 Task: Look for space in Jaboatão dos Guararapes, Brazil from 12th June, 2023 to 15th June, 2023 for 2 adults in price range Rs.10000 to Rs.15000. Place can be entire place with 1  bedroom having 1 bed and 1 bathroom. Property type can be house, flat, guest house, hotel. Amenities needed are: washing machine. Booking option can be shelf check-in. Required host language is Spanish.
Action: Mouse moved to (598, 89)
Screenshot: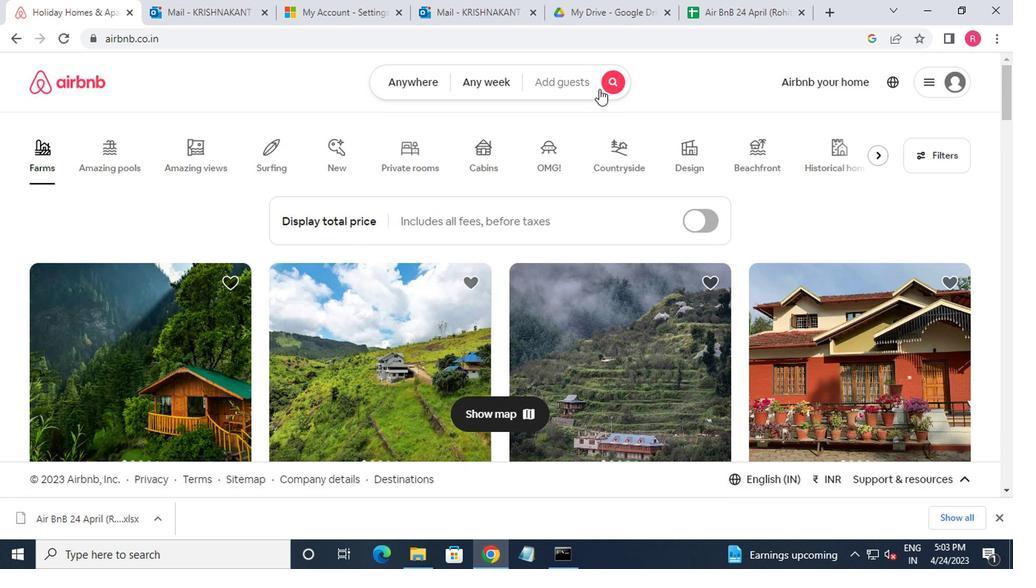 
Action: Mouse pressed left at (598, 89)
Screenshot: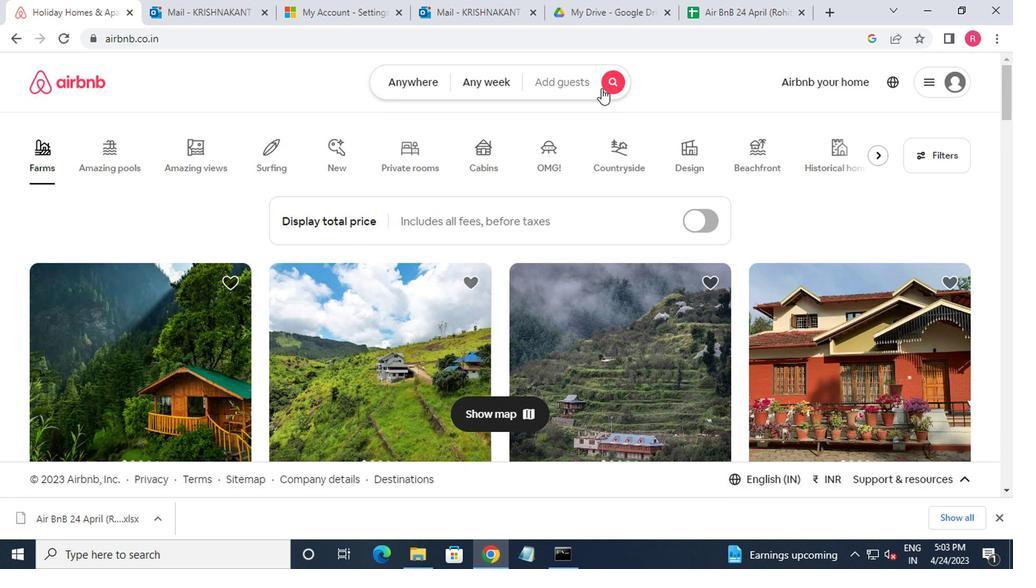 
Action: Mouse moved to (327, 144)
Screenshot: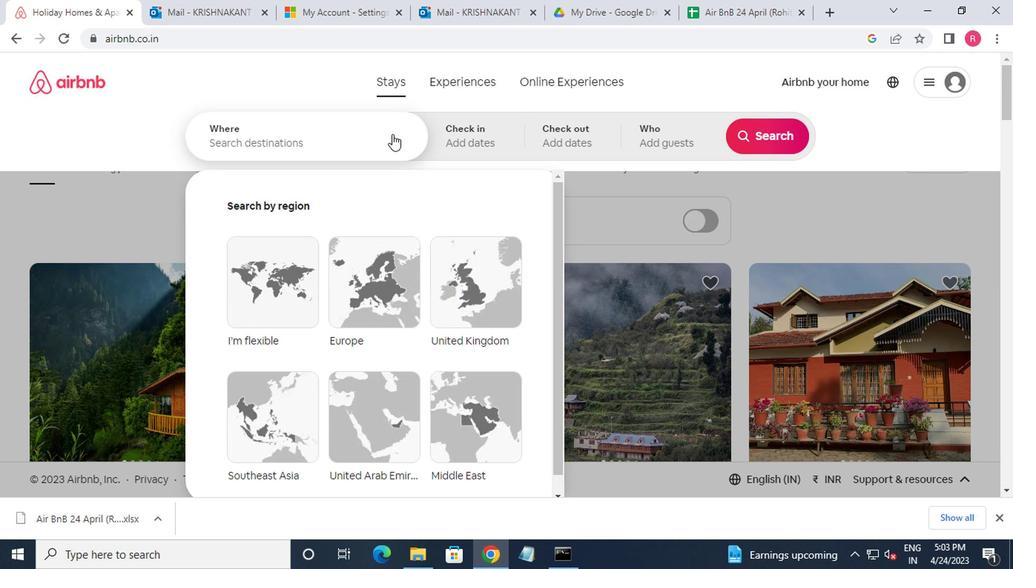 
Action: Mouse pressed left at (327, 144)
Screenshot: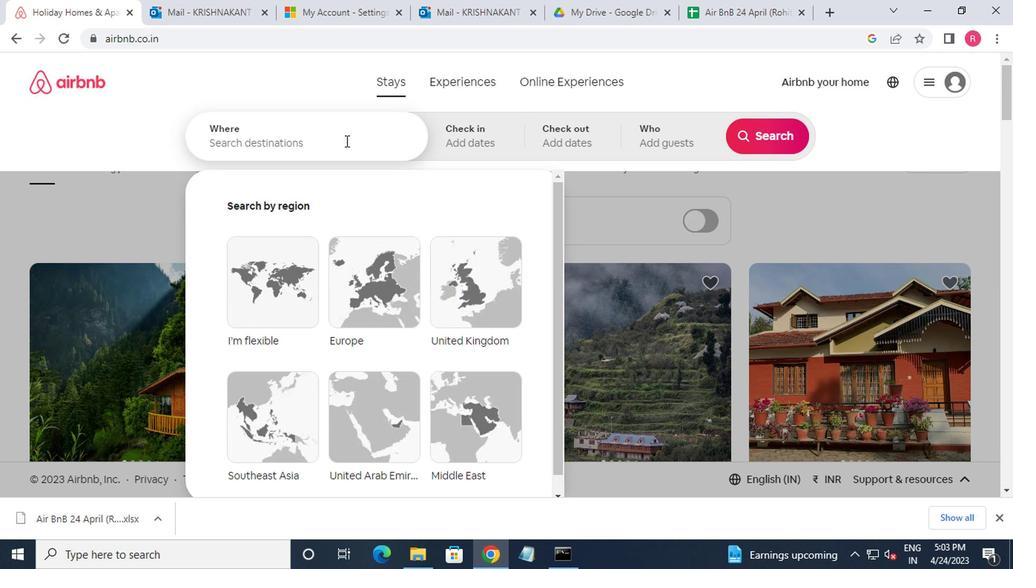
Action: Key pressed jaboatao
Screenshot: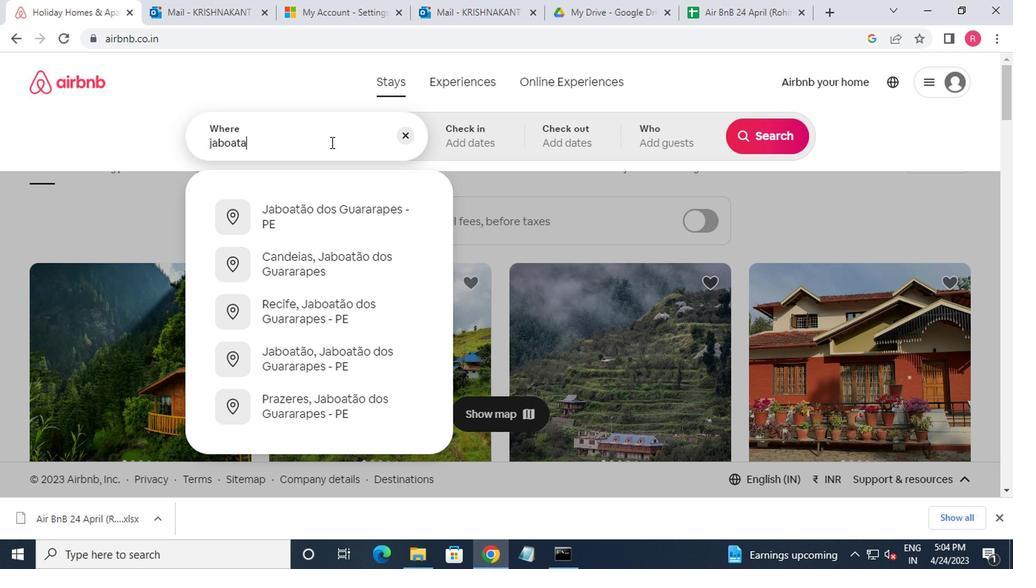 
Action: Mouse moved to (357, 206)
Screenshot: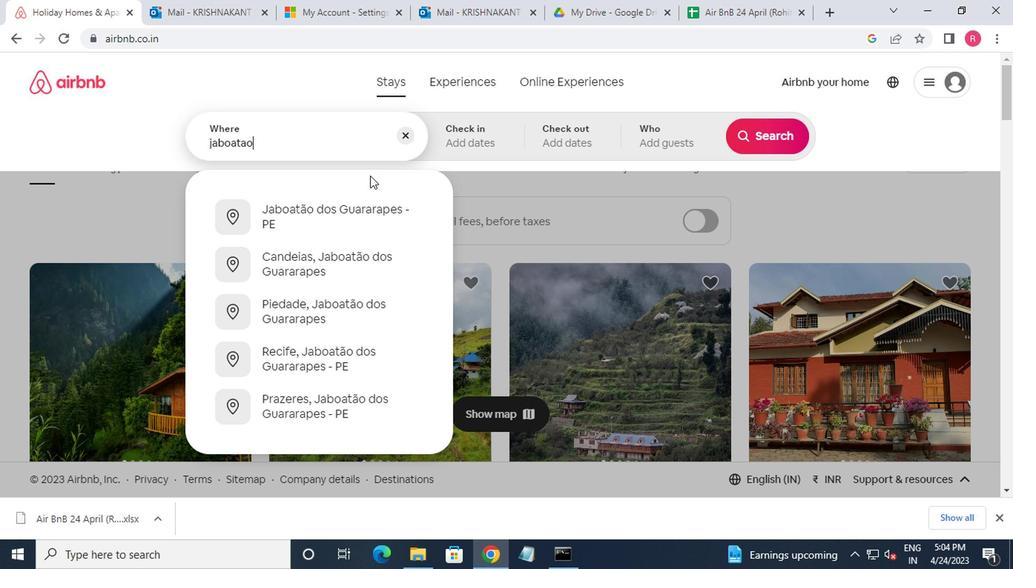 
Action: Mouse pressed left at (357, 206)
Screenshot: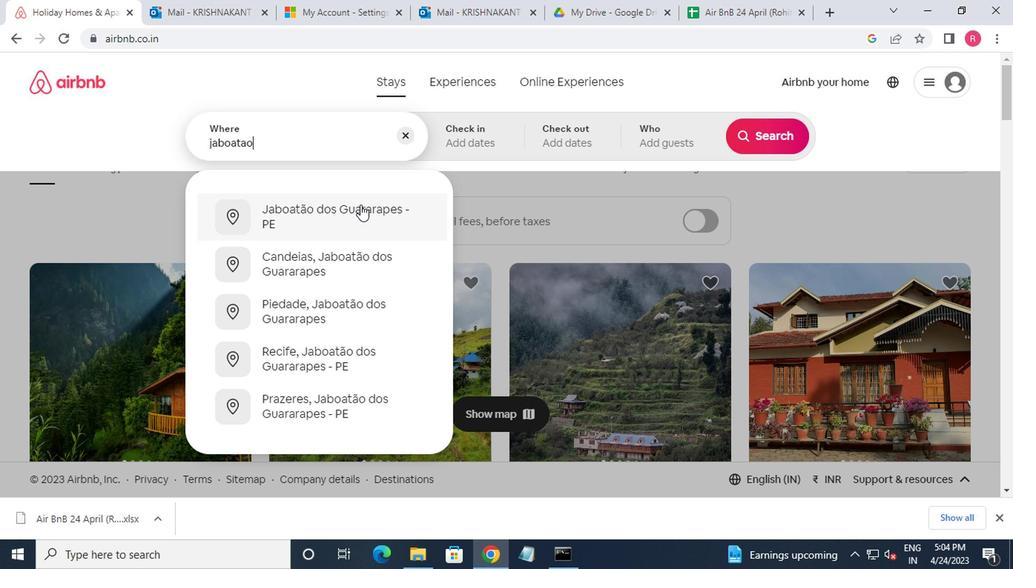 
Action: Mouse moved to (755, 252)
Screenshot: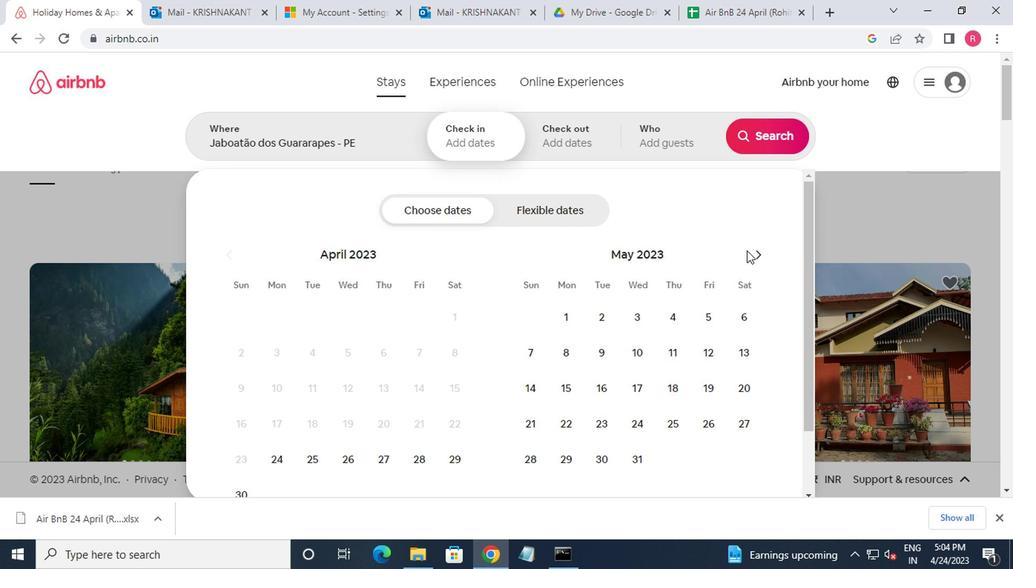 
Action: Mouse pressed left at (755, 252)
Screenshot: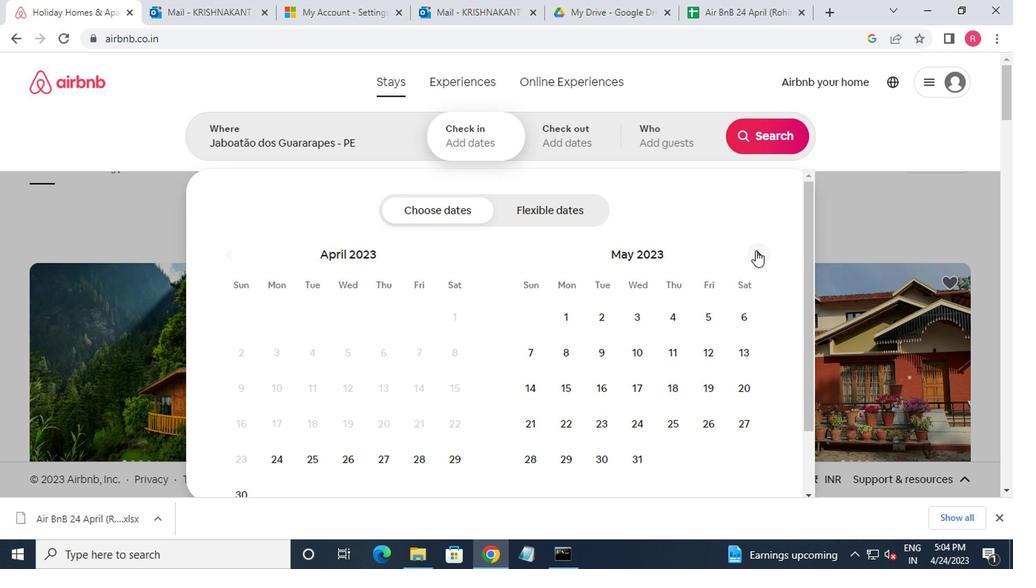 
Action: Mouse moved to (754, 262)
Screenshot: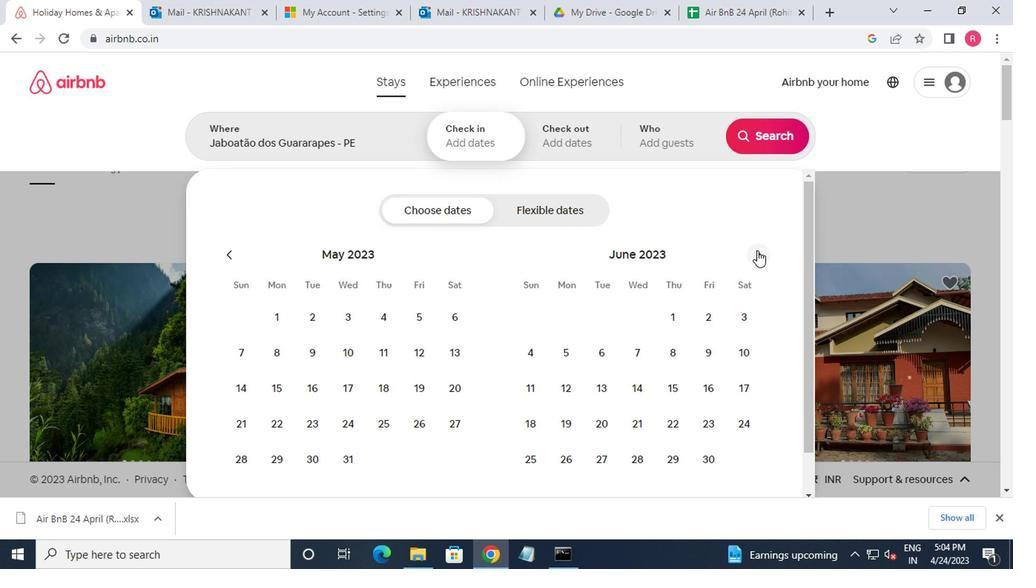 
Action: Mouse pressed left at (754, 262)
Screenshot: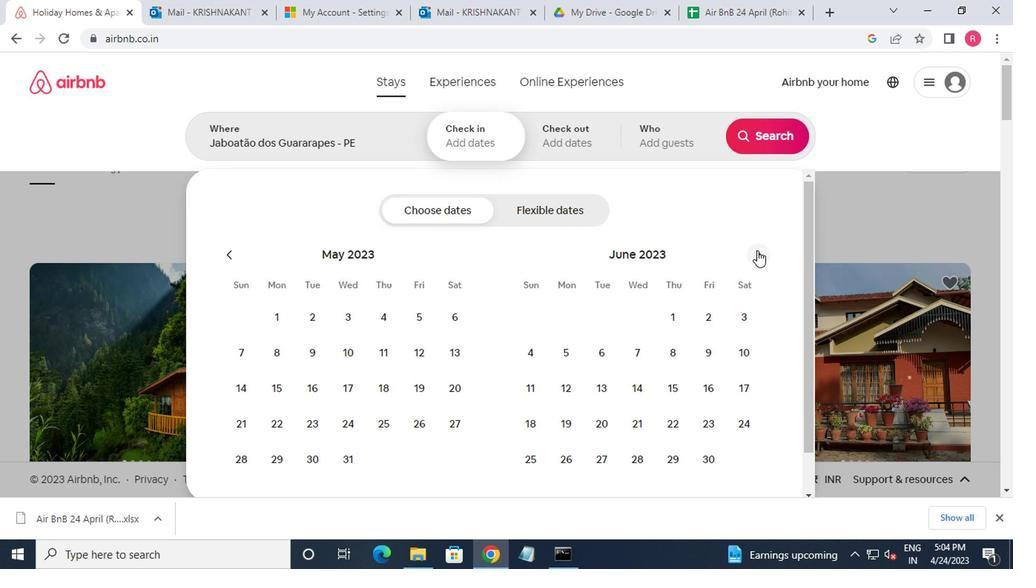 
Action: Mouse moved to (555, 395)
Screenshot: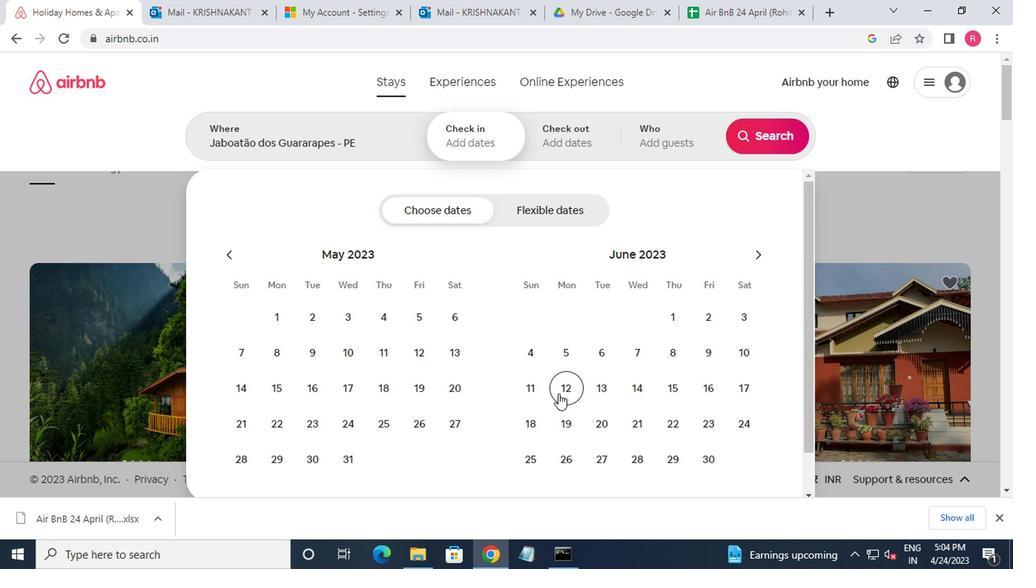 
Action: Mouse pressed left at (555, 395)
Screenshot: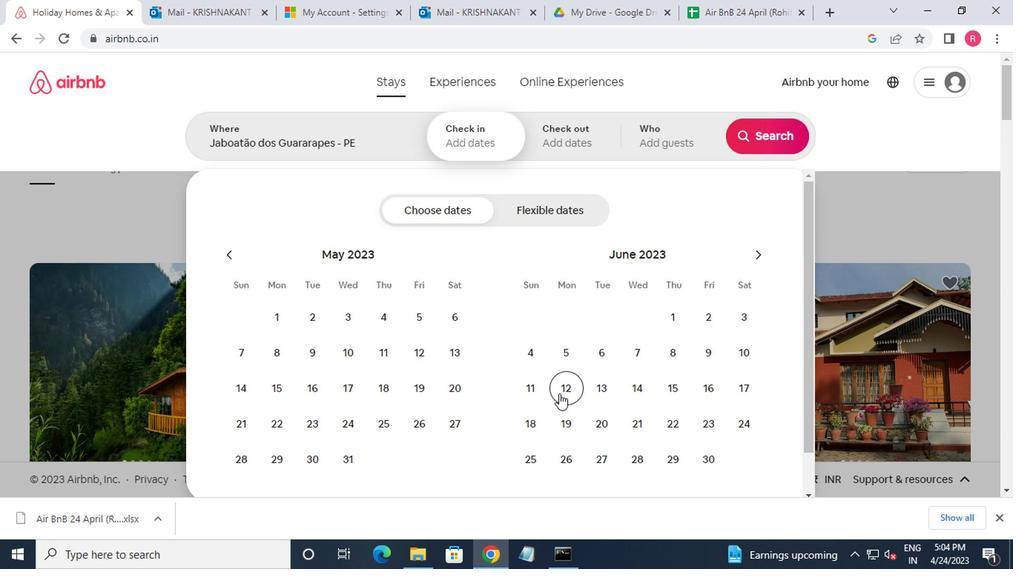
Action: Mouse moved to (663, 386)
Screenshot: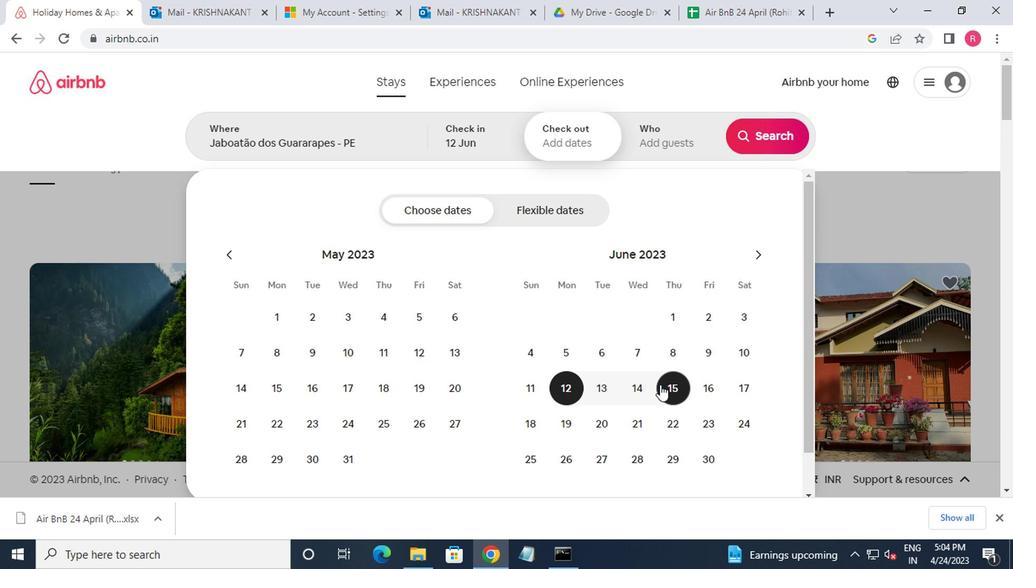 
Action: Mouse pressed left at (663, 386)
Screenshot: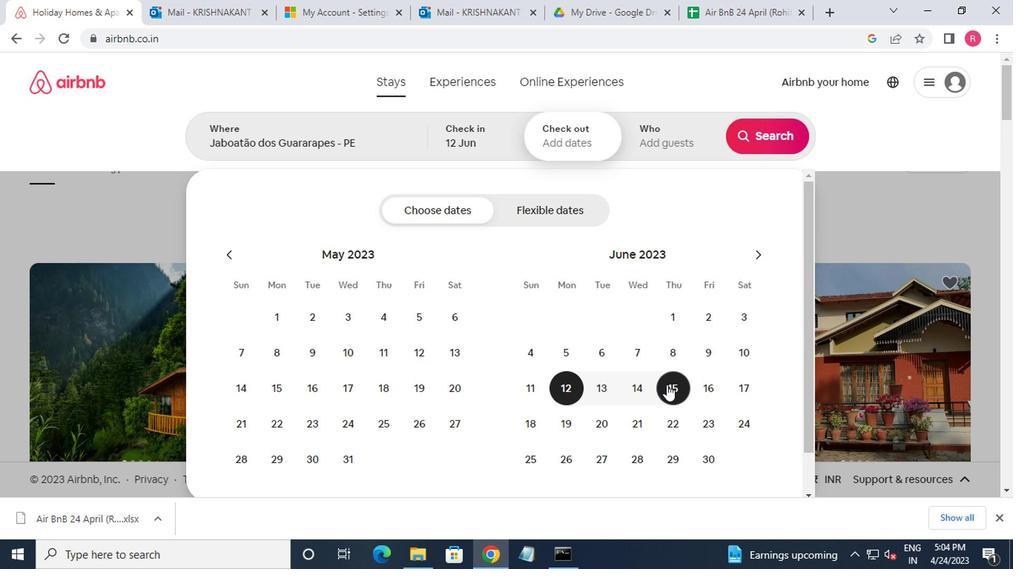 
Action: Mouse moved to (647, 146)
Screenshot: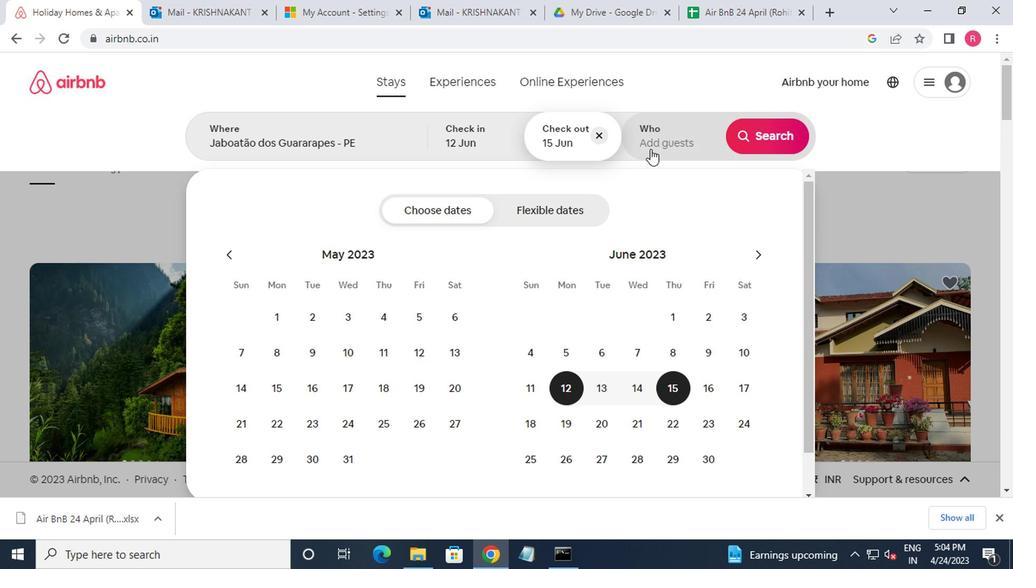 
Action: Mouse pressed left at (647, 146)
Screenshot: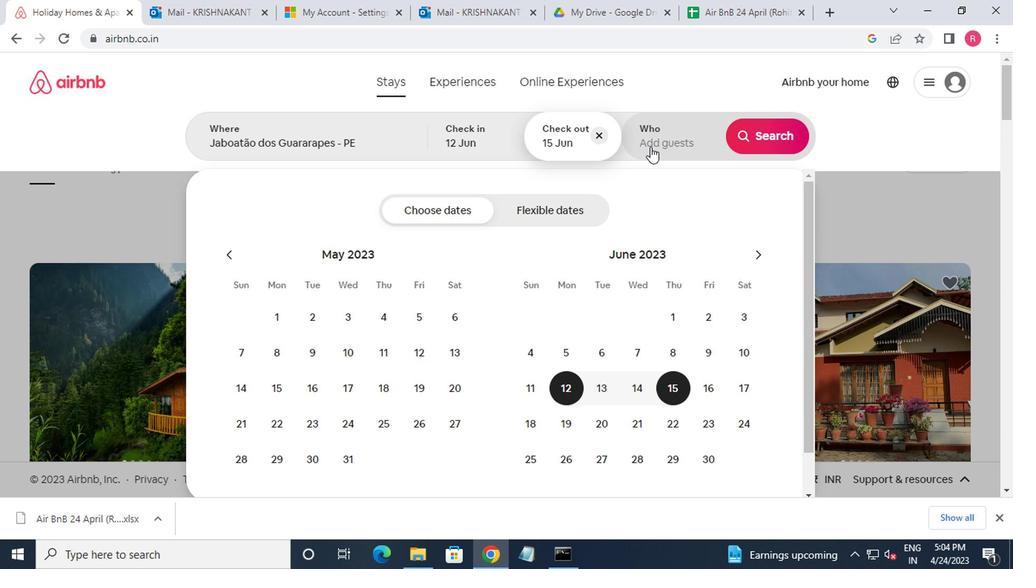 
Action: Mouse moved to (760, 223)
Screenshot: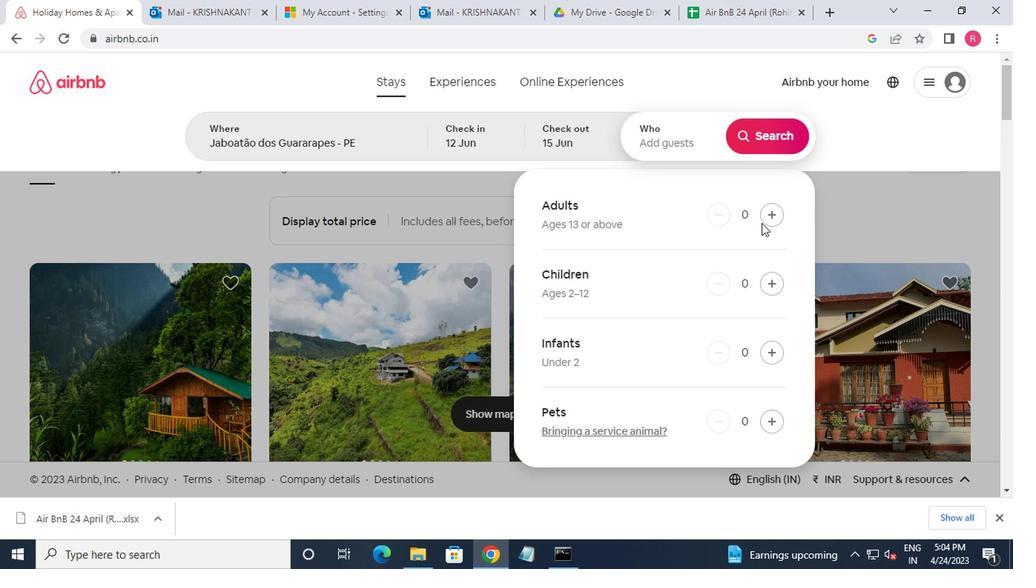 
Action: Mouse pressed left at (760, 223)
Screenshot: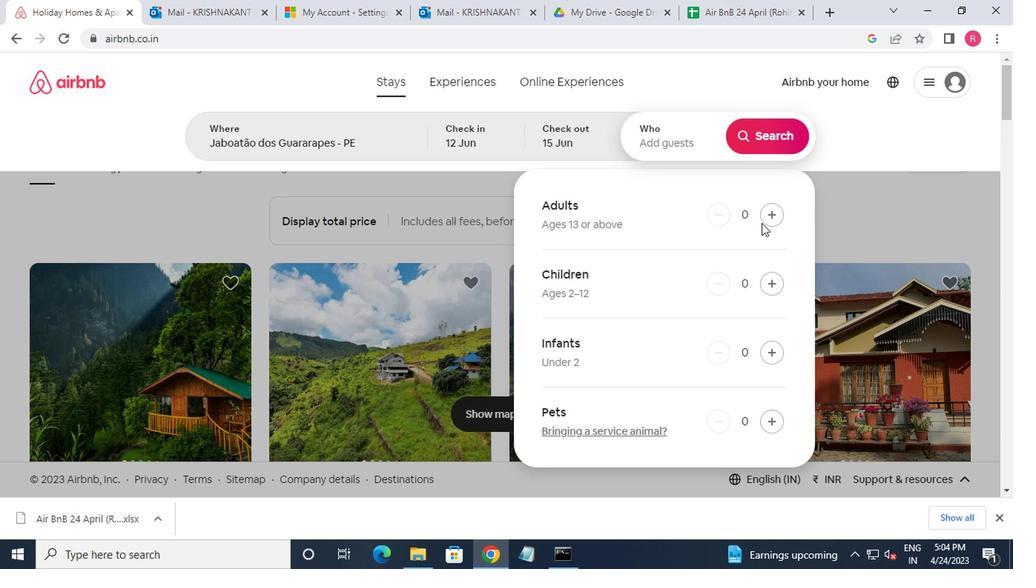 
Action: Mouse pressed left at (760, 223)
Screenshot: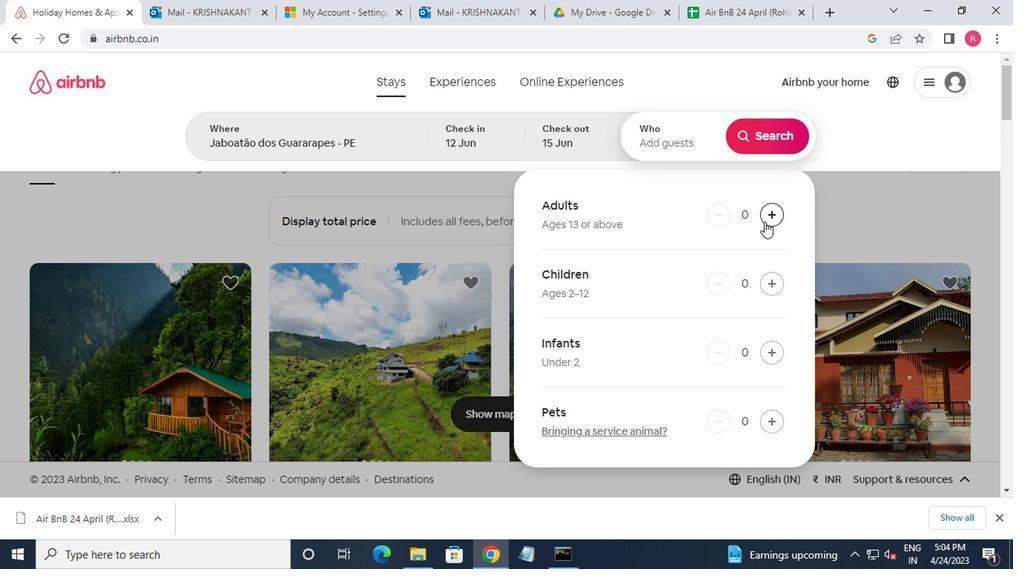 
Action: Mouse moved to (748, 151)
Screenshot: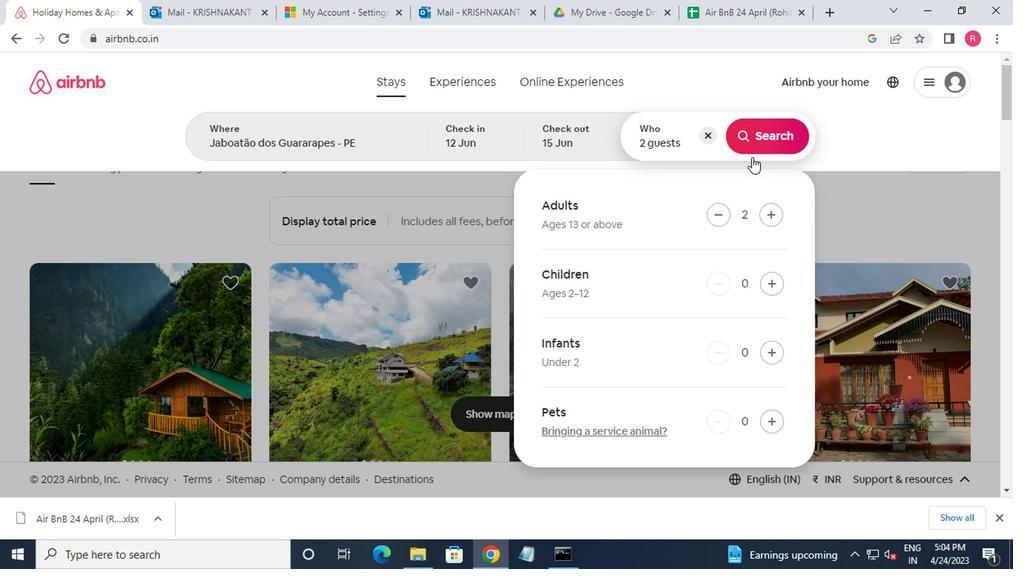 
Action: Mouse pressed left at (748, 151)
Screenshot: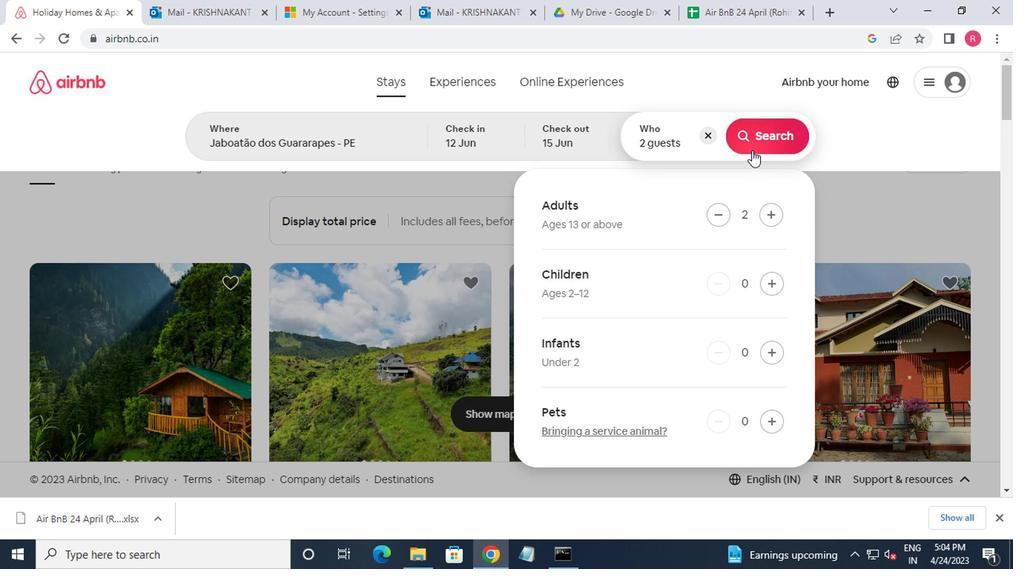 
Action: Mouse moved to (945, 147)
Screenshot: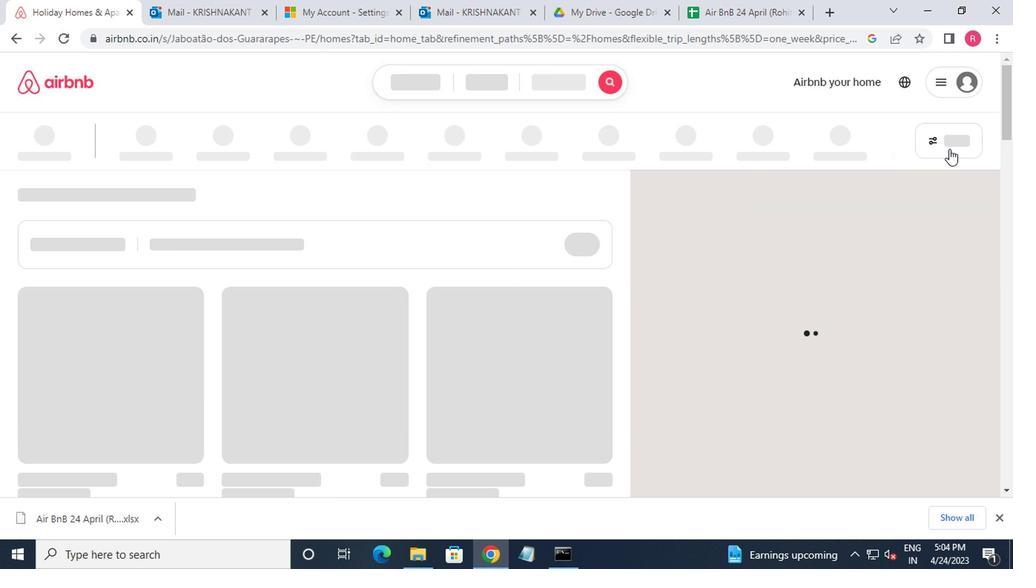 
Action: Mouse pressed left at (945, 147)
Screenshot: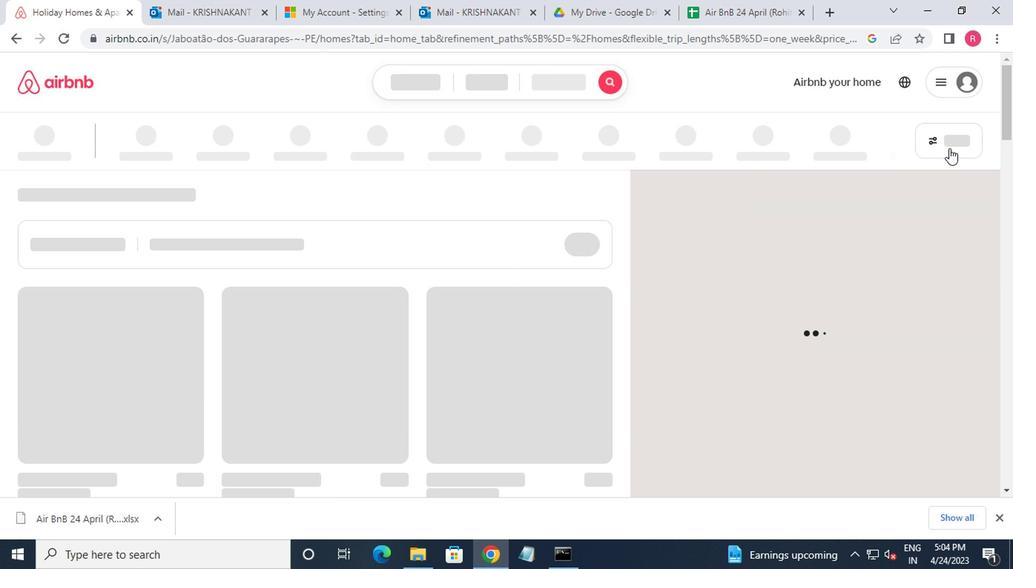
Action: Mouse moved to (422, 321)
Screenshot: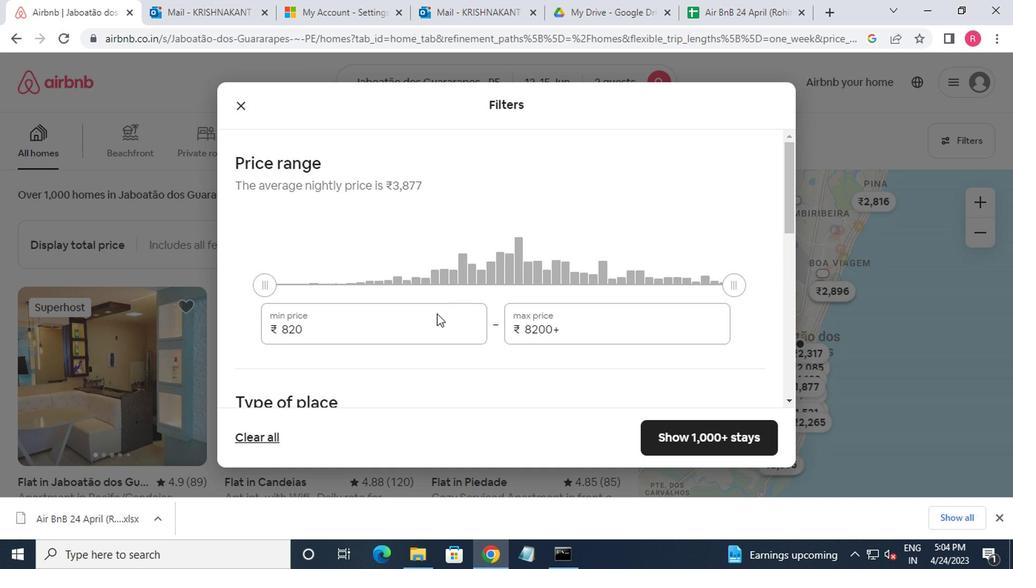 
Action: Mouse pressed left at (422, 321)
Screenshot: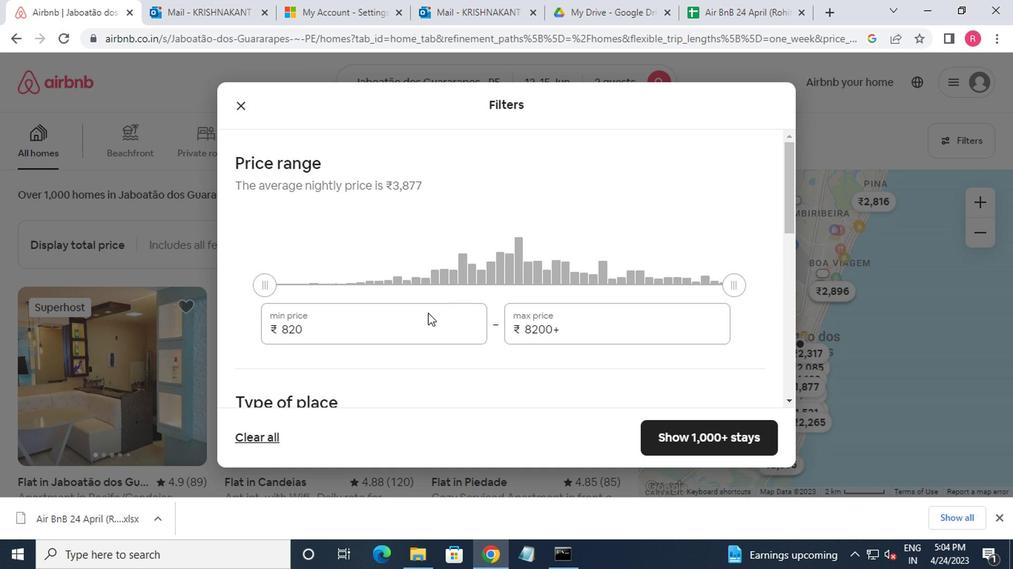 
Action: Key pressed <Key.backspace><Key.backspace><Key.backspace><Key.backspace><Key.backspace>10000
Screenshot: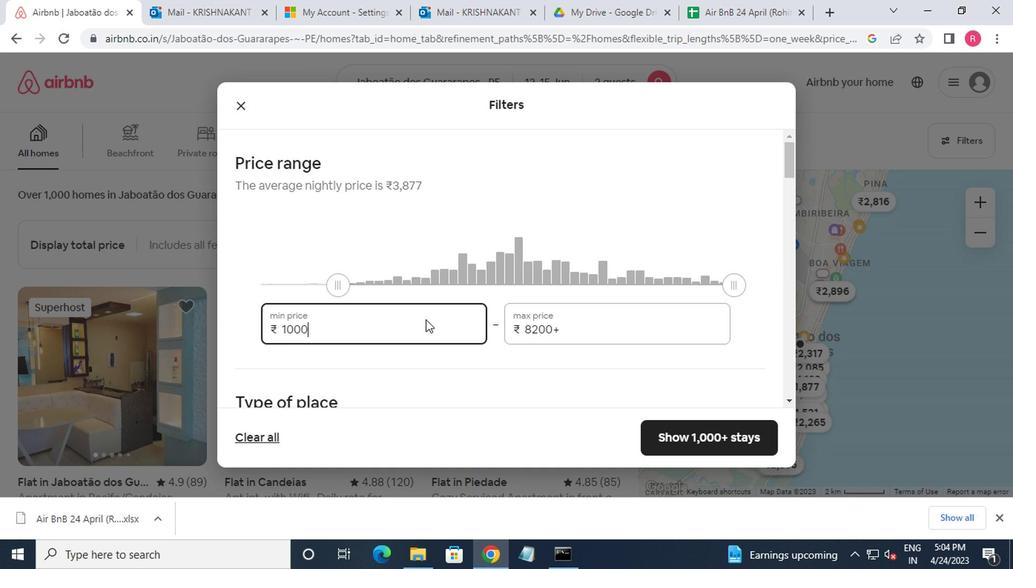 
Action: Mouse moved to (749, 437)
Screenshot: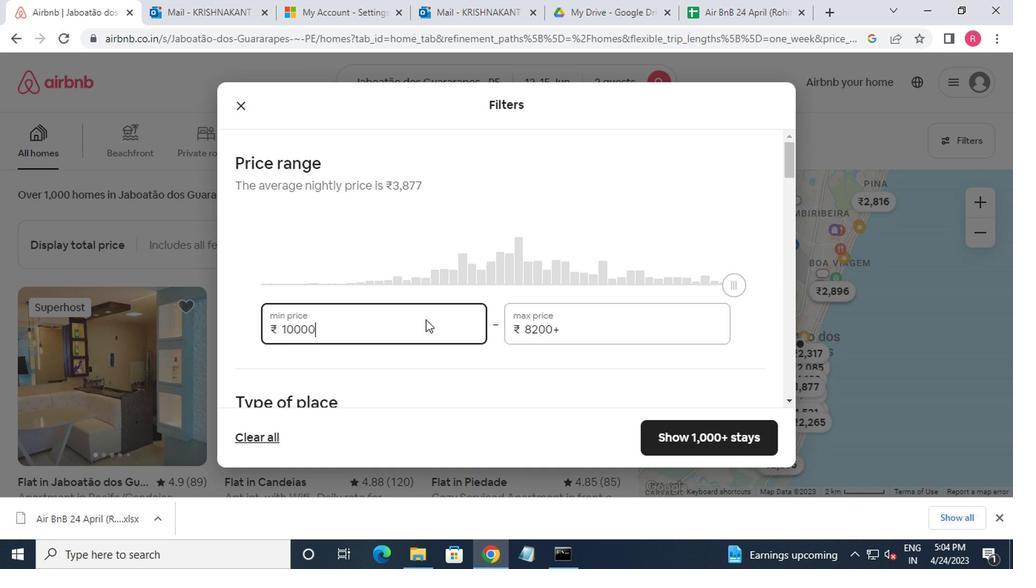 
Action: Key pressed <Key.tab>1500<Key.backspace><Key.backspace><Key.backspace><Key.backspace><Key.backspace><Key.backspace>15000
Screenshot: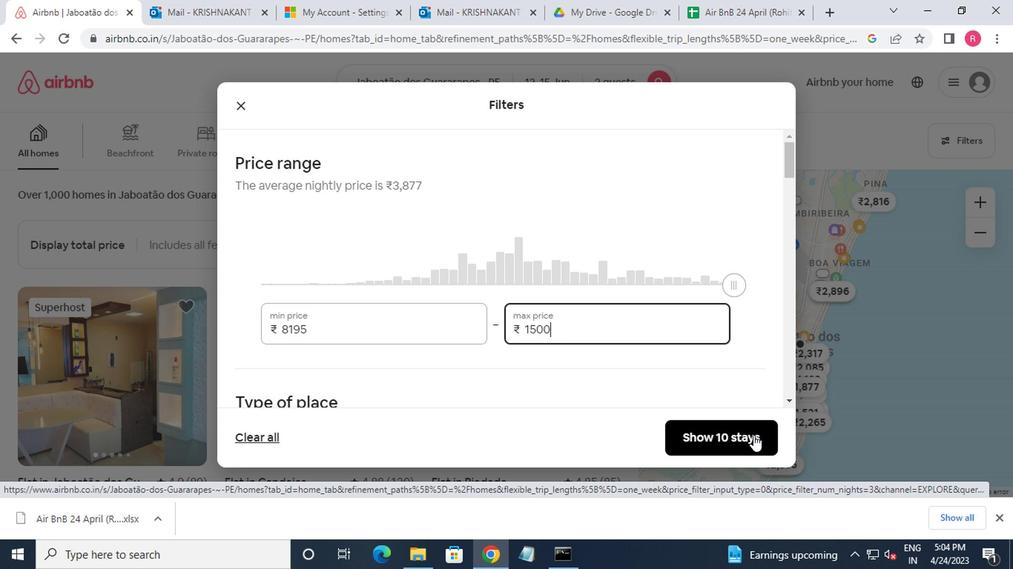 
Action: Mouse moved to (360, 333)
Screenshot: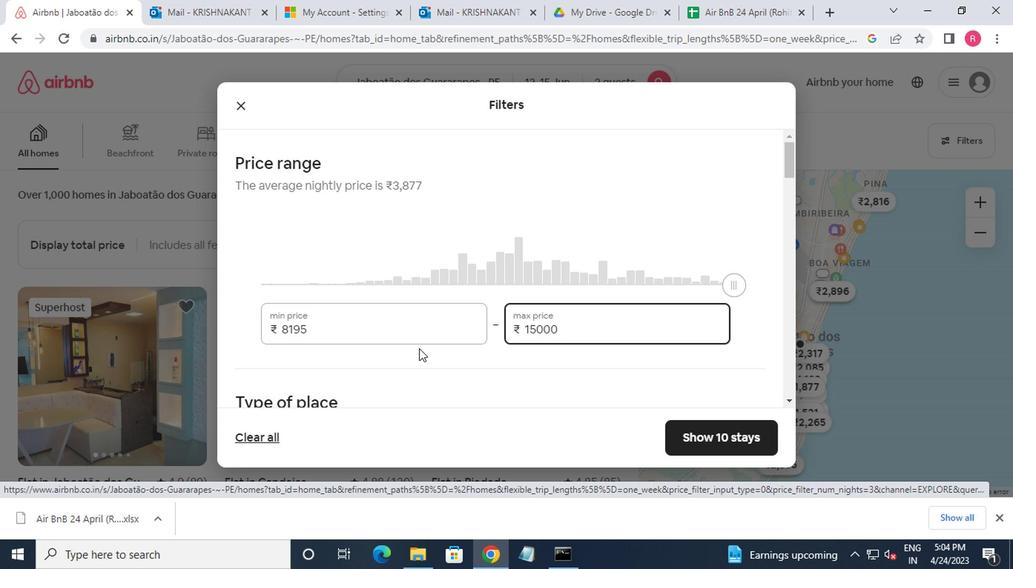 
Action: Mouse pressed left at (360, 333)
Screenshot: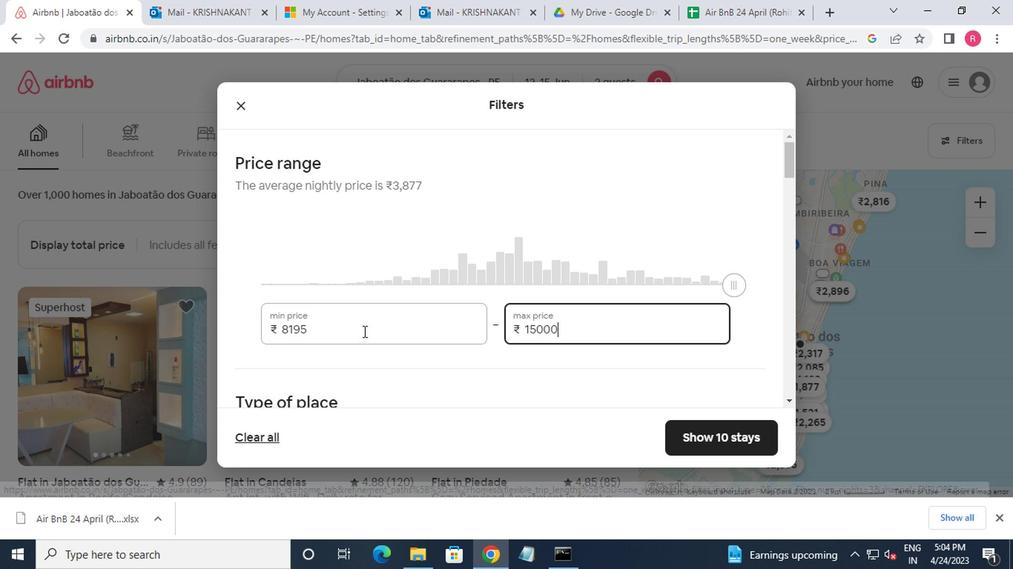 
Action: Key pressed <Key.backspace><Key.backspace><Key.backspace><Key.backspace><Key.backspace>10000
Screenshot: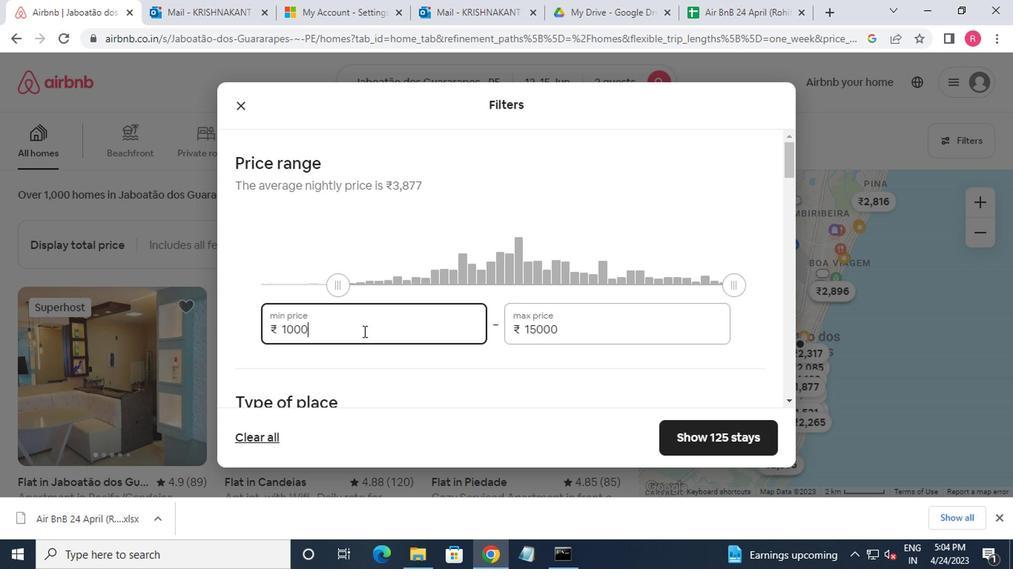 
Action: Mouse moved to (356, 338)
Screenshot: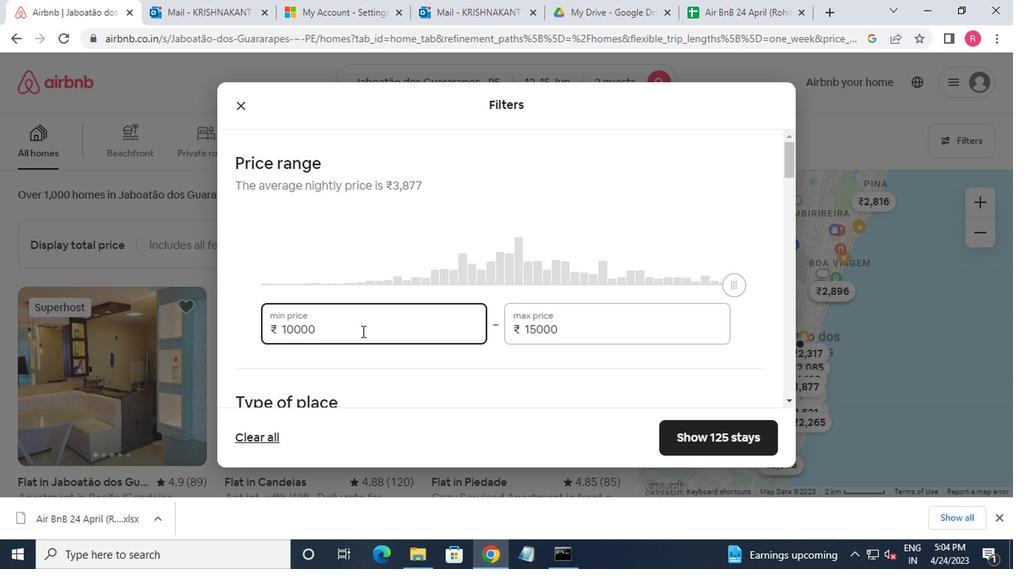 
Action: Mouse scrolled (356, 337) with delta (0, -1)
Screenshot: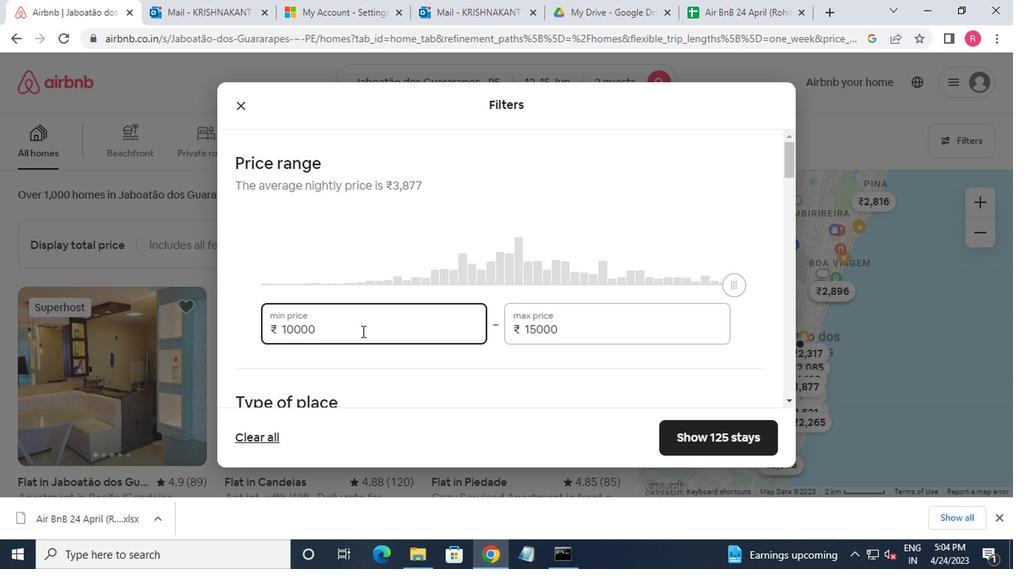 
Action: Mouse moved to (364, 356)
Screenshot: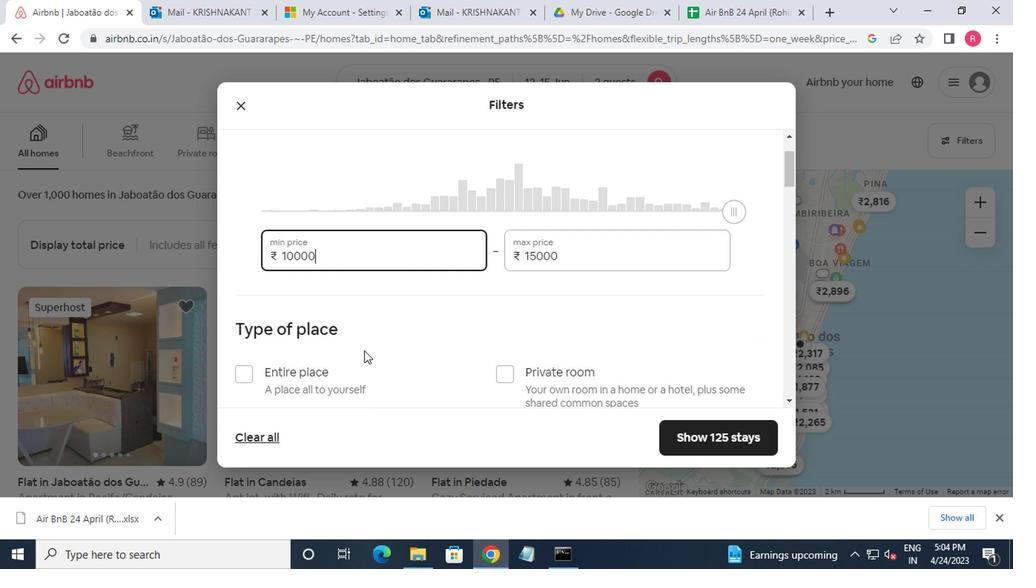 
Action: Mouse scrolled (364, 355) with delta (0, 0)
Screenshot: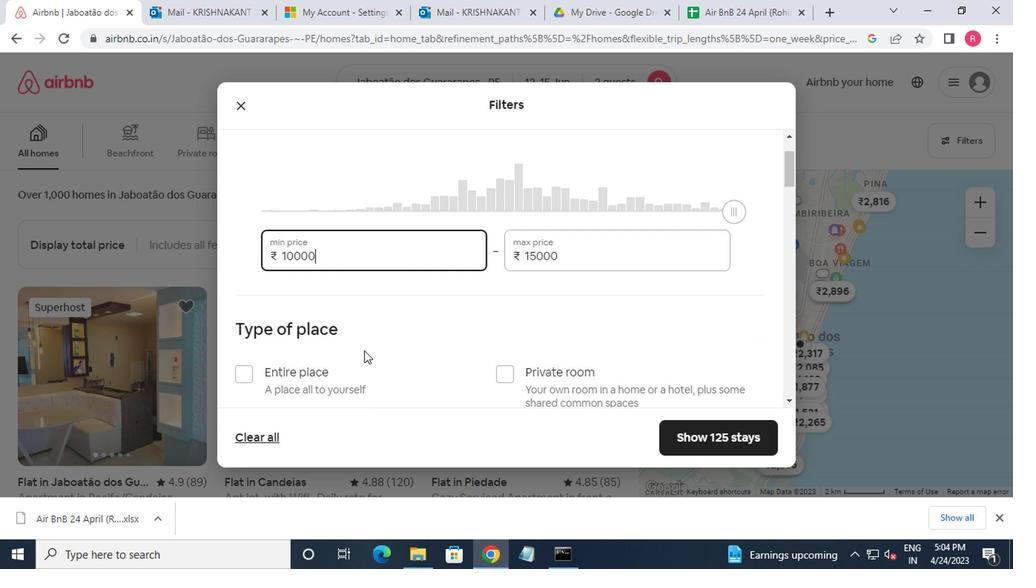 
Action: Mouse moved to (371, 364)
Screenshot: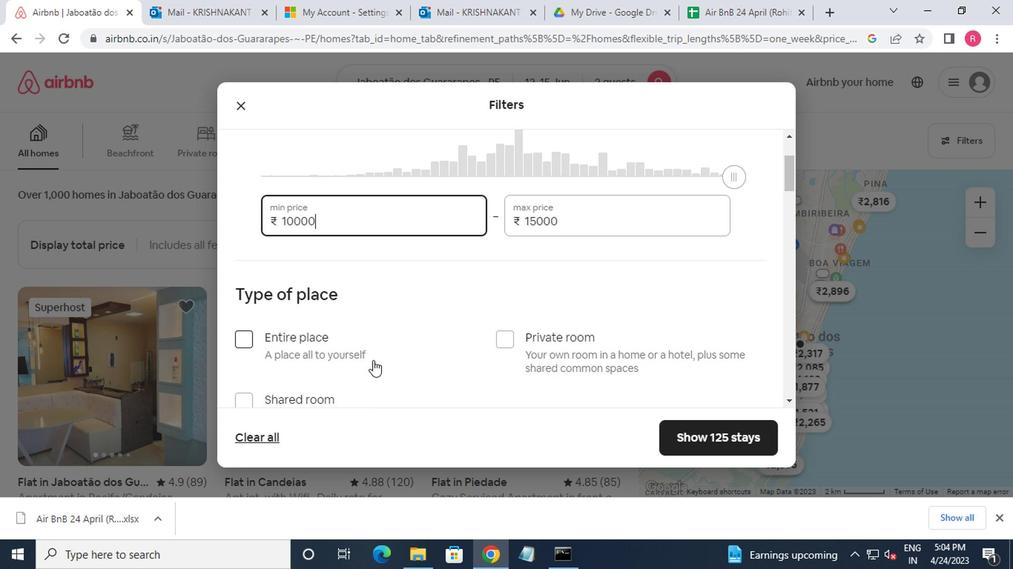 
Action: Mouse scrolled (371, 363) with delta (0, -1)
Screenshot: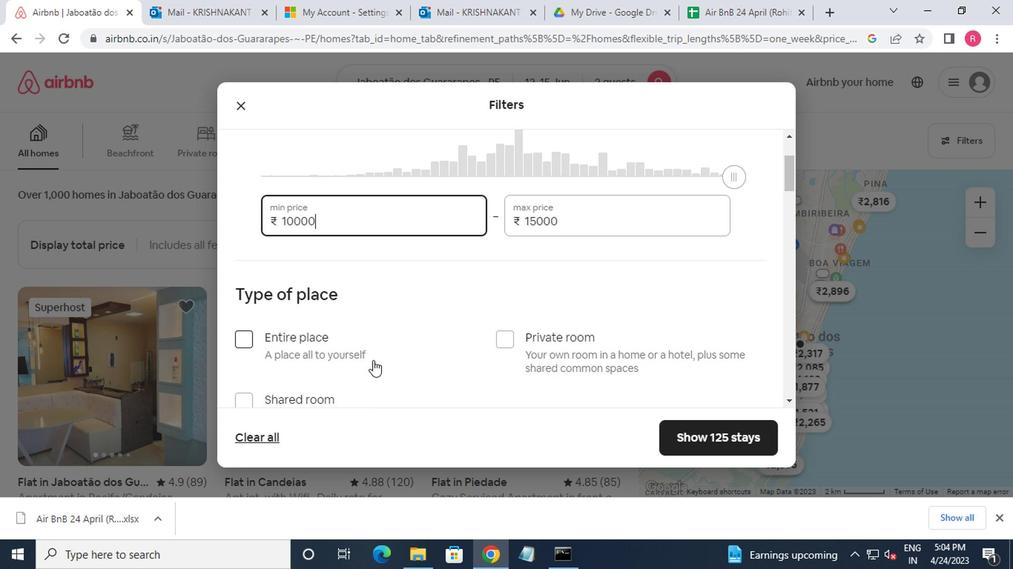 
Action: Mouse moved to (378, 372)
Screenshot: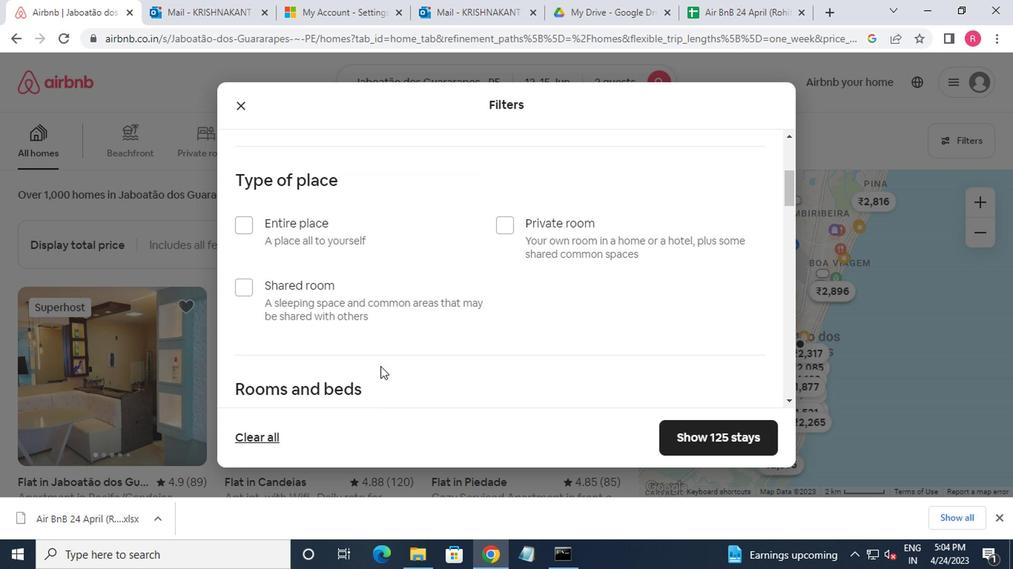 
Action: Mouse scrolled (378, 371) with delta (0, 0)
Screenshot: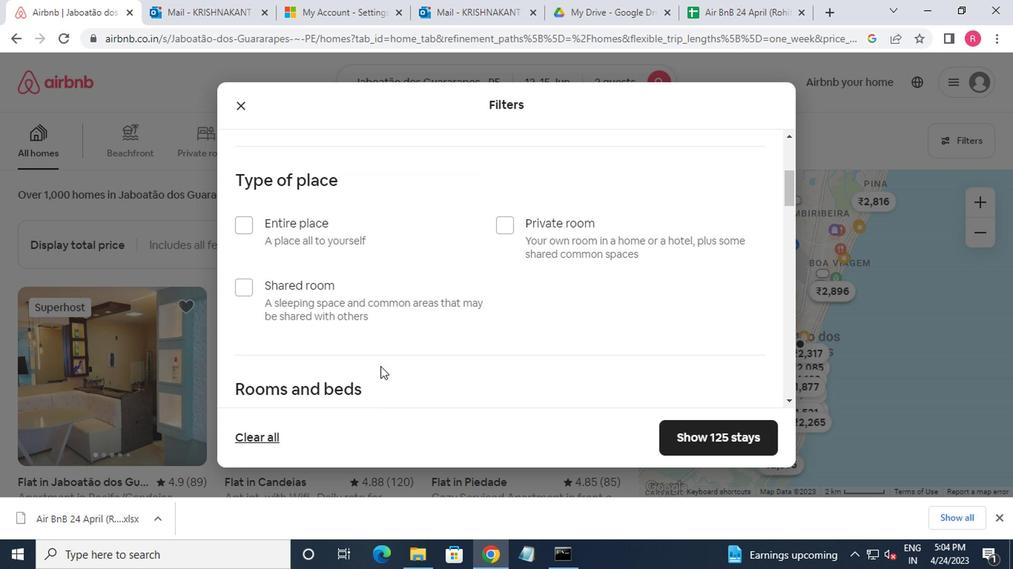 
Action: Mouse moved to (264, 193)
Screenshot: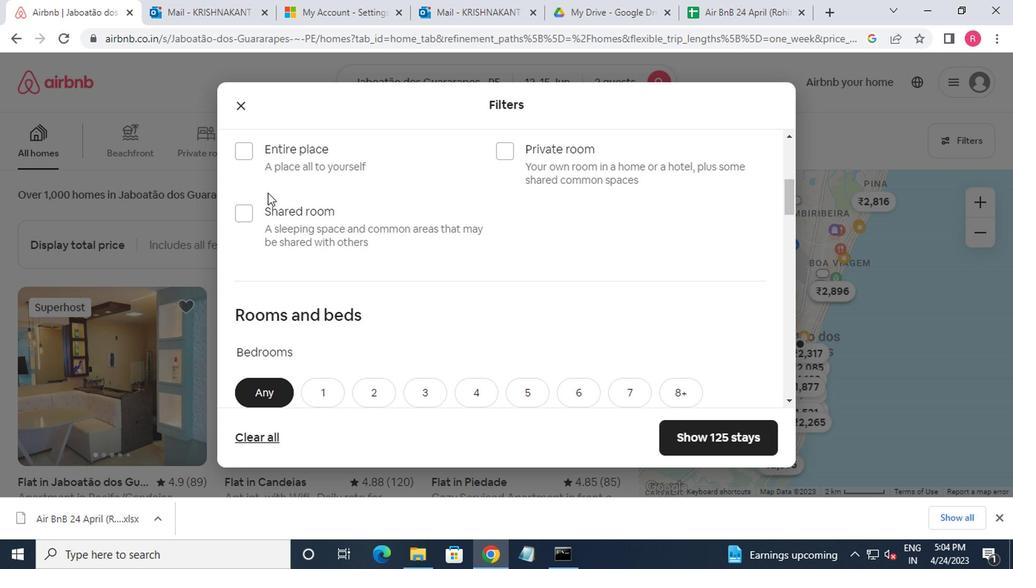 
Action: Mouse scrolled (264, 194) with delta (0, 1)
Screenshot: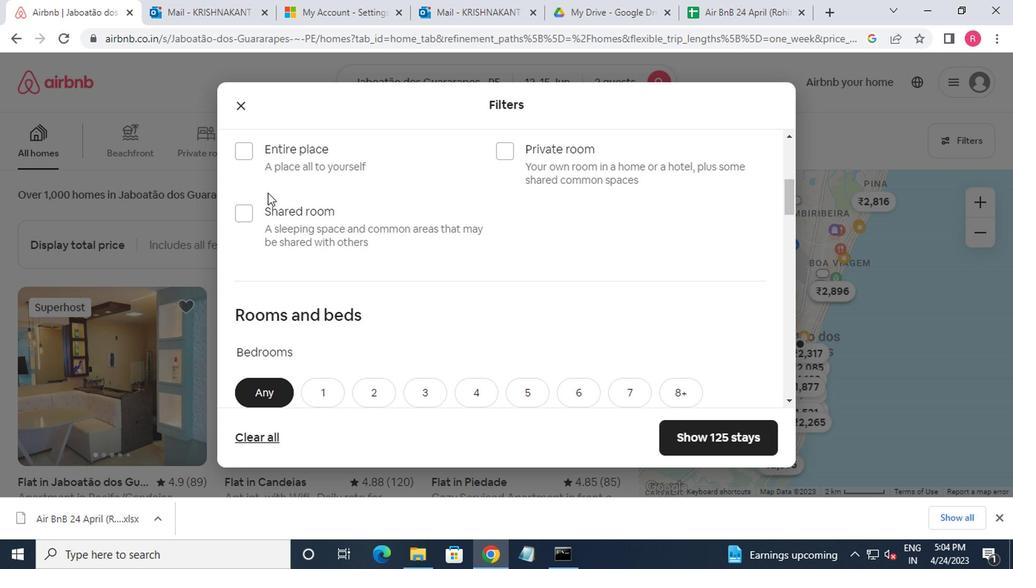 
Action: Mouse moved to (249, 227)
Screenshot: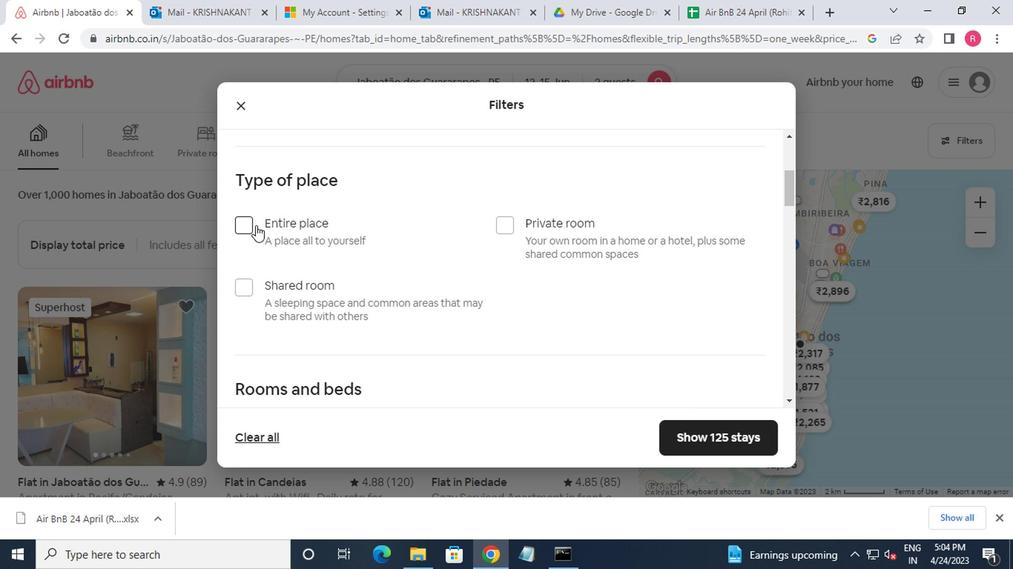 
Action: Mouse pressed left at (249, 227)
Screenshot: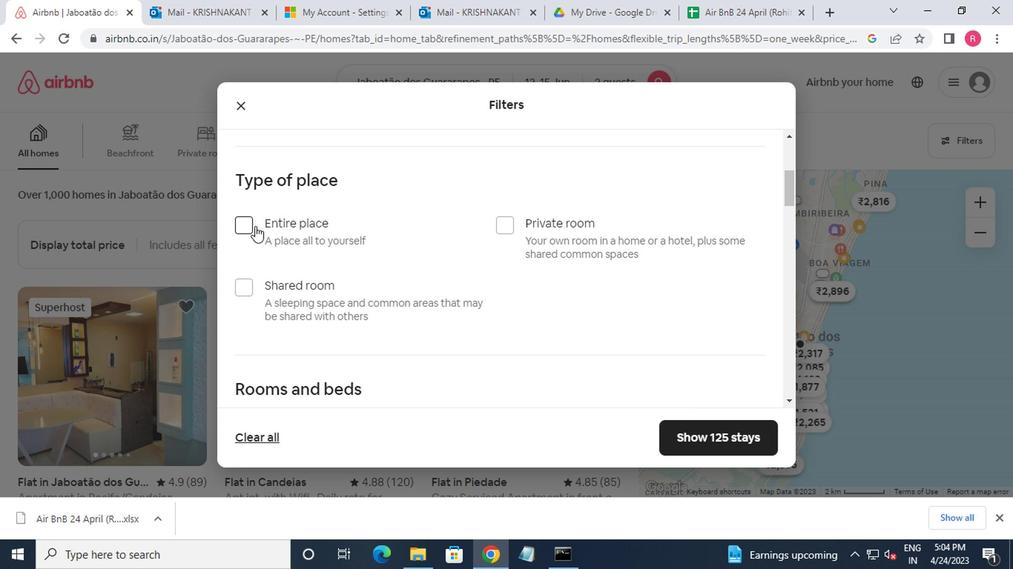 
Action: Mouse moved to (304, 245)
Screenshot: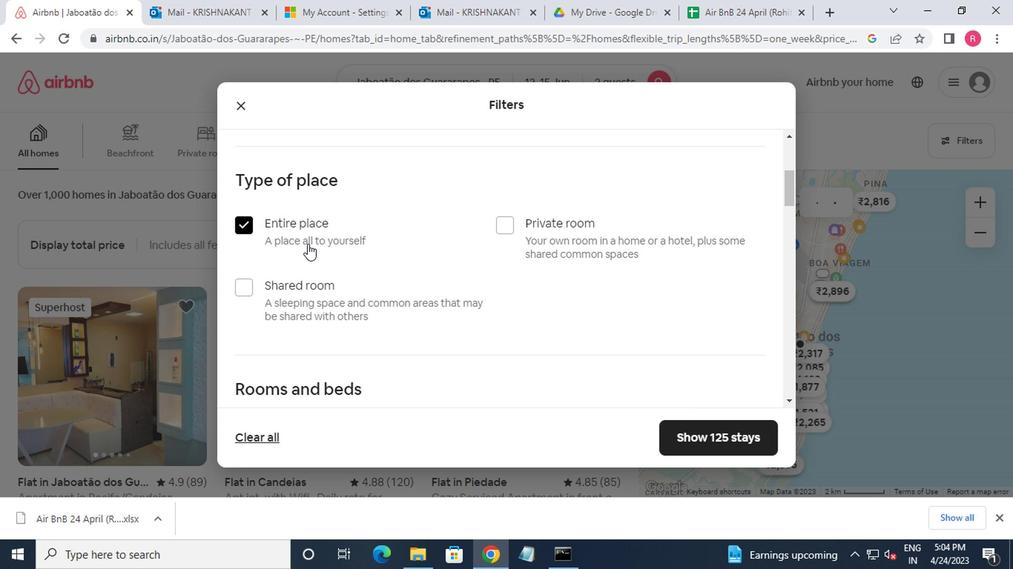 
Action: Mouse scrolled (304, 244) with delta (0, -1)
Screenshot: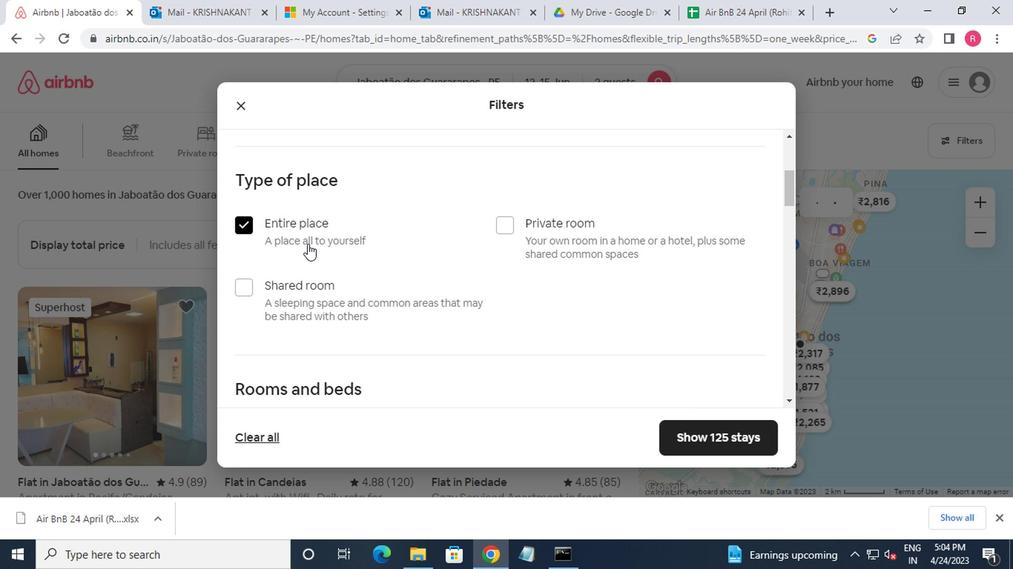 
Action: Mouse moved to (304, 247)
Screenshot: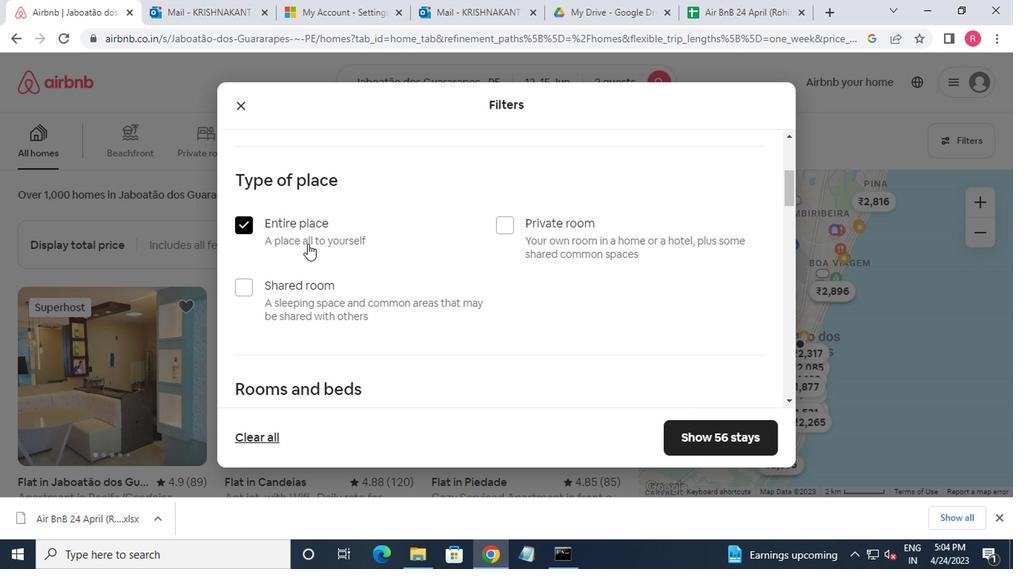 
Action: Mouse scrolled (304, 246) with delta (0, -1)
Screenshot: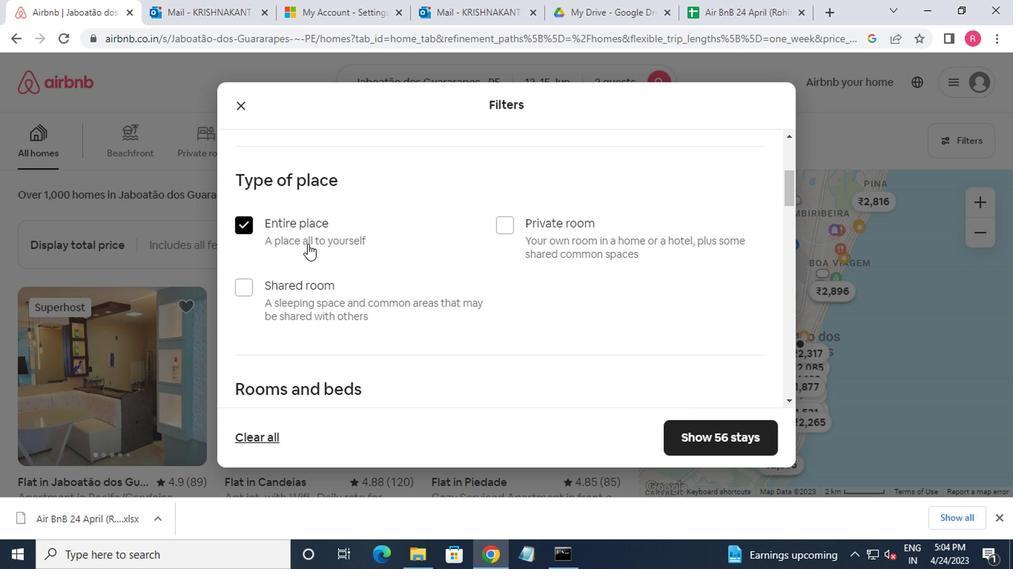 
Action: Mouse moved to (289, 262)
Screenshot: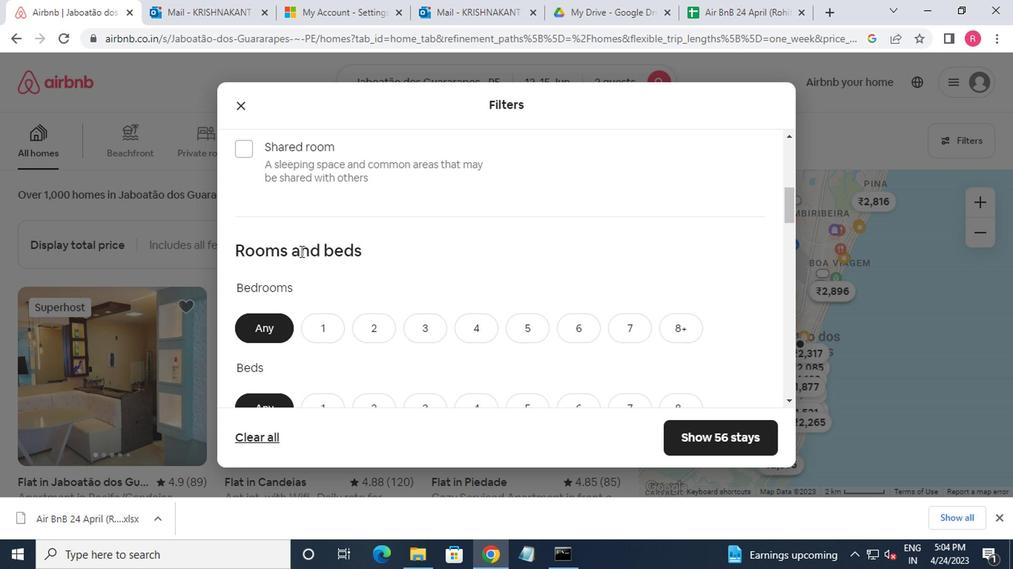 
Action: Mouse scrolled (289, 262) with delta (0, 0)
Screenshot: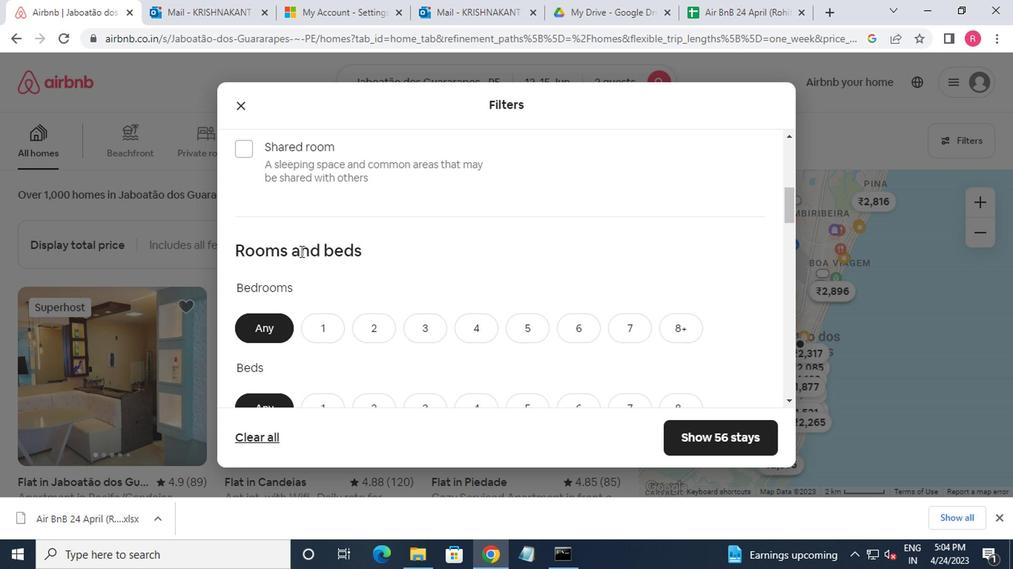
Action: Mouse moved to (289, 269)
Screenshot: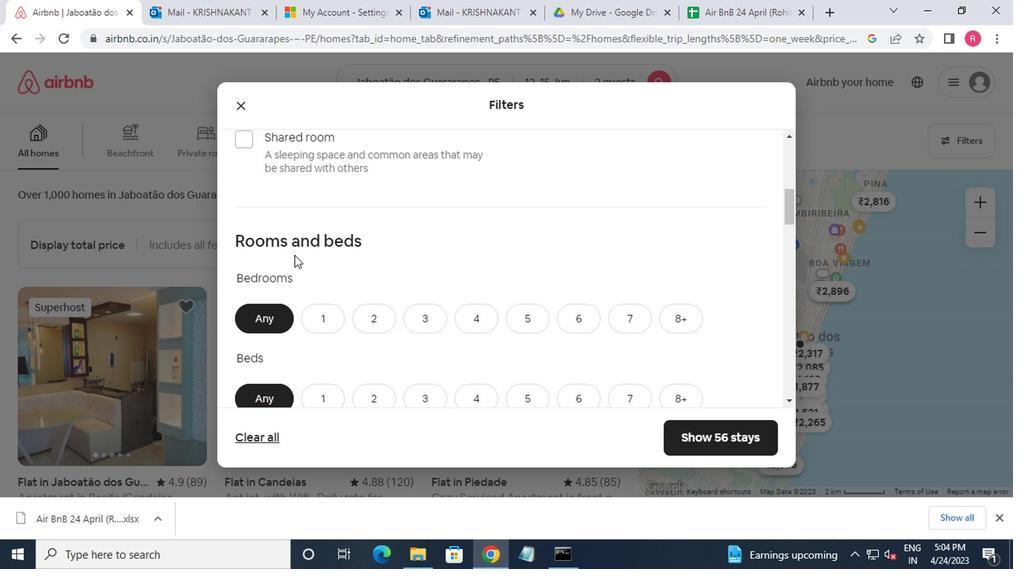
Action: Mouse scrolled (289, 268) with delta (0, -1)
Screenshot: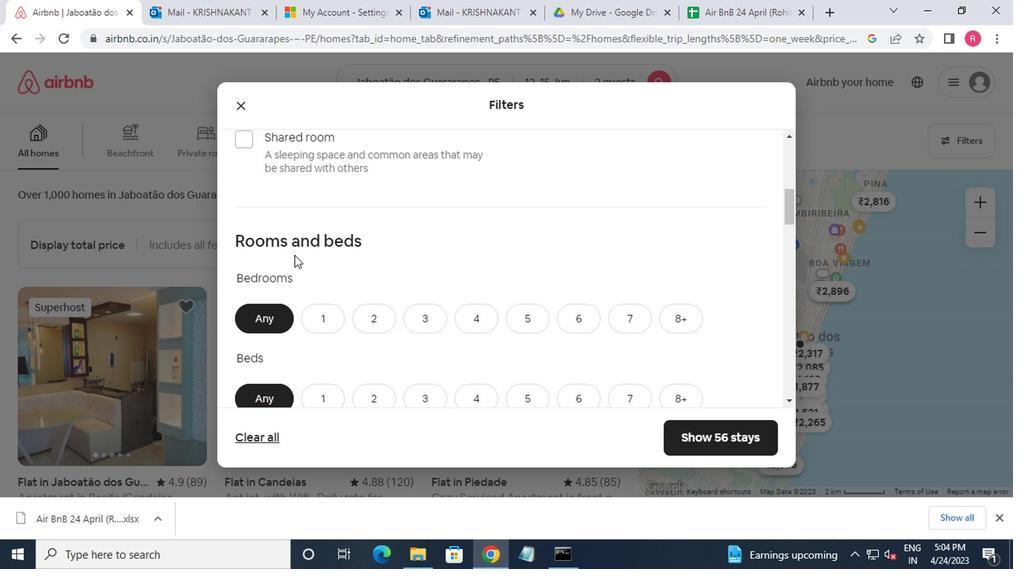 
Action: Mouse moved to (325, 166)
Screenshot: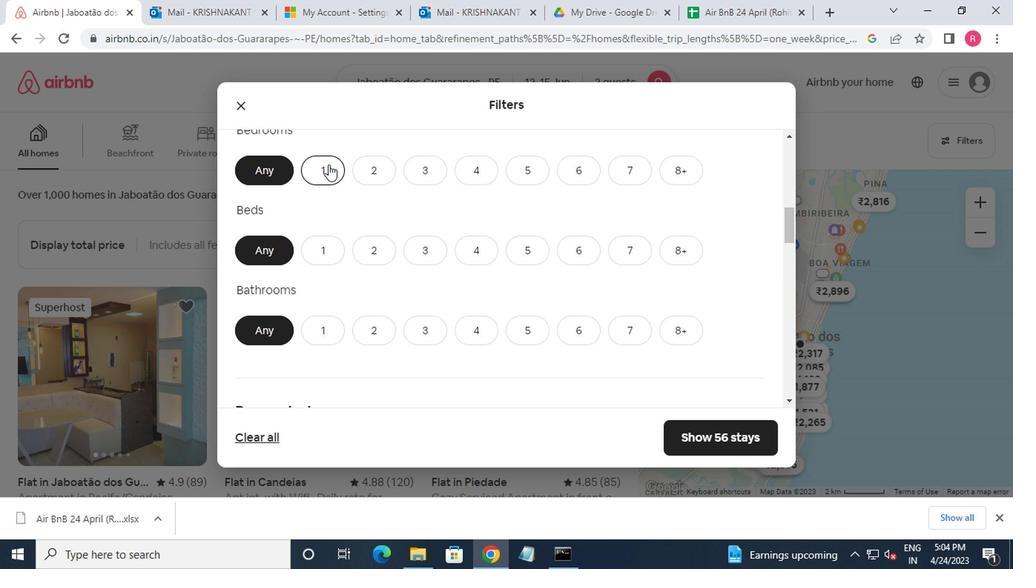 
Action: Mouse pressed left at (325, 166)
Screenshot: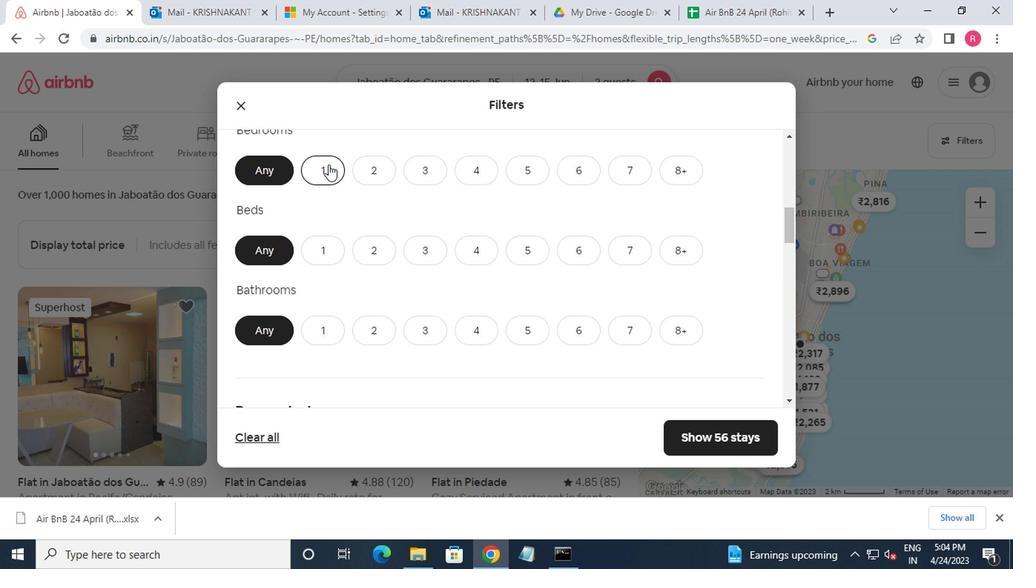 
Action: Mouse moved to (310, 260)
Screenshot: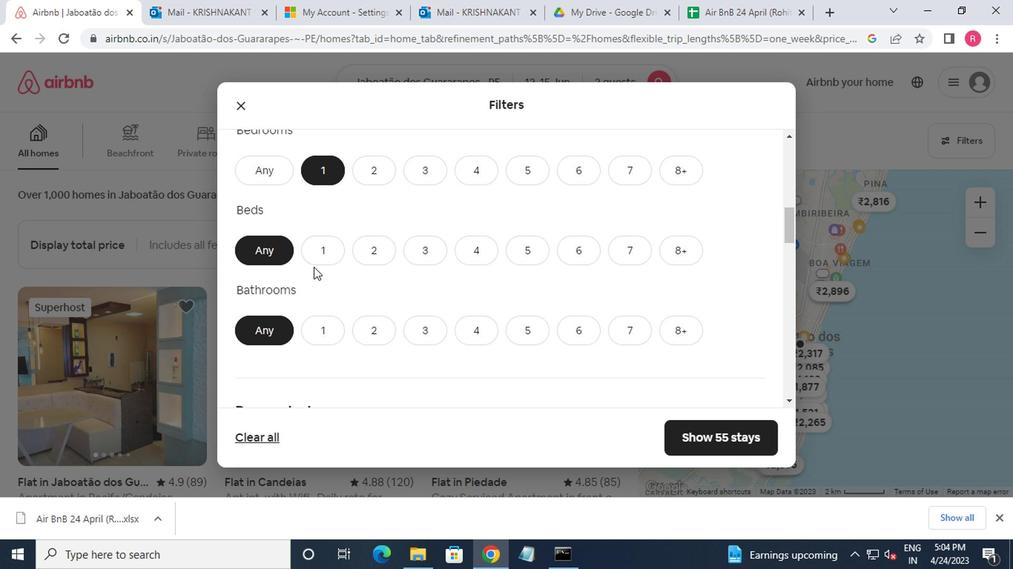 
Action: Mouse pressed left at (310, 260)
Screenshot: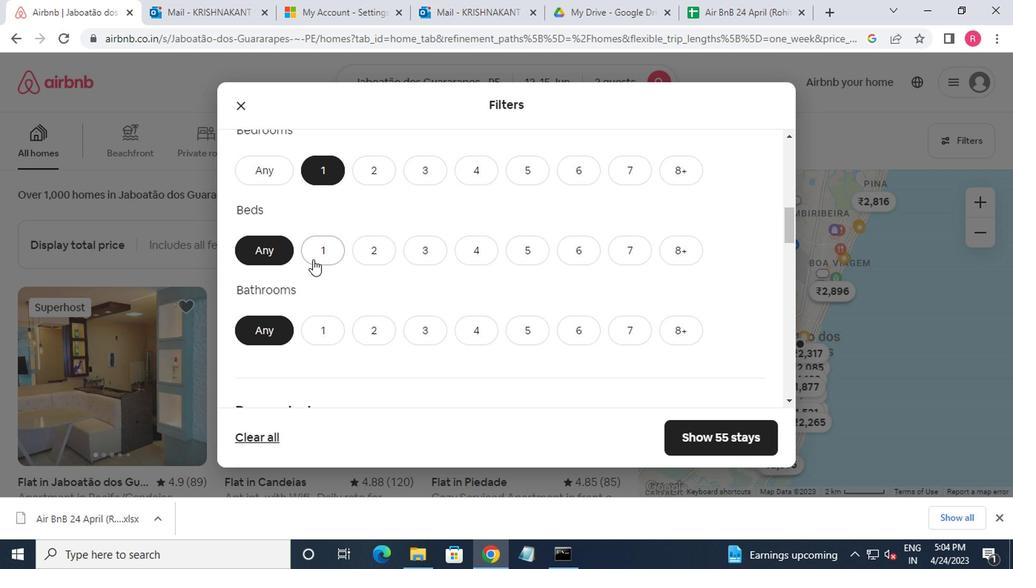 
Action: Mouse moved to (333, 330)
Screenshot: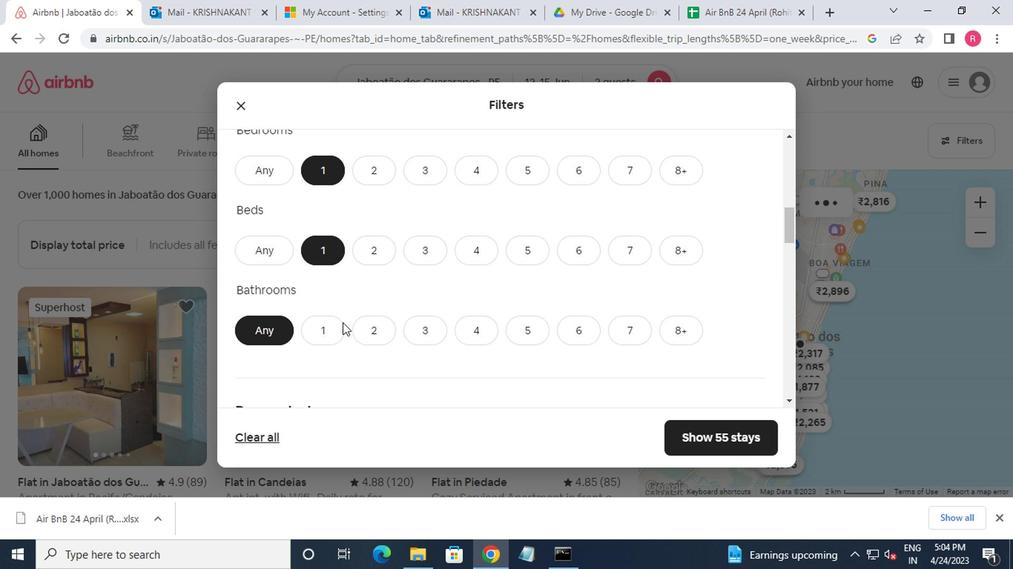 
Action: Mouse pressed left at (333, 330)
Screenshot: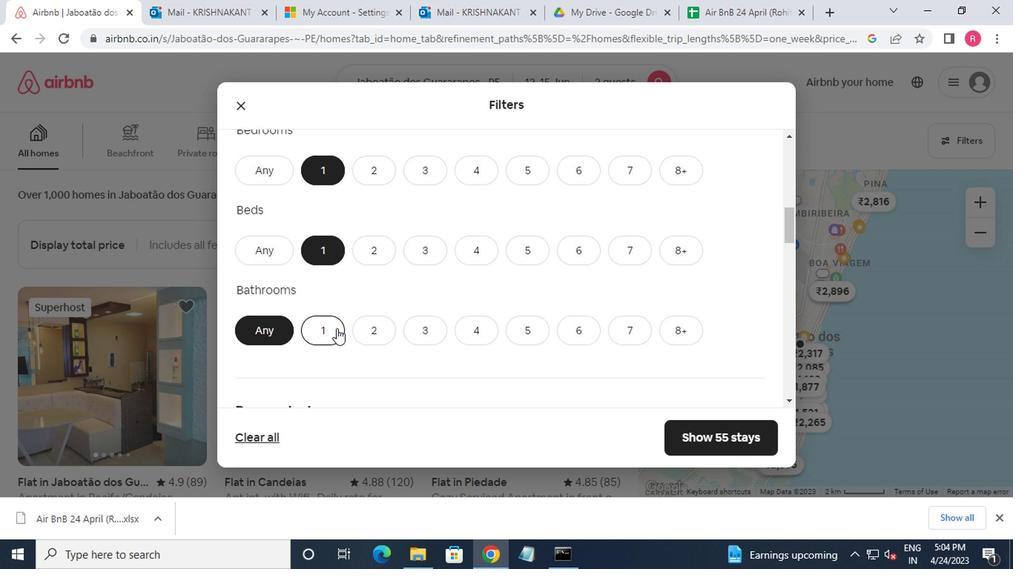 
Action: Mouse moved to (333, 329)
Screenshot: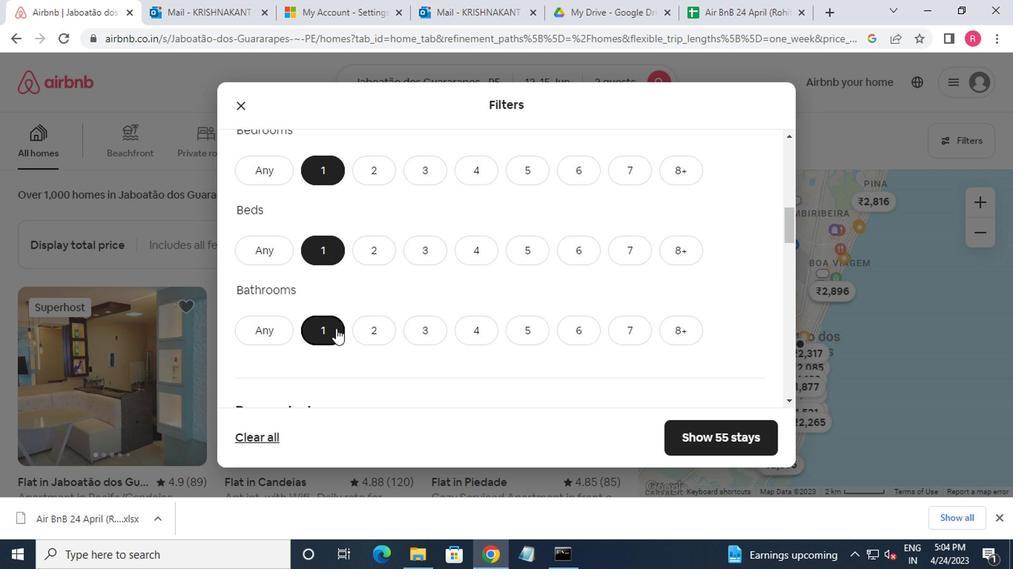 
Action: Mouse scrolled (333, 328) with delta (0, -1)
Screenshot: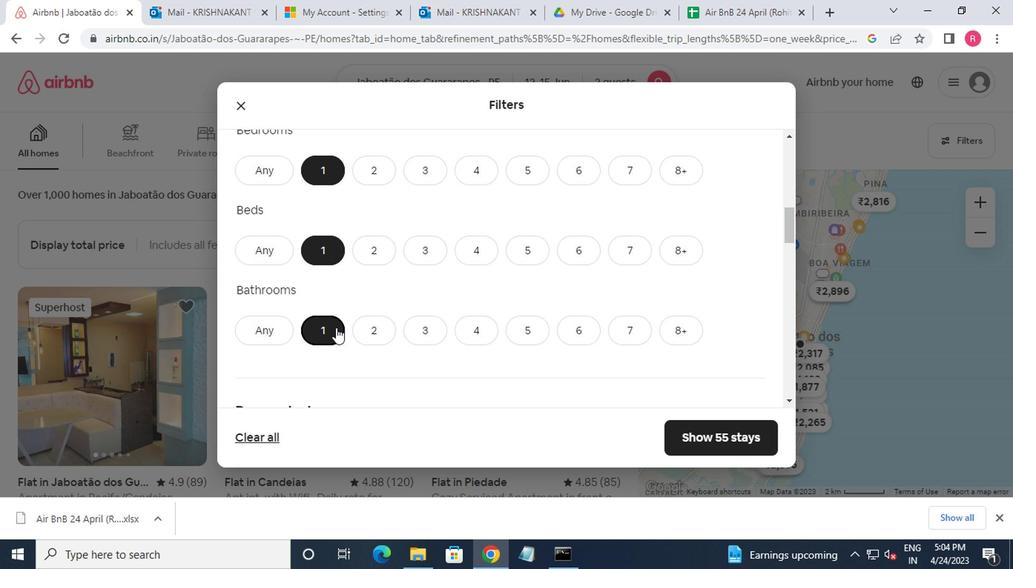 
Action: Mouse moved to (333, 329)
Screenshot: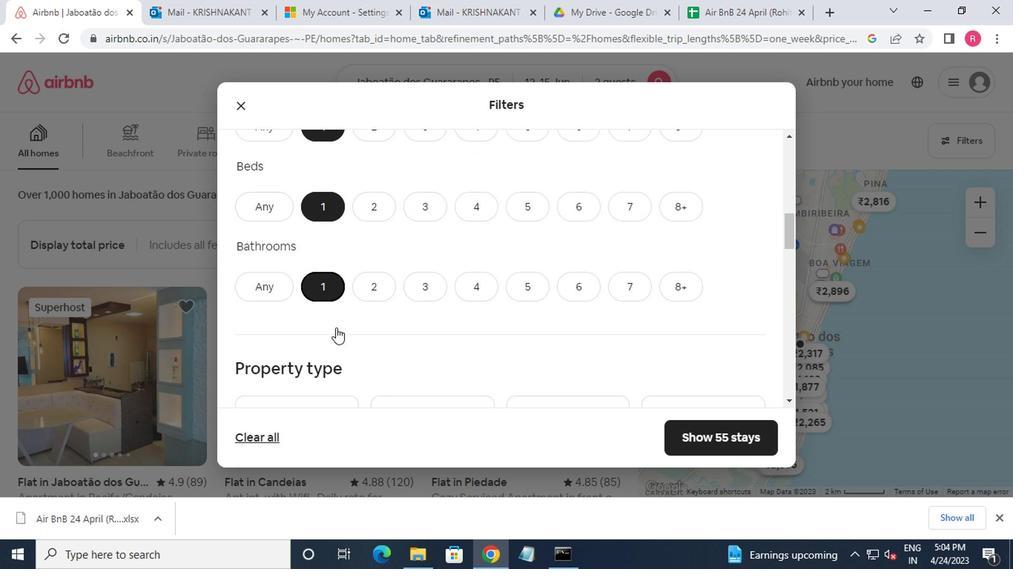 
Action: Mouse scrolled (333, 328) with delta (0, -1)
Screenshot: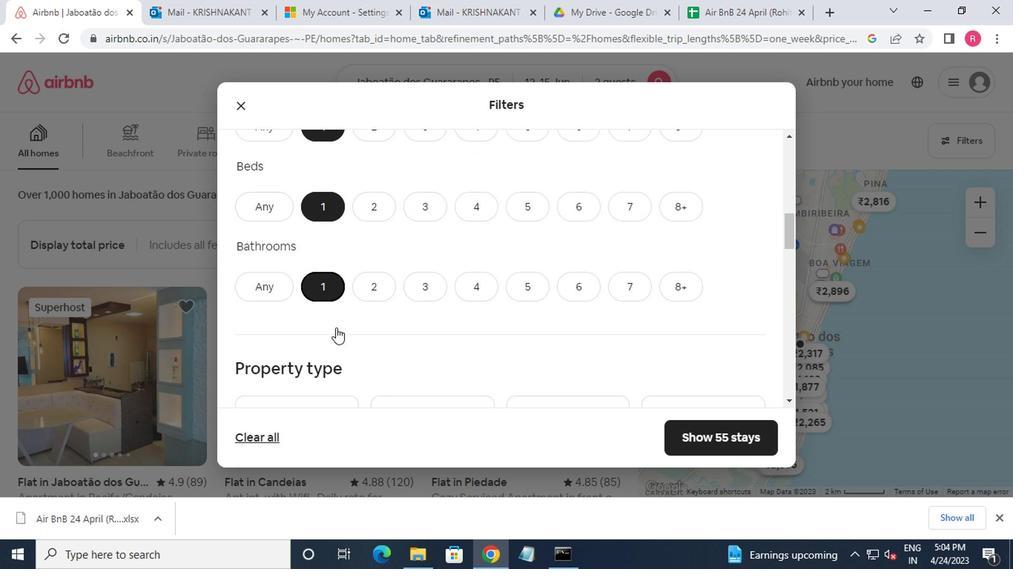 
Action: Mouse moved to (333, 331)
Screenshot: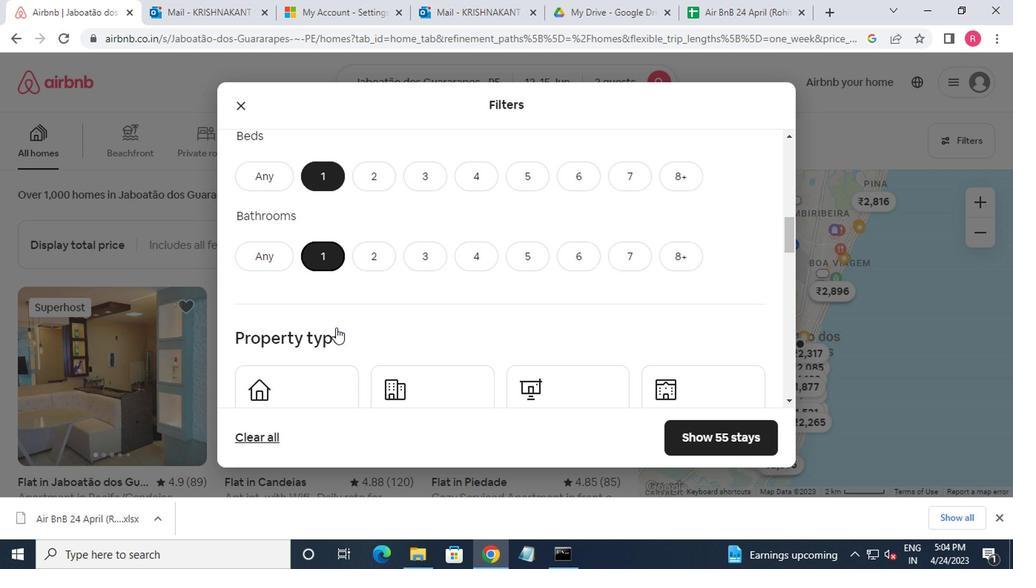 
Action: Mouse scrolled (333, 330) with delta (0, -1)
Screenshot: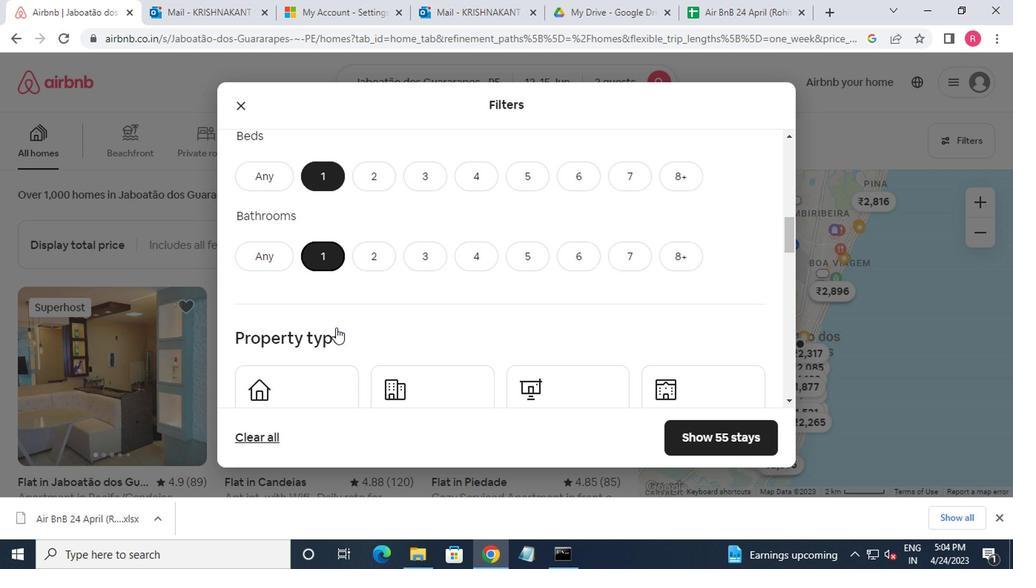 
Action: Mouse moved to (305, 293)
Screenshot: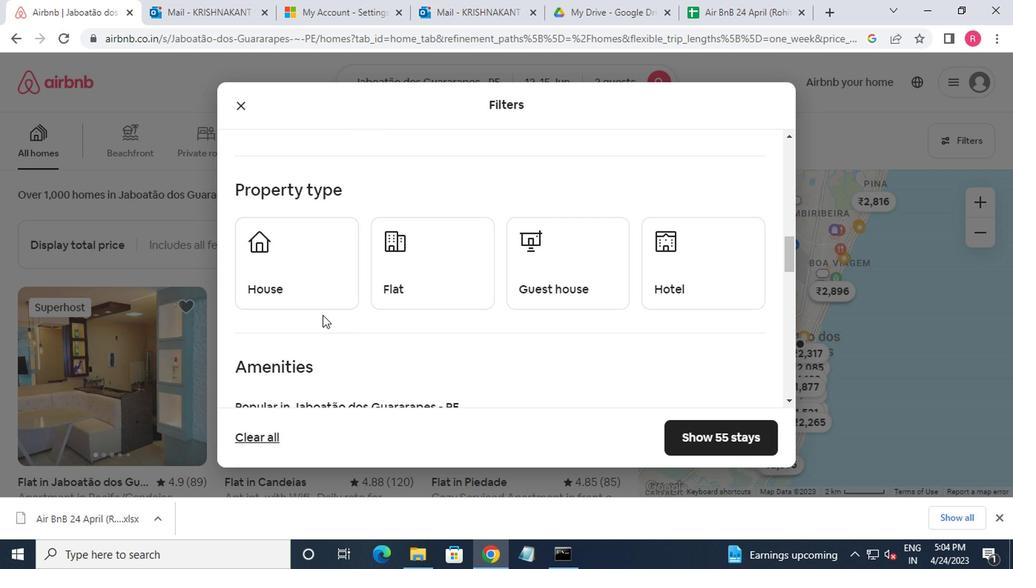 
Action: Mouse pressed left at (305, 293)
Screenshot: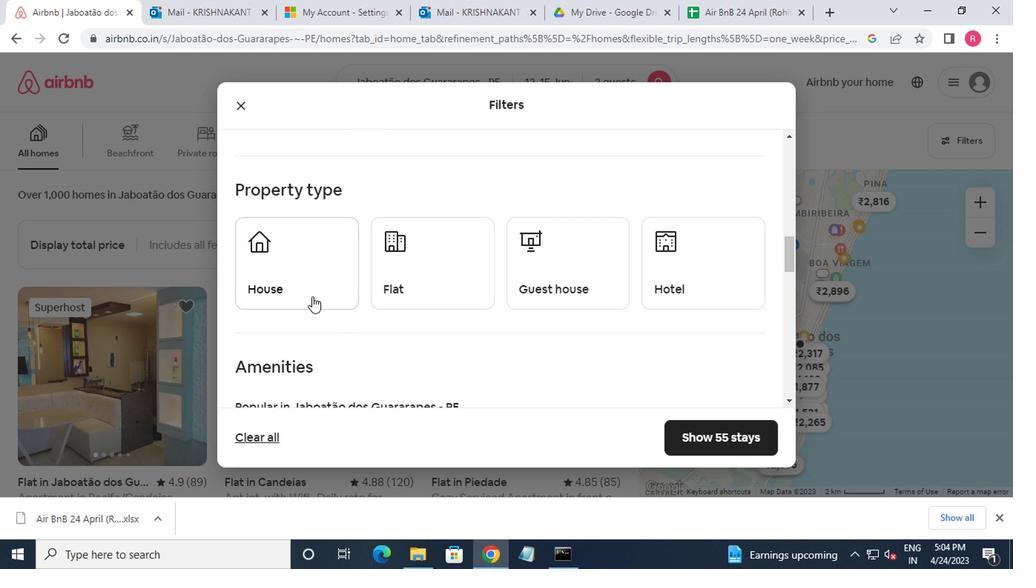 
Action: Mouse moved to (419, 293)
Screenshot: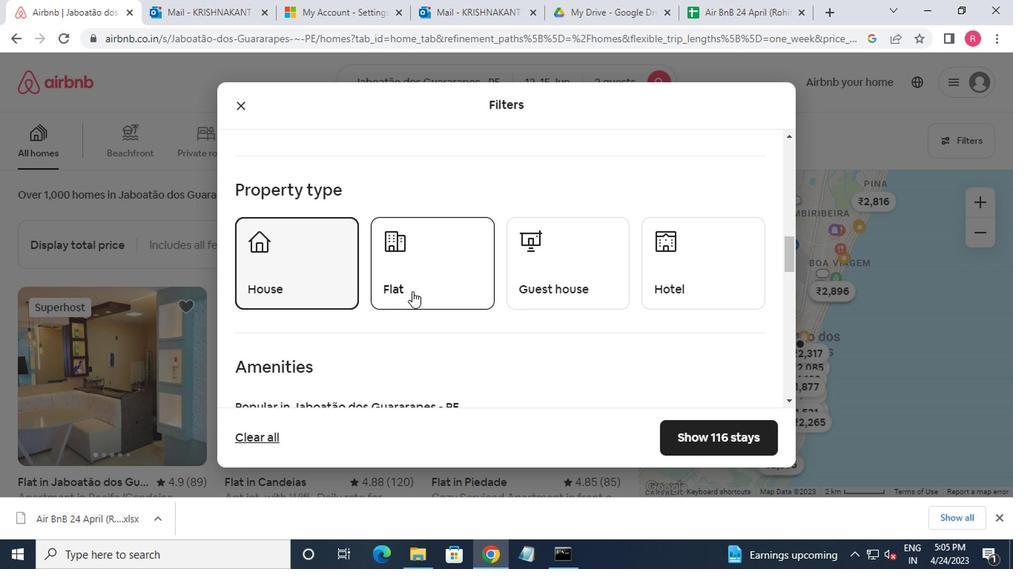 
Action: Mouse pressed left at (419, 293)
Screenshot: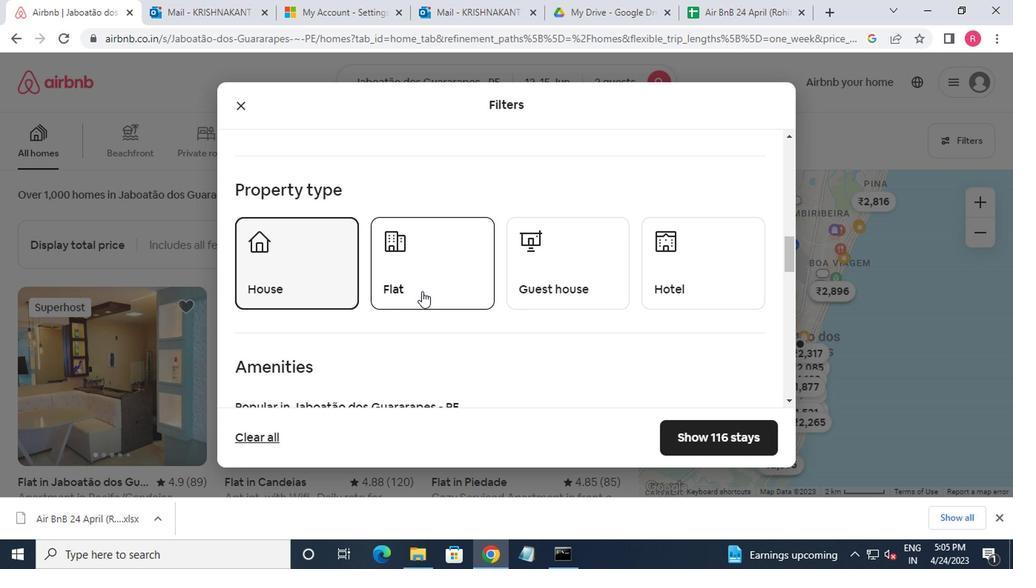 
Action: Mouse moved to (538, 299)
Screenshot: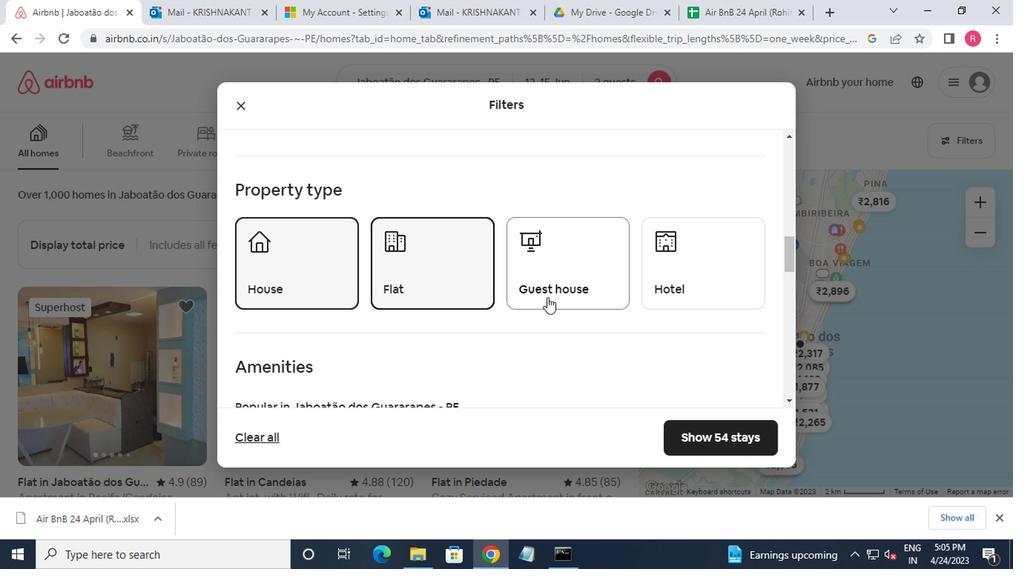 
Action: Mouse pressed left at (538, 299)
Screenshot: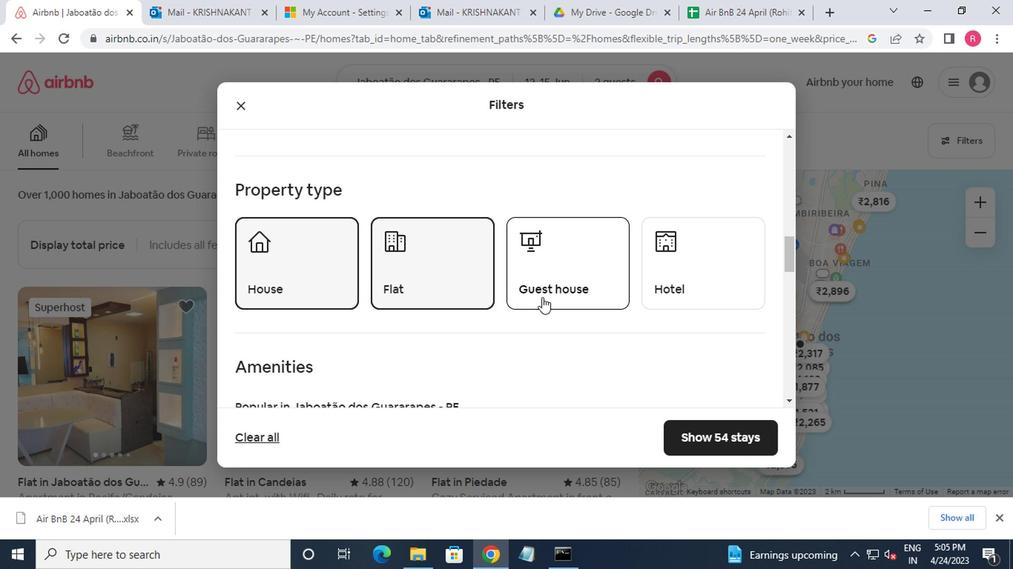 
Action: Mouse moved to (652, 291)
Screenshot: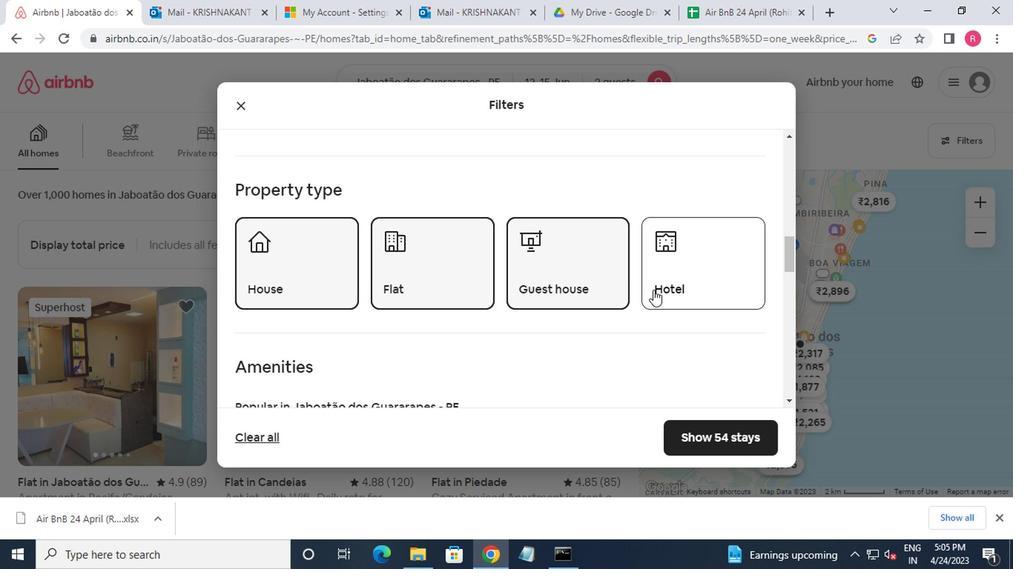 
Action: Mouse pressed left at (652, 291)
Screenshot: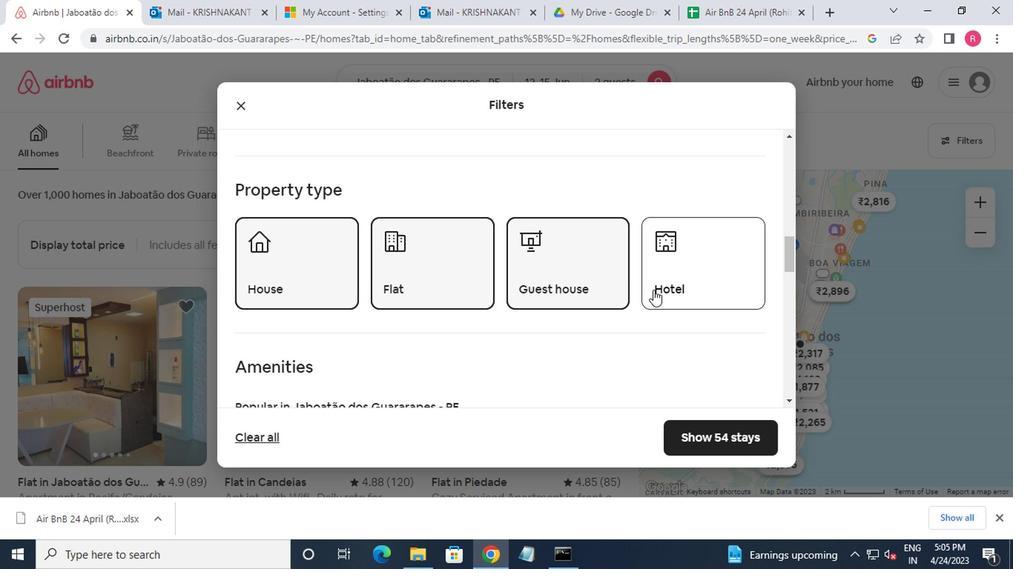 
Action: Mouse moved to (602, 315)
Screenshot: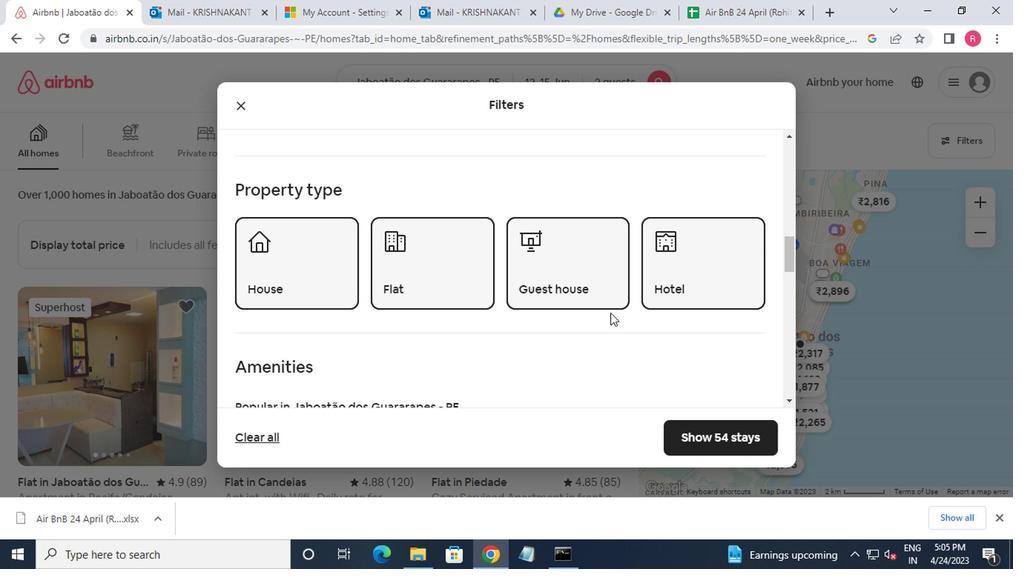 
Action: Mouse scrolled (602, 315) with delta (0, 0)
Screenshot: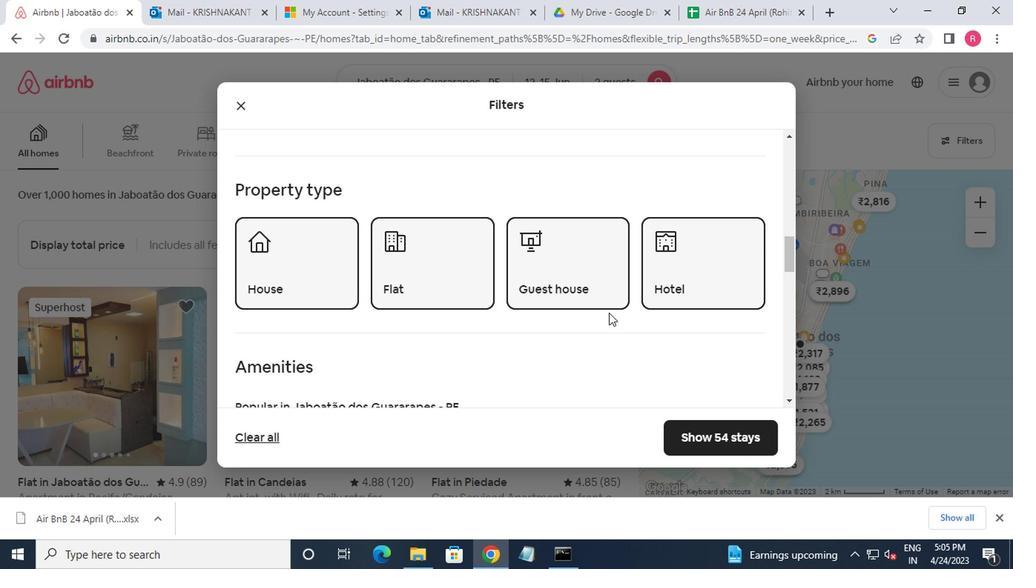 
Action: Mouse moved to (601, 316)
Screenshot: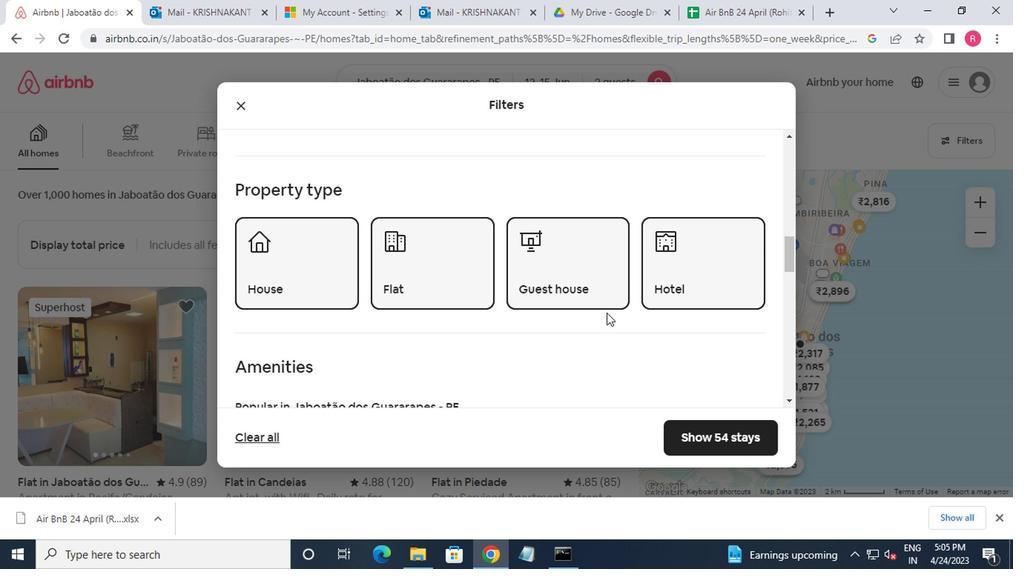 
Action: Mouse scrolled (601, 315) with delta (0, 0)
Screenshot: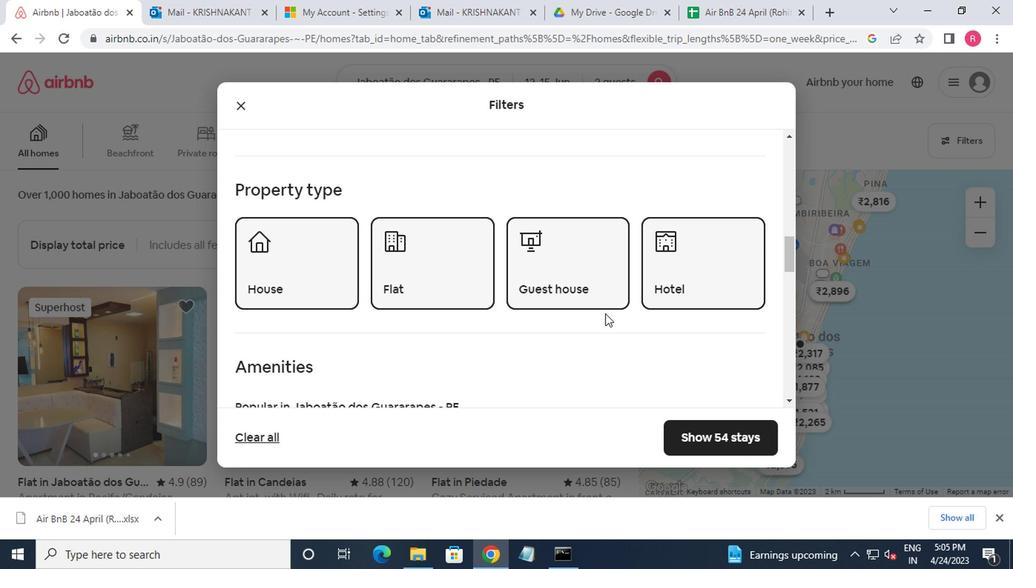 
Action: Mouse moved to (590, 319)
Screenshot: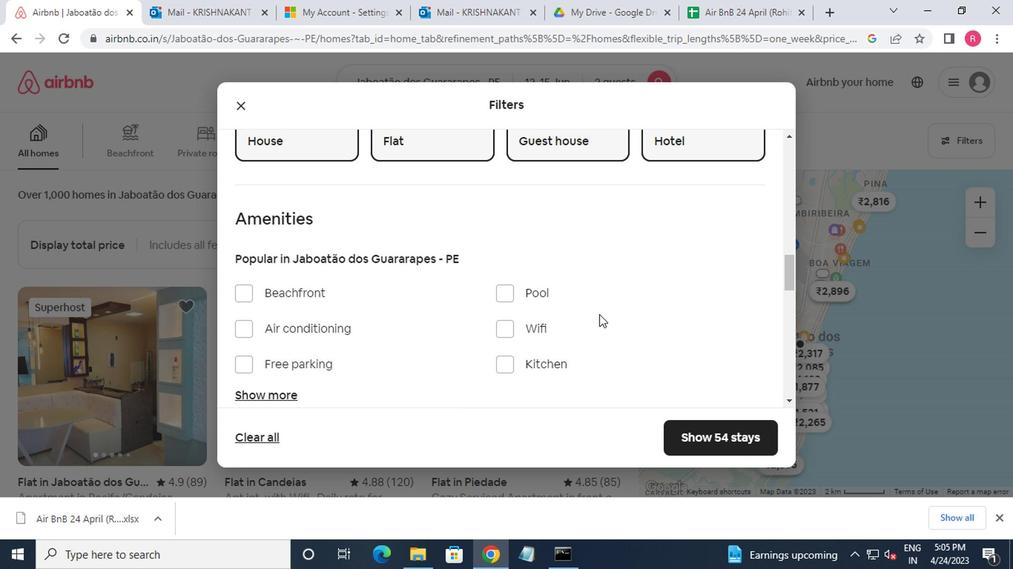 
Action: Mouse scrolled (590, 318) with delta (0, 0)
Screenshot: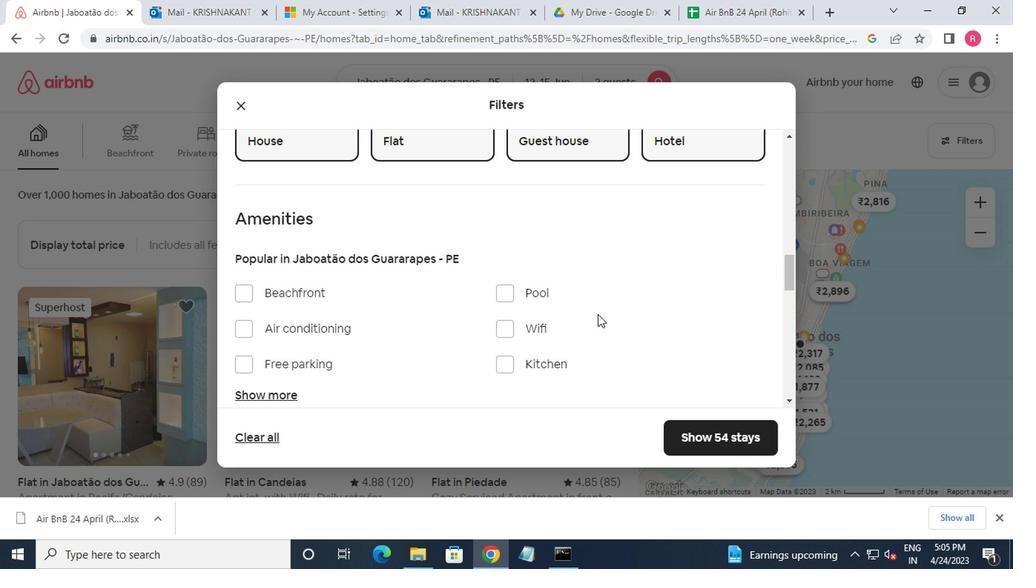 
Action: Mouse moved to (589, 319)
Screenshot: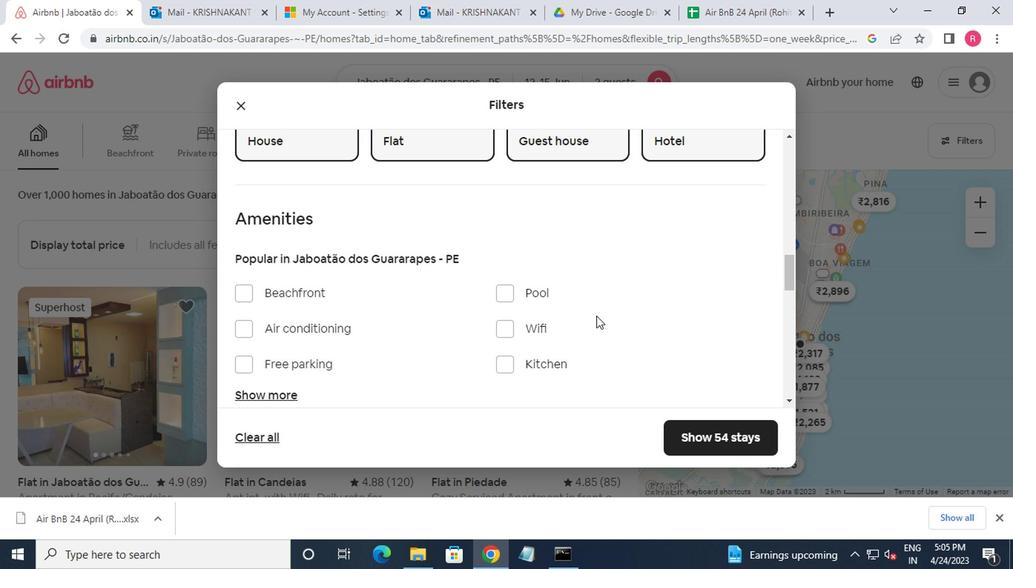 
Action: Mouse scrolled (589, 318) with delta (0, 0)
Screenshot: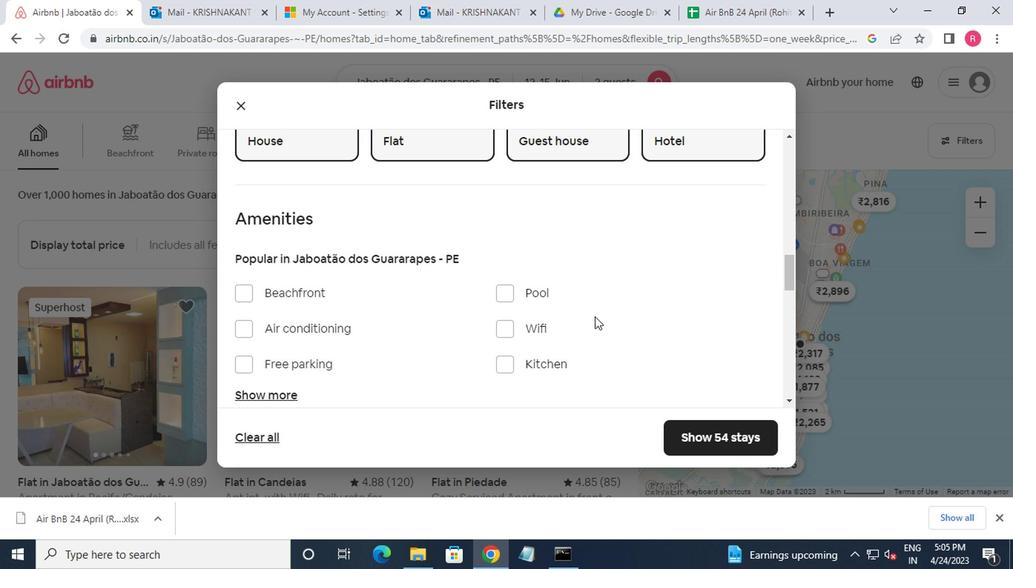 
Action: Mouse moved to (255, 251)
Screenshot: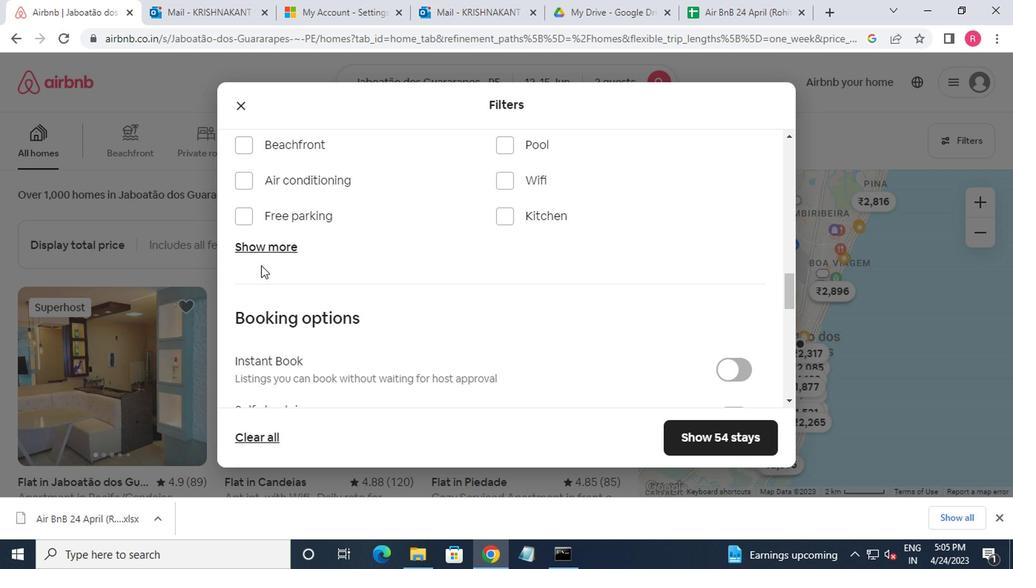 
Action: Mouse pressed left at (255, 251)
Screenshot: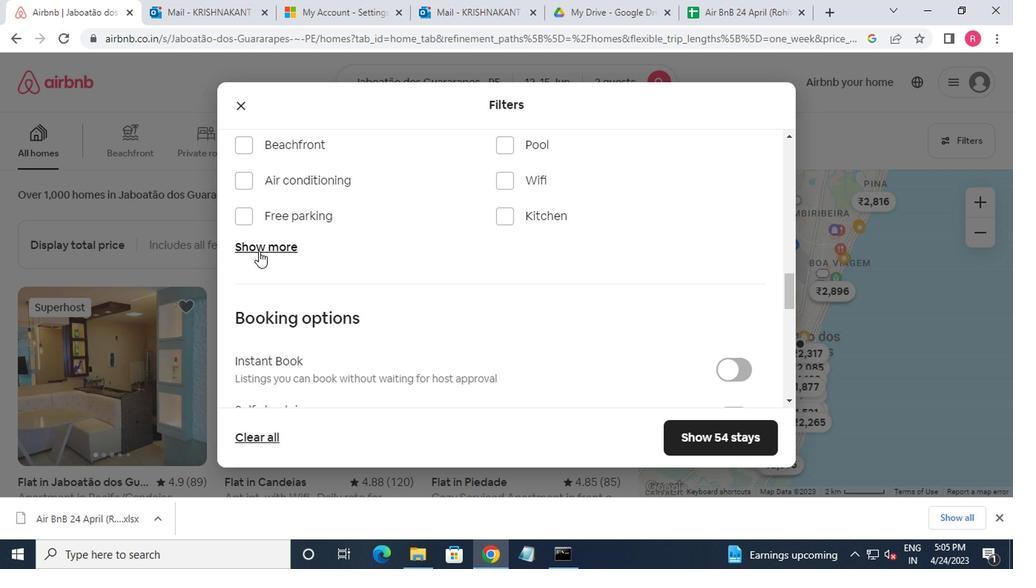 
Action: Mouse moved to (282, 306)
Screenshot: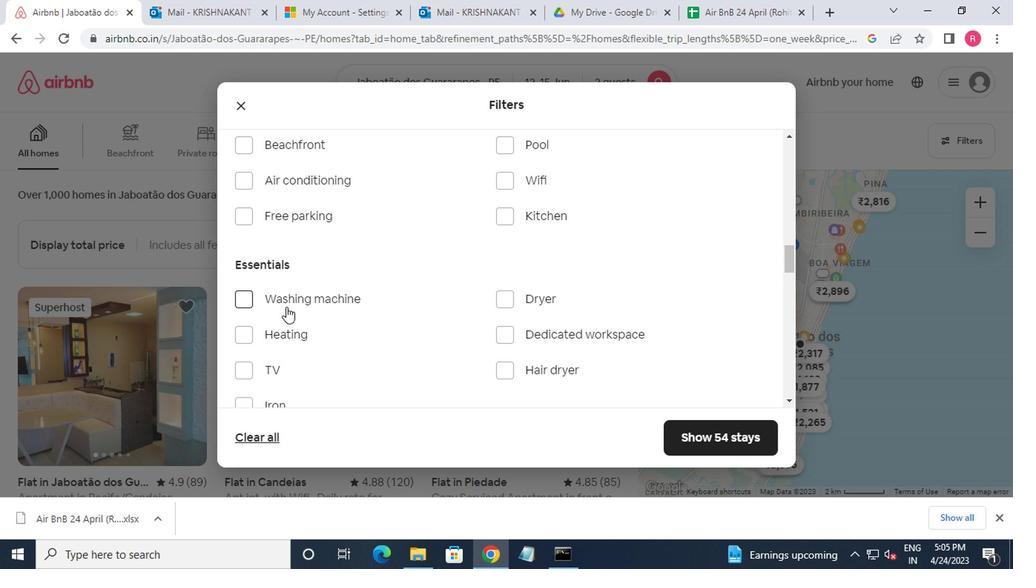 
Action: Mouse pressed left at (282, 306)
Screenshot: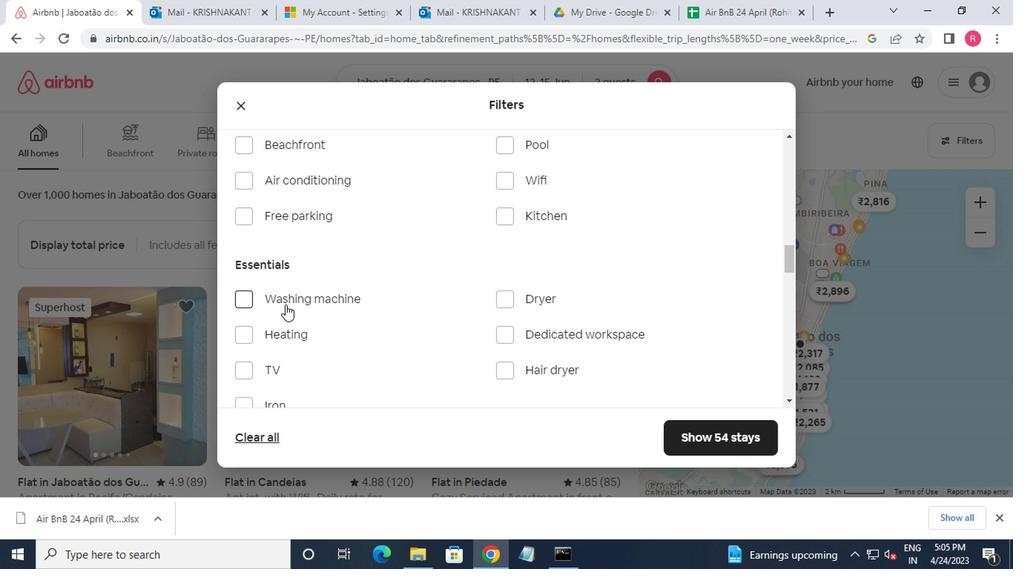 
Action: Mouse scrolled (282, 306) with delta (0, 0)
Screenshot: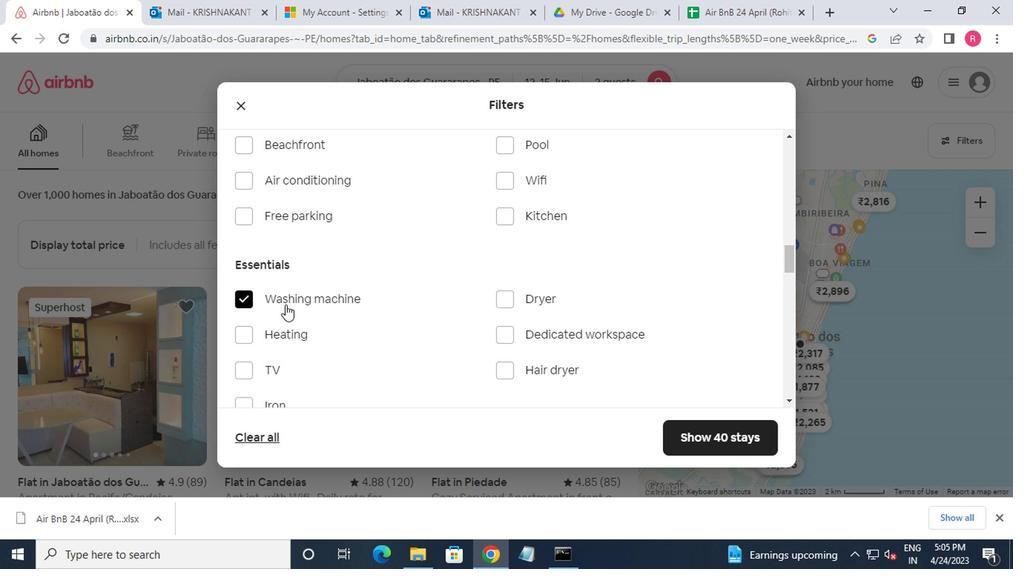 
Action: Mouse moved to (284, 306)
Screenshot: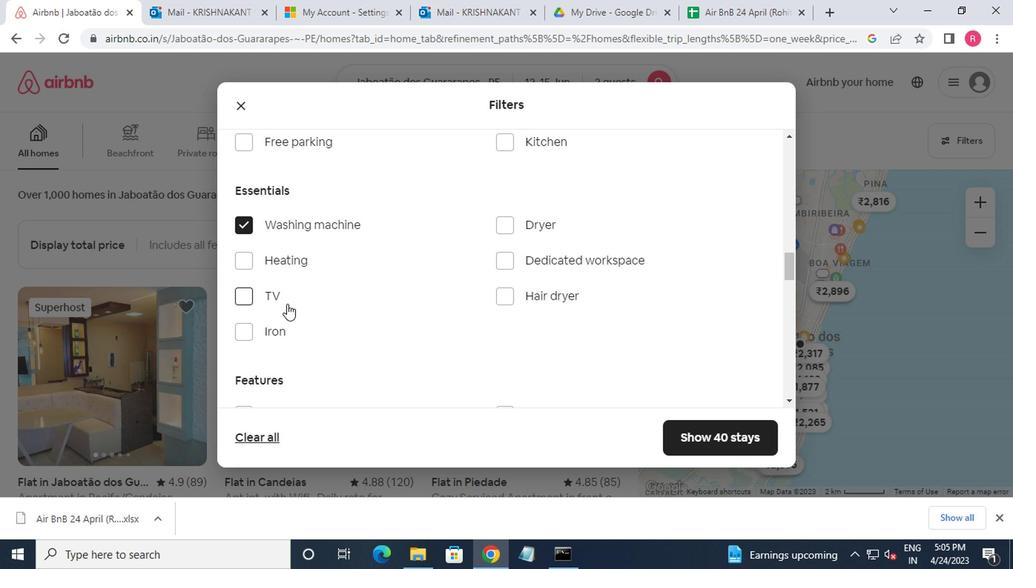 
Action: Mouse scrolled (284, 305) with delta (0, -1)
Screenshot: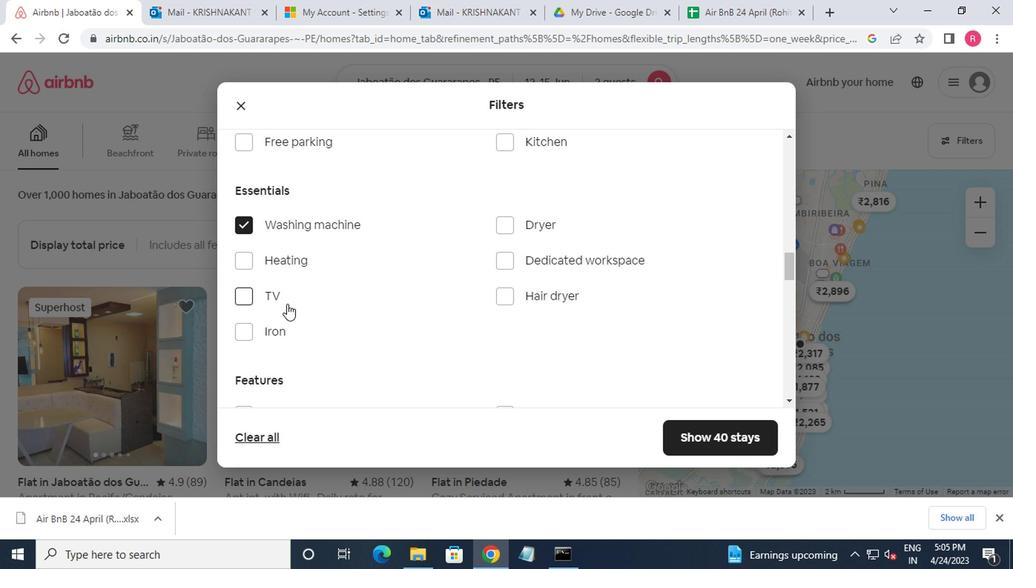 
Action: Mouse moved to (286, 306)
Screenshot: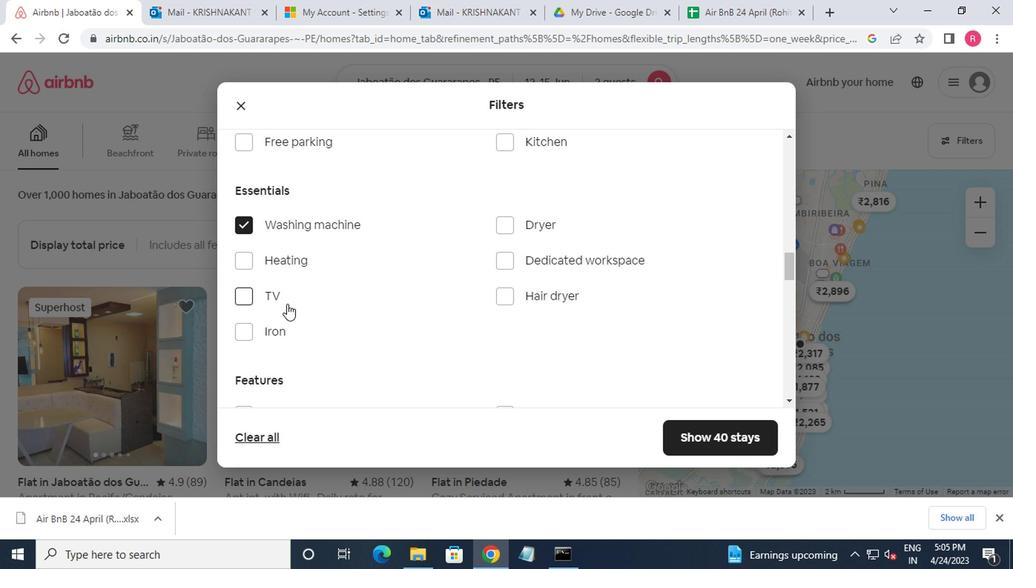 
Action: Mouse scrolled (286, 306) with delta (0, 0)
Screenshot: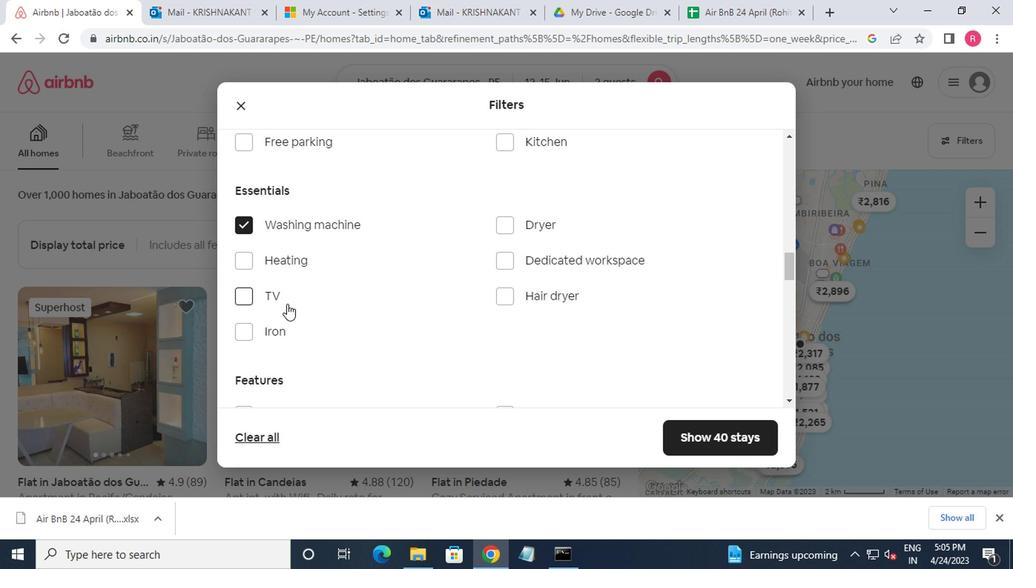 
Action: Mouse moved to (347, 307)
Screenshot: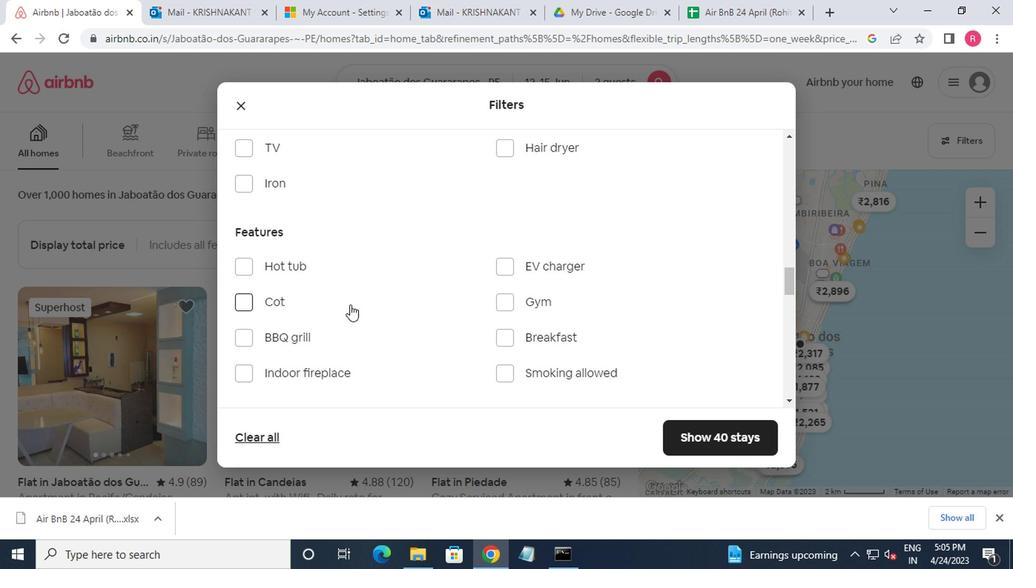 
Action: Mouse scrolled (347, 306) with delta (0, -1)
Screenshot: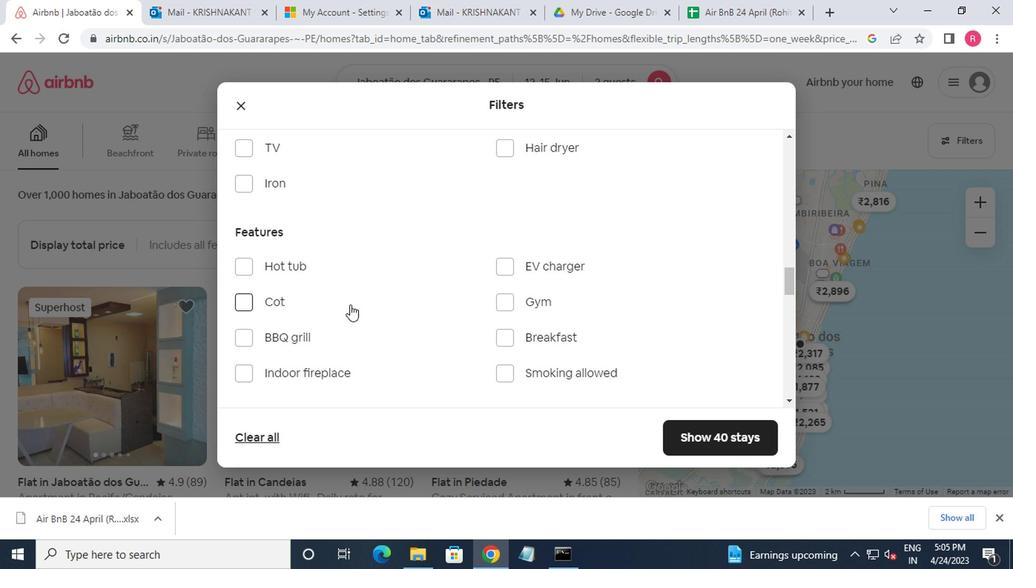 
Action: Mouse moved to (347, 308)
Screenshot: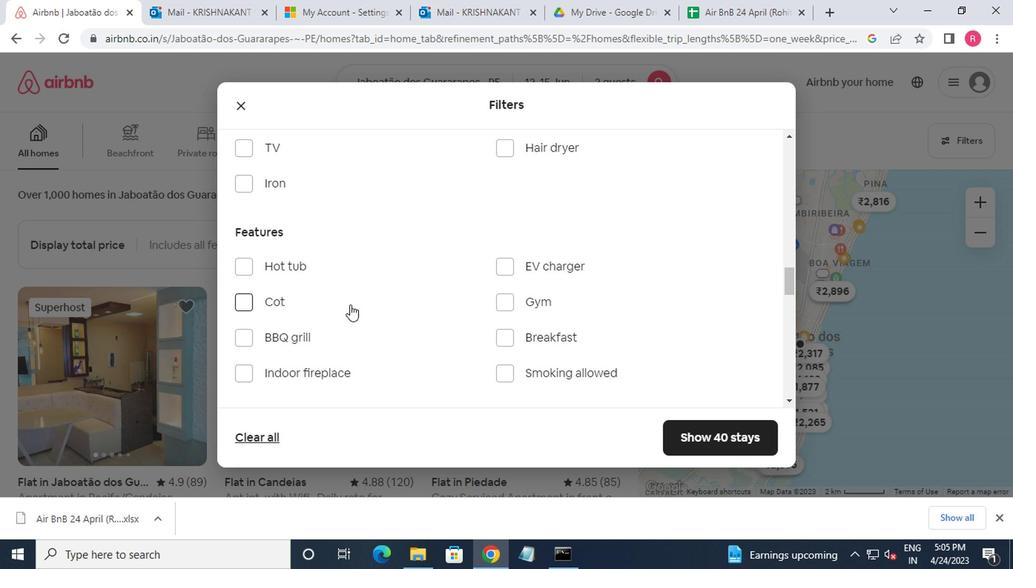 
Action: Mouse scrolled (347, 307) with delta (0, 0)
Screenshot: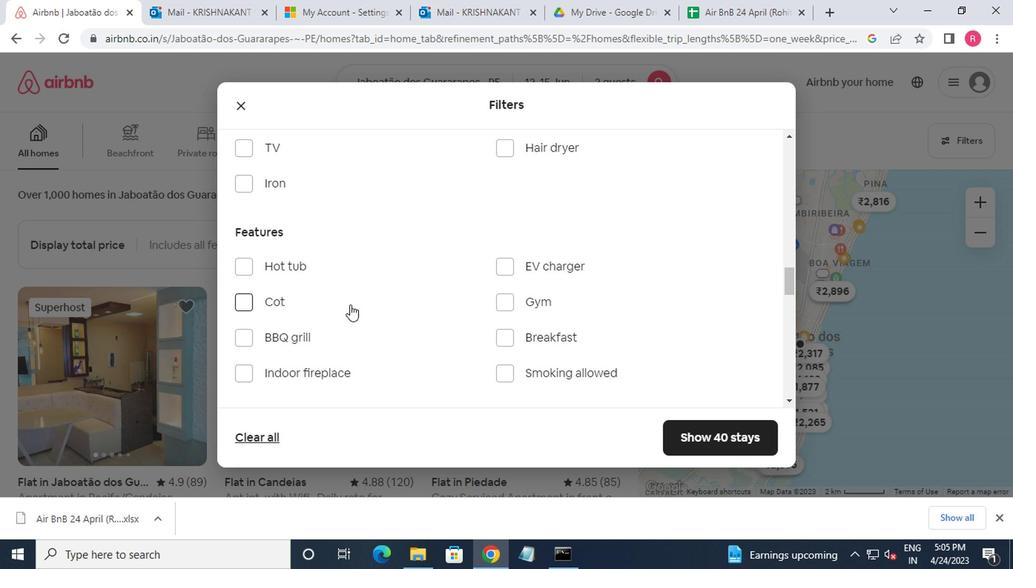 
Action: Mouse scrolled (347, 307) with delta (0, 0)
Screenshot: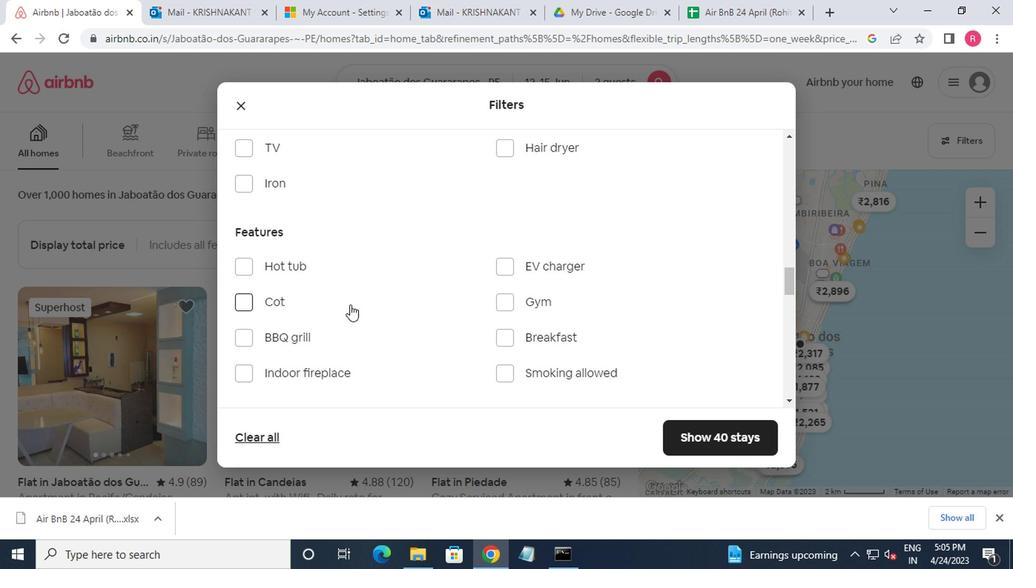 
Action: Mouse scrolled (347, 307) with delta (0, 0)
Screenshot: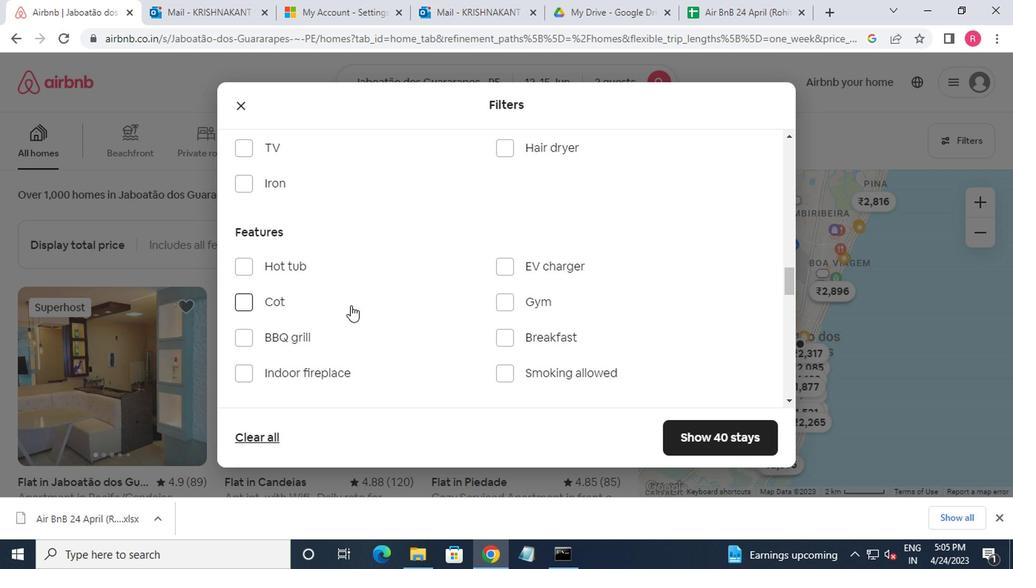 
Action: Mouse moved to (709, 340)
Screenshot: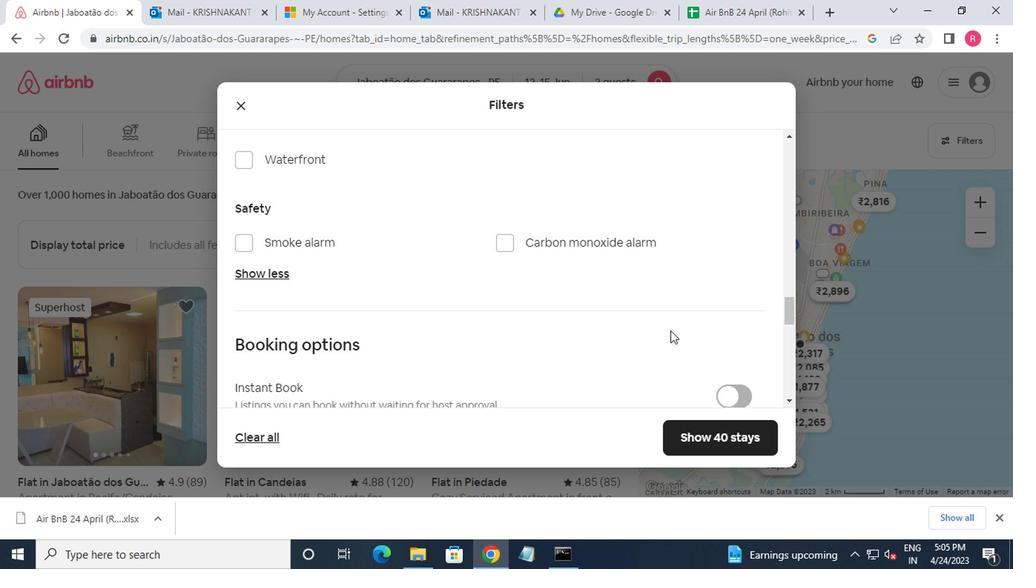 
Action: Mouse scrolled (709, 339) with delta (0, -1)
Screenshot: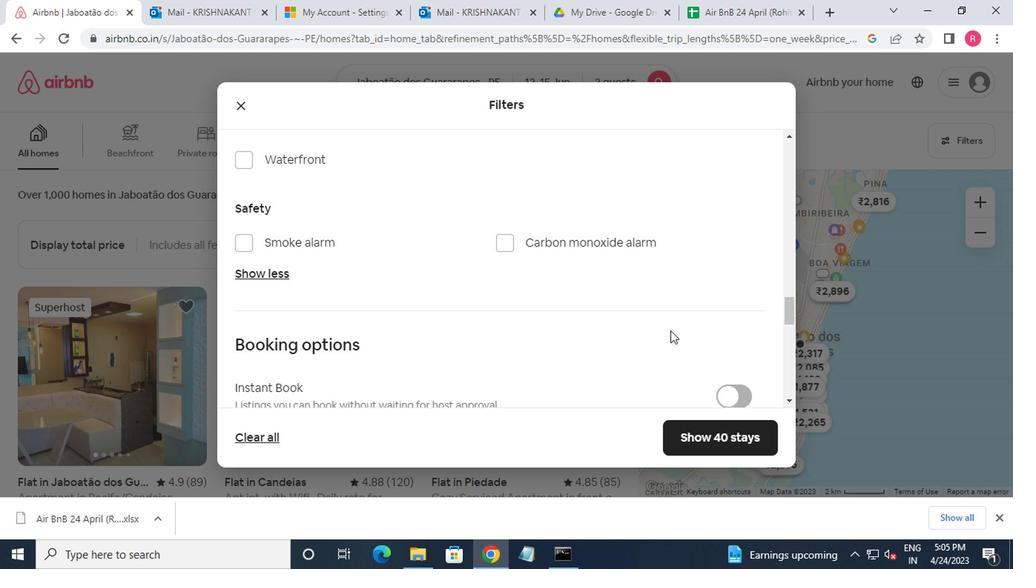 
Action: Mouse moved to (709, 342)
Screenshot: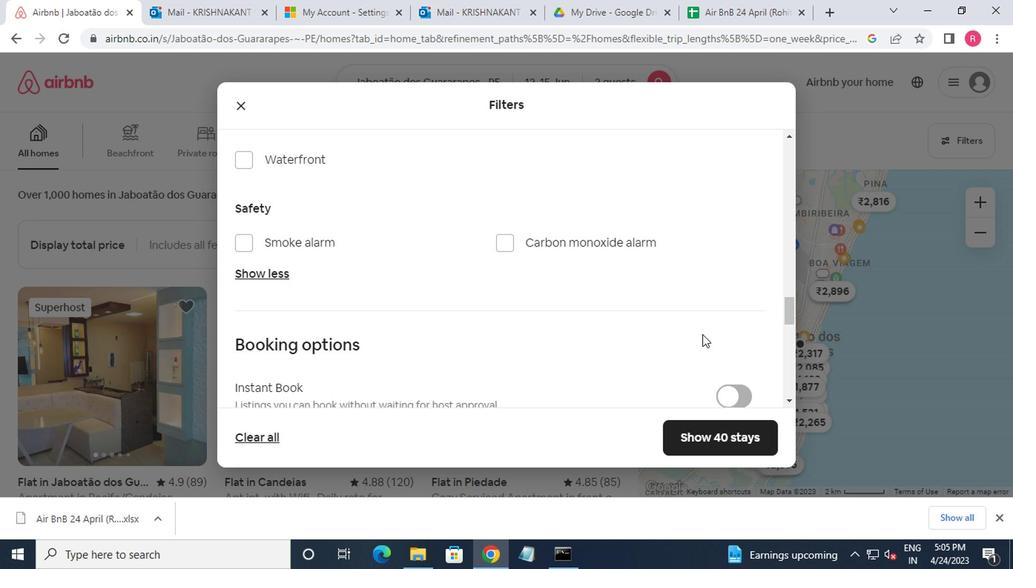 
Action: Mouse scrolled (709, 341) with delta (0, -1)
Screenshot: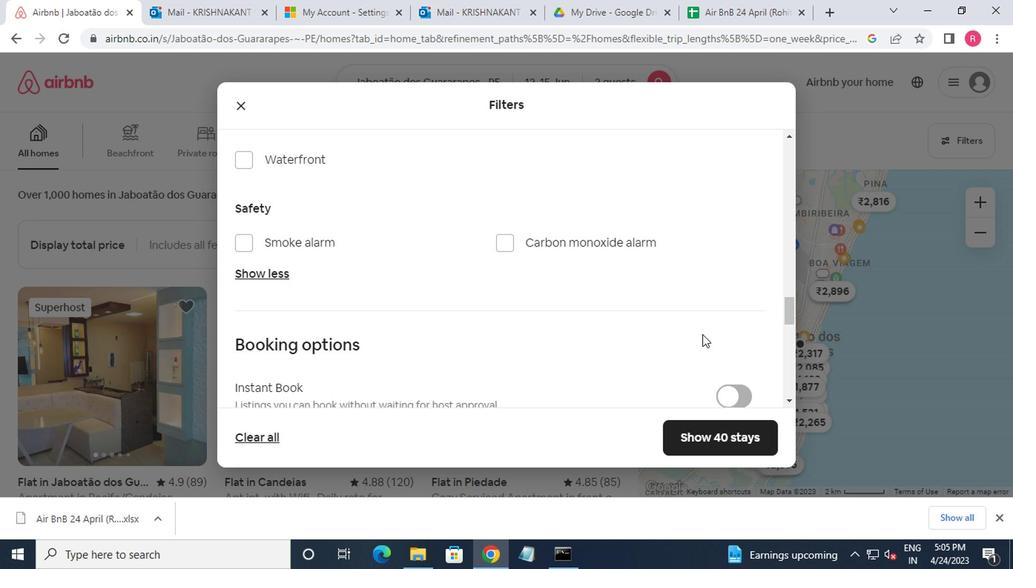 
Action: Mouse moved to (709, 343)
Screenshot: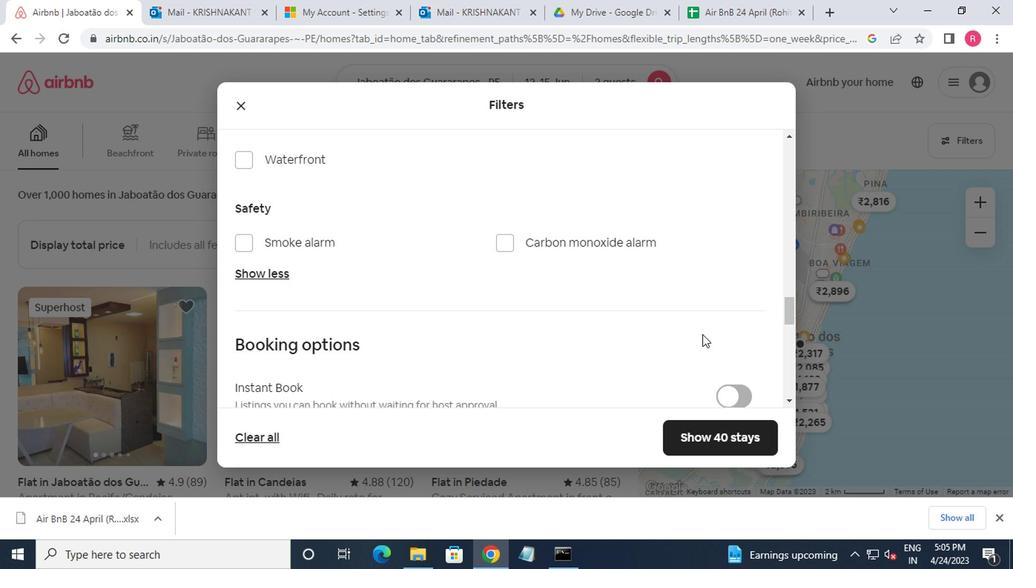 
Action: Mouse scrolled (709, 342) with delta (0, 0)
Screenshot: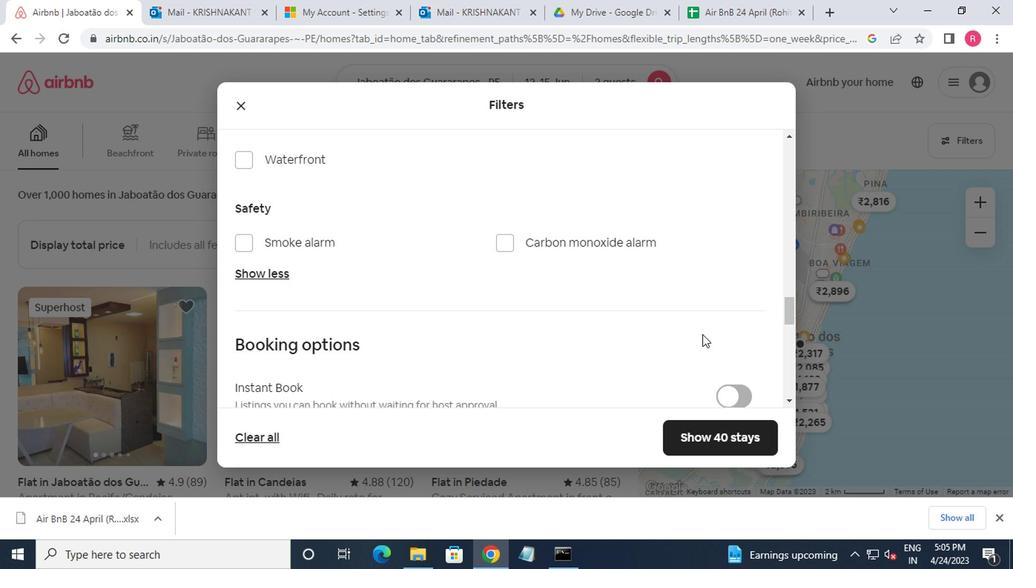 
Action: Mouse moved to (733, 221)
Screenshot: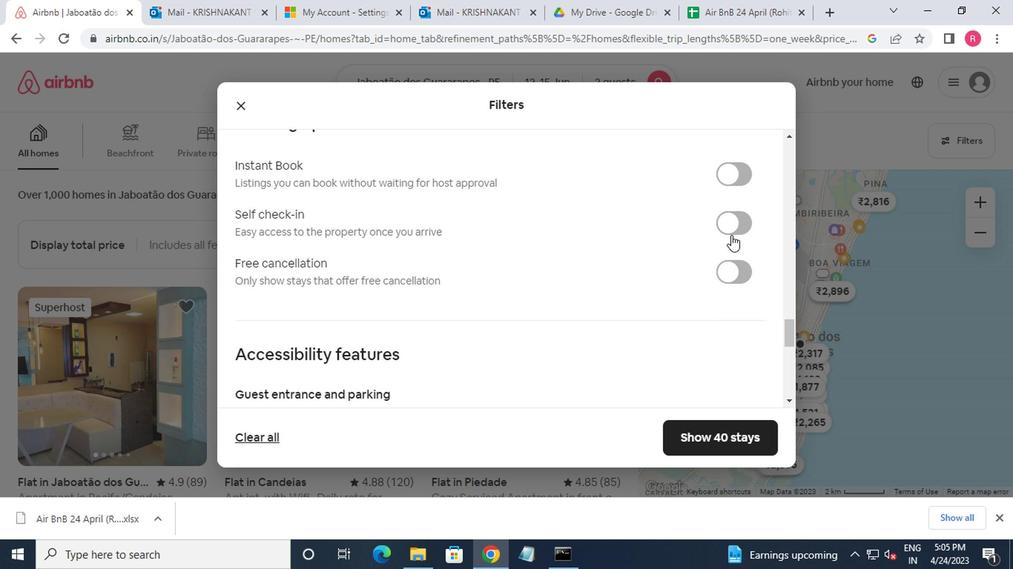 
Action: Mouse pressed left at (733, 221)
Screenshot: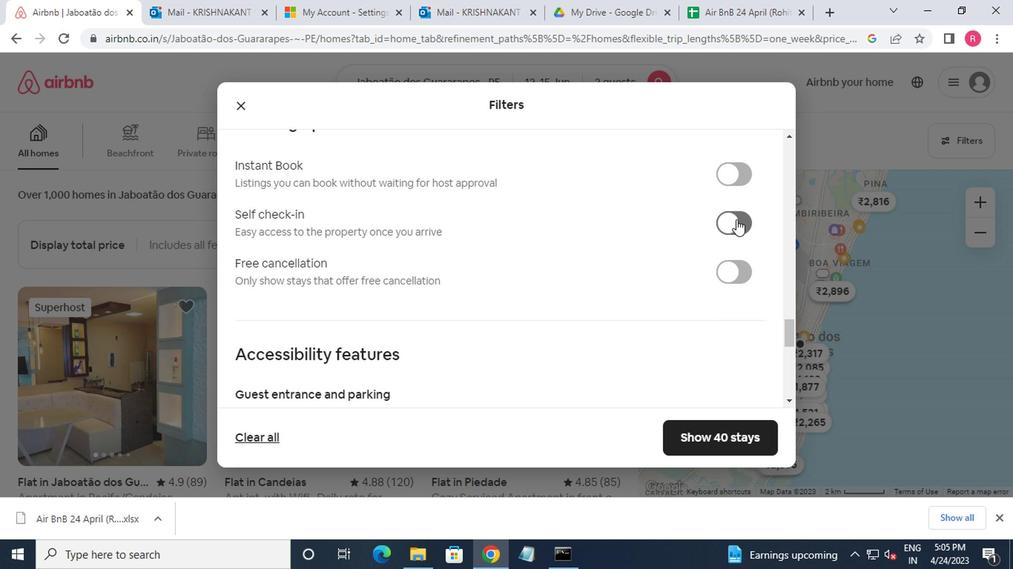 
Action: Mouse moved to (559, 304)
Screenshot: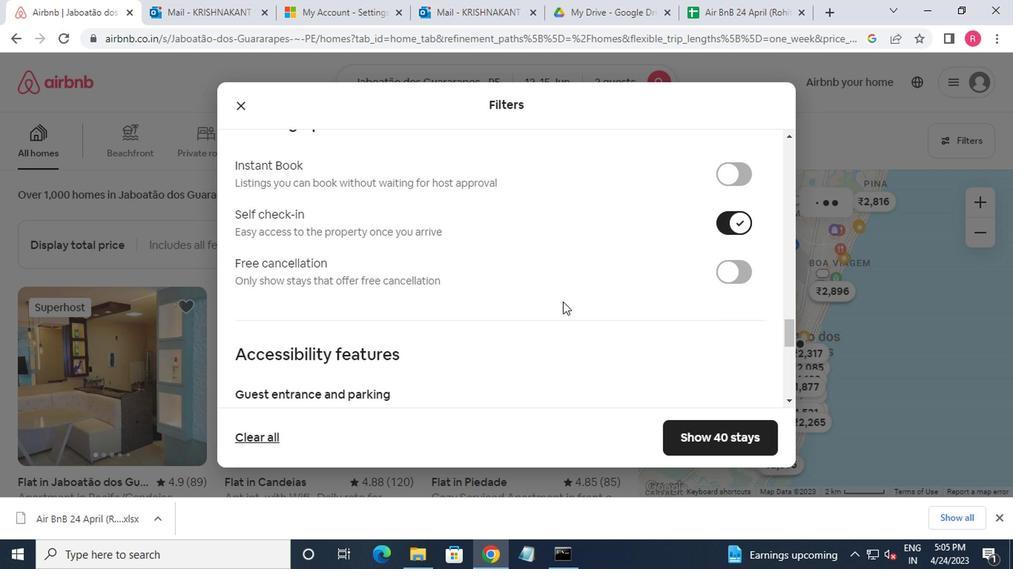 
Action: Mouse scrolled (559, 303) with delta (0, 0)
Screenshot: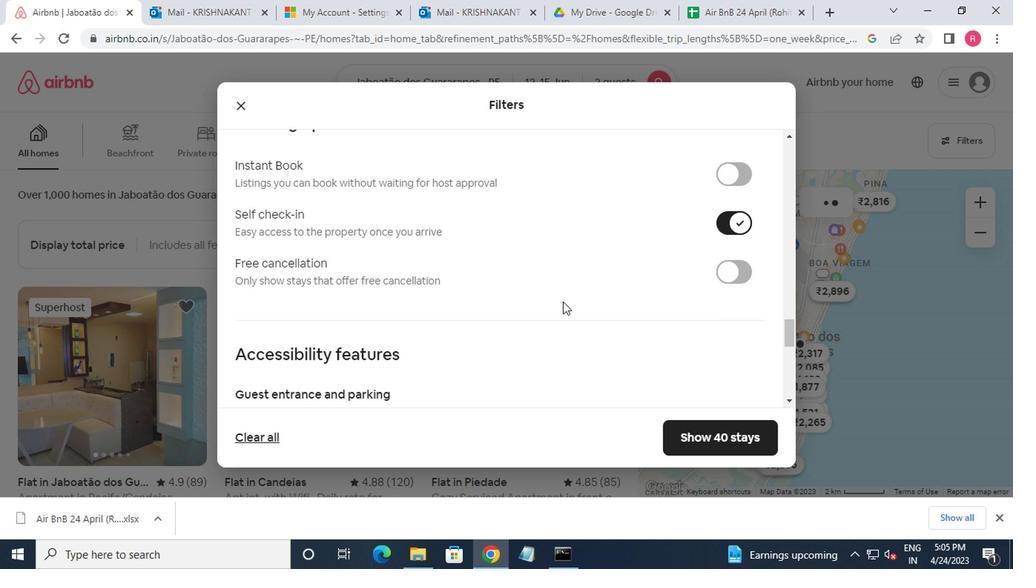 
Action: Mouse scrolled (559, 303) with delta (0, 0)
Screenshot: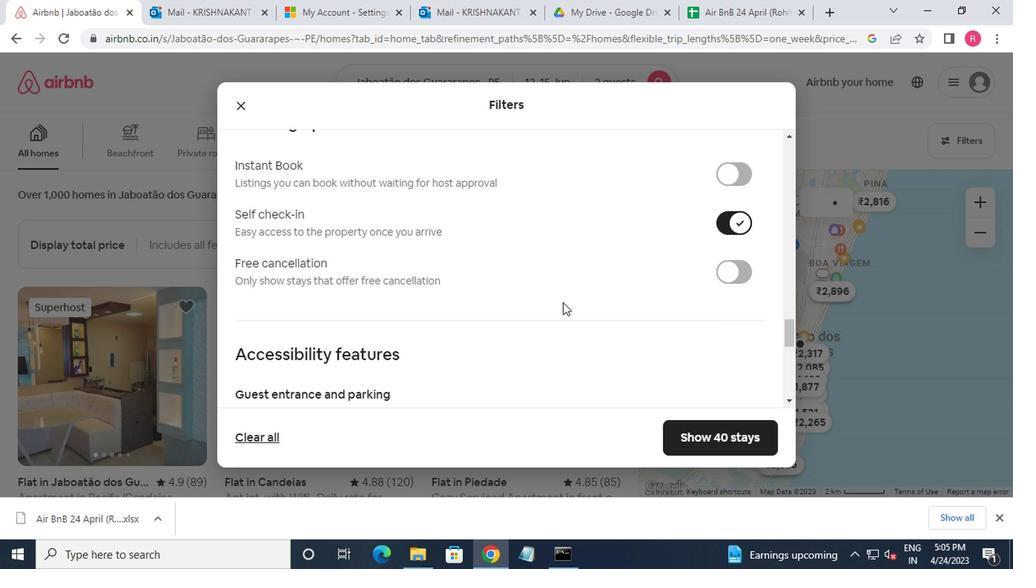 
Action: Mouse scrolled (559, 303) with delta (0, 0)
Screenshot: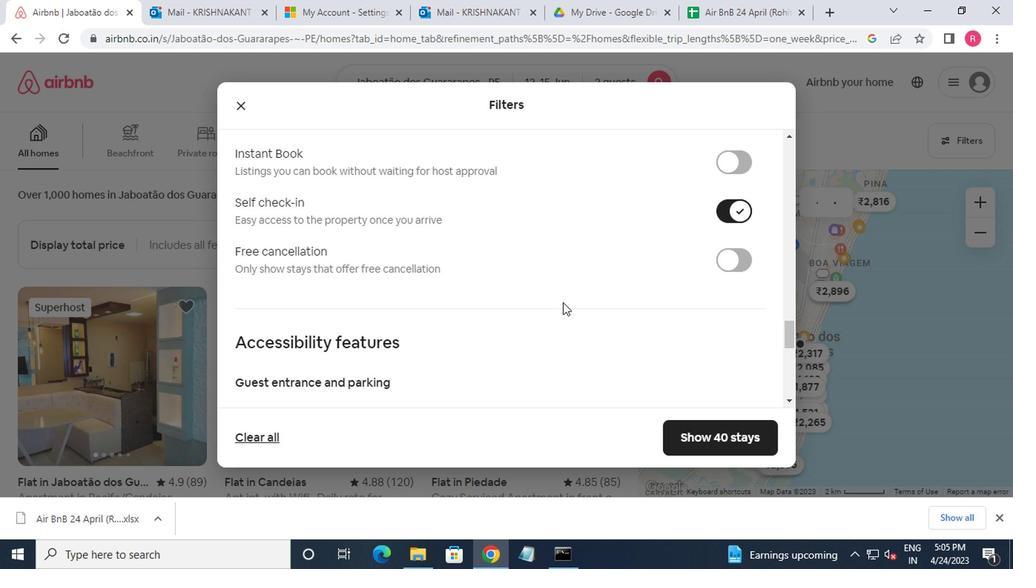 
Action: Mouse scrolled (559, 303) with delta (0, 0)
Screenshot: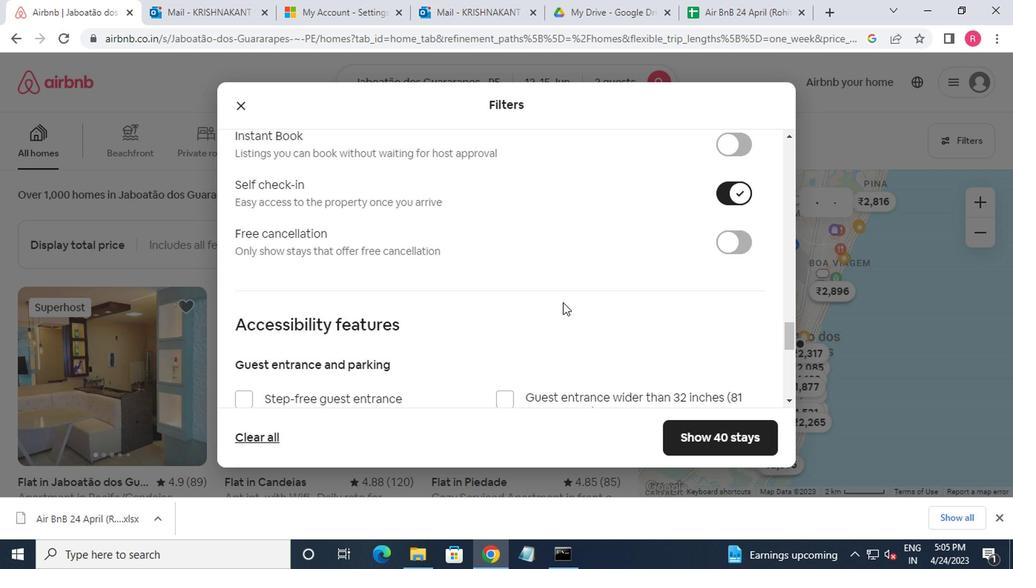 
Action: Mouse moved to (529, 313)
Screenshot: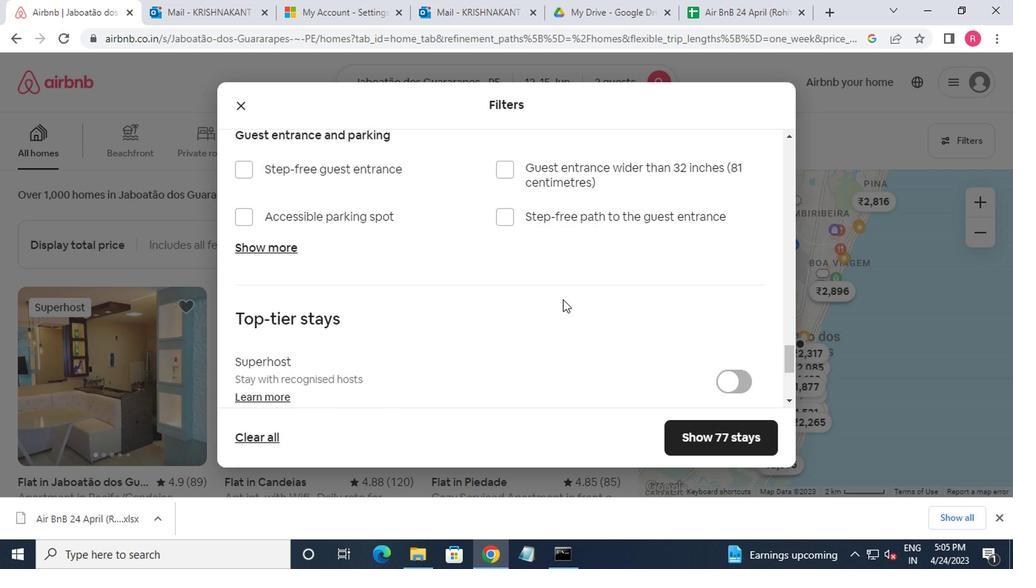 
Action: Mouse scrolled (529, 312) with delta (0, -1)
Screenshot: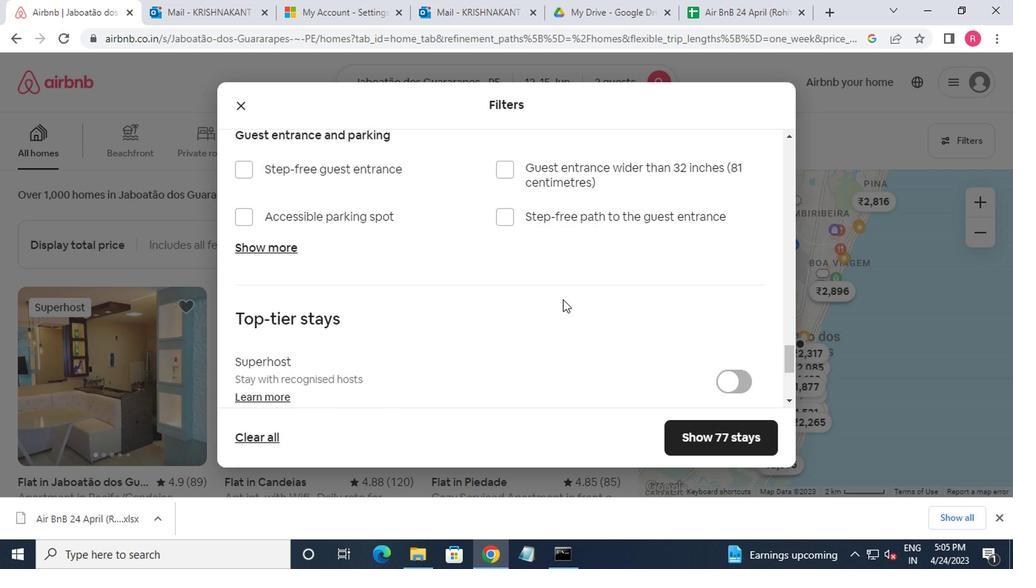 
Action: Mouse moved to (512, 317)
Screenshot: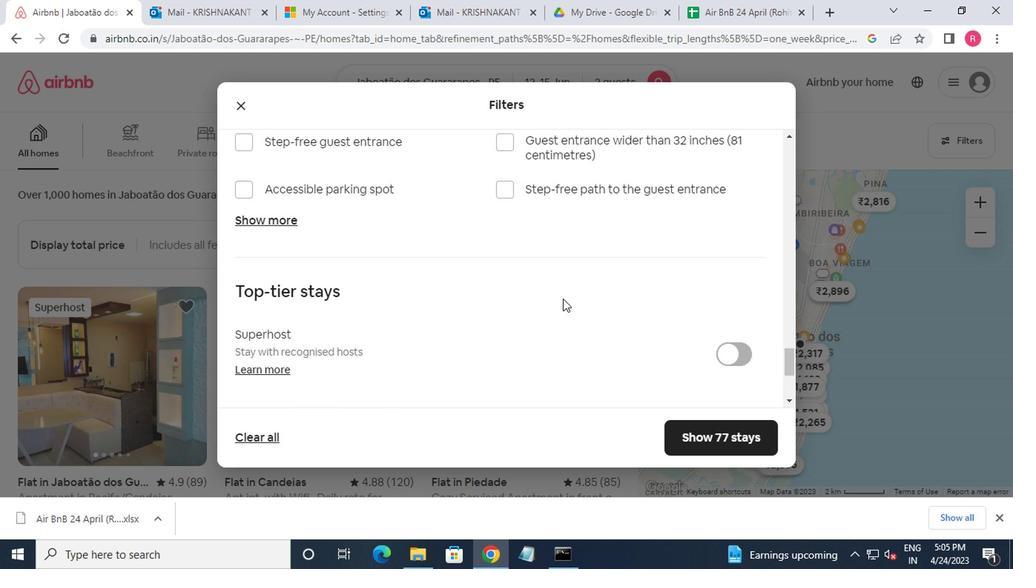 
Action: Mouse scrolled (512, 317) with delta (0, 0)
Screenshot: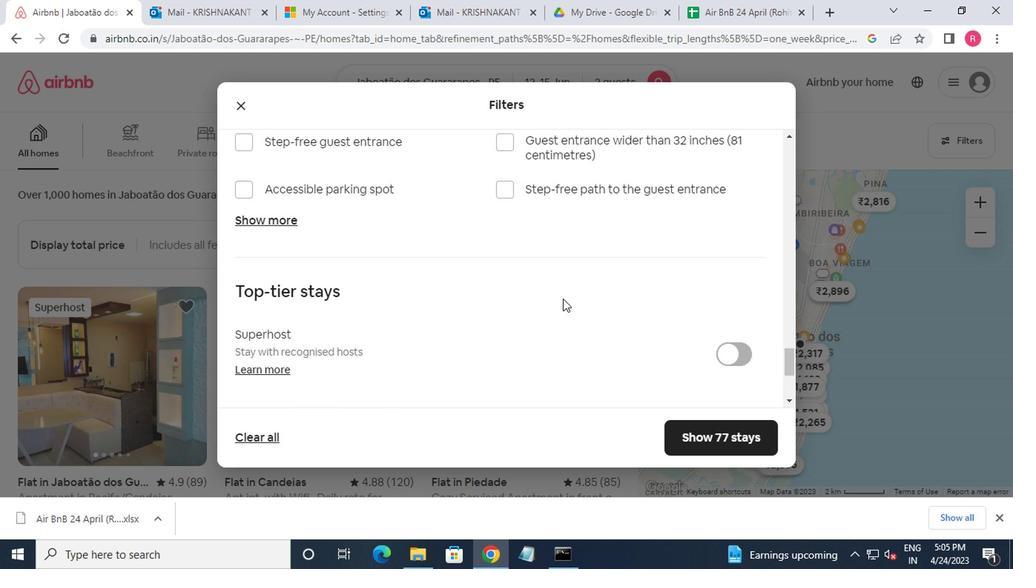 
Action: Mouse moved to (495, 322)
Screenshot: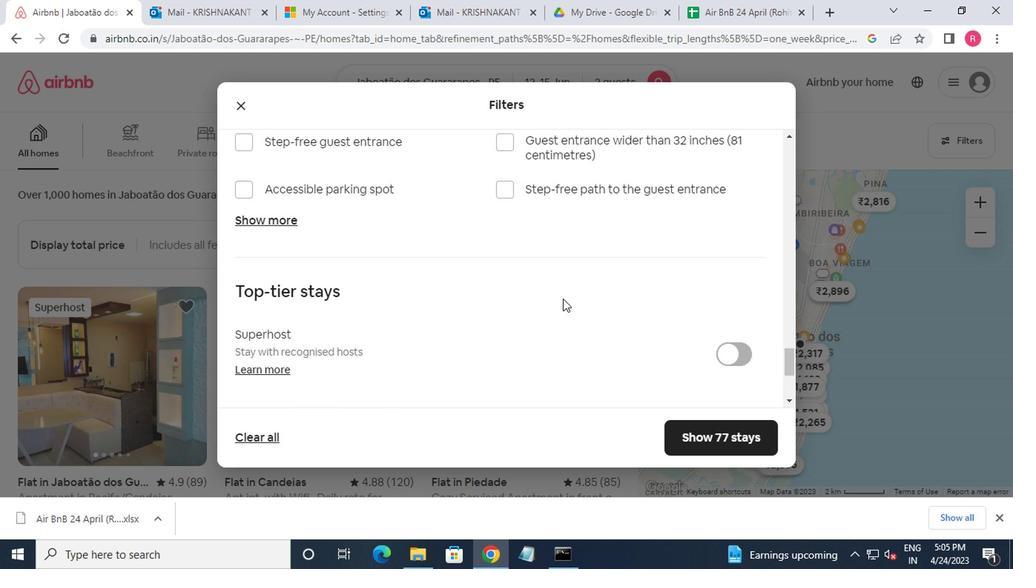 
Action: Mouse scrolled (495, 322) with delta (0, 0)
Screenshot: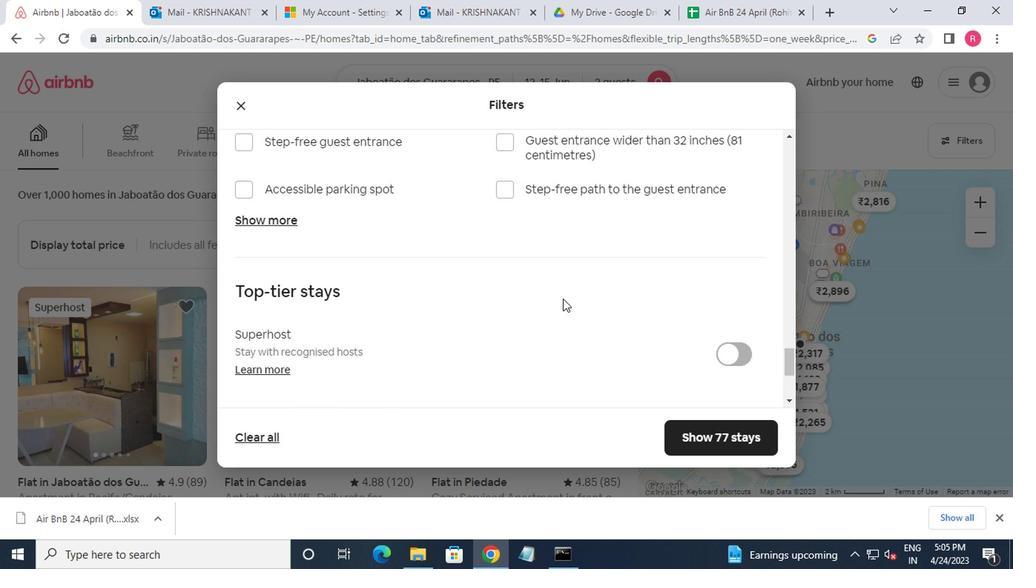 
Action: Mouse moved to (478, 326)
Screenshot: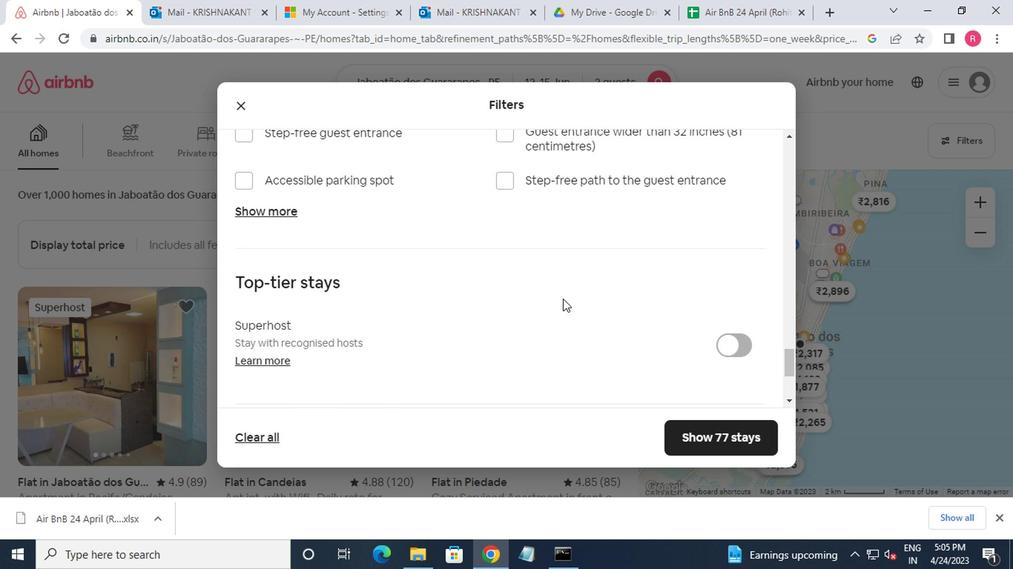 
Action: Mouse scrolled (478, 325) with delta (0, -1)
Screenshot: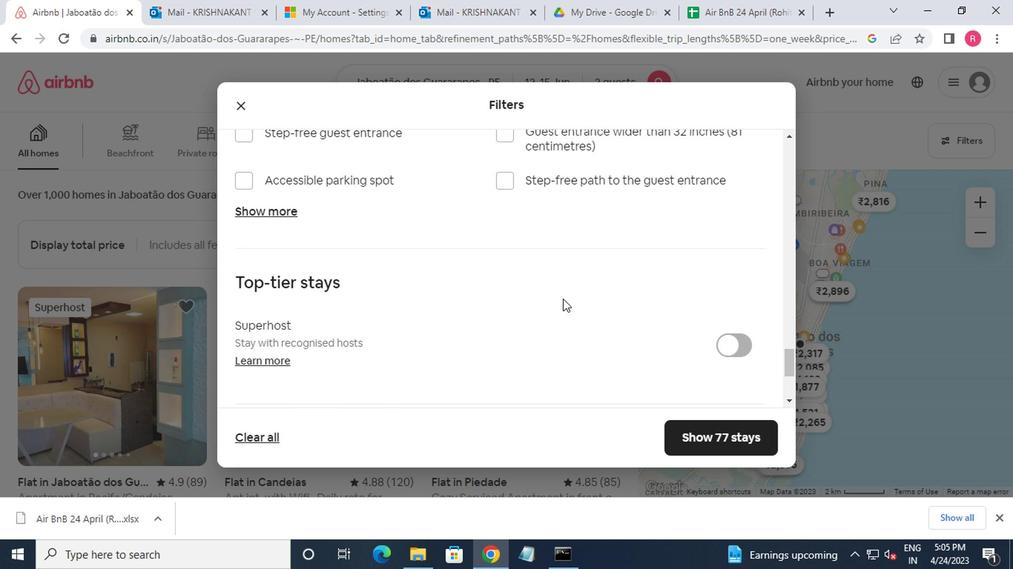 
Action: Mouse moved to (447, 335)
Screenshot: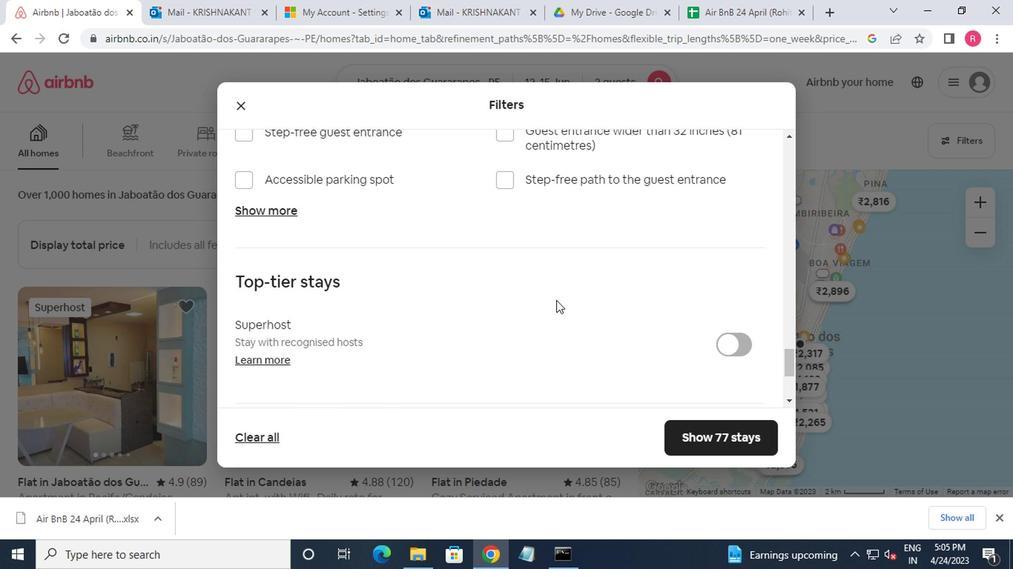 
Action: Mouse scrolled (447, 334) with delta (0, -1)
Screenshot: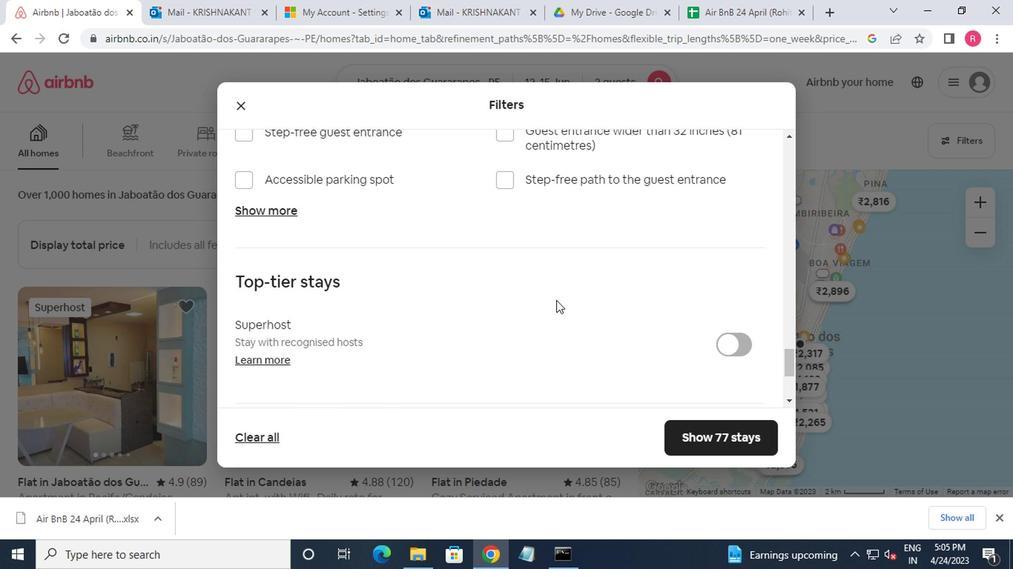 
Action: Mouse moved to (390, 348)
Screenshot: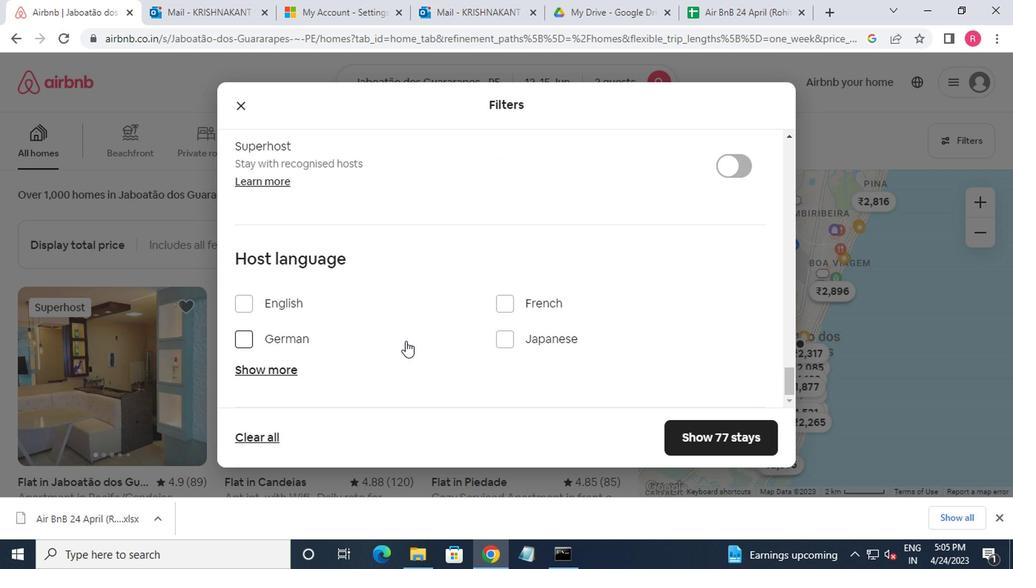 
Action: Mouse scrolled (390, 348) with delta (0, 0)
Screenshot: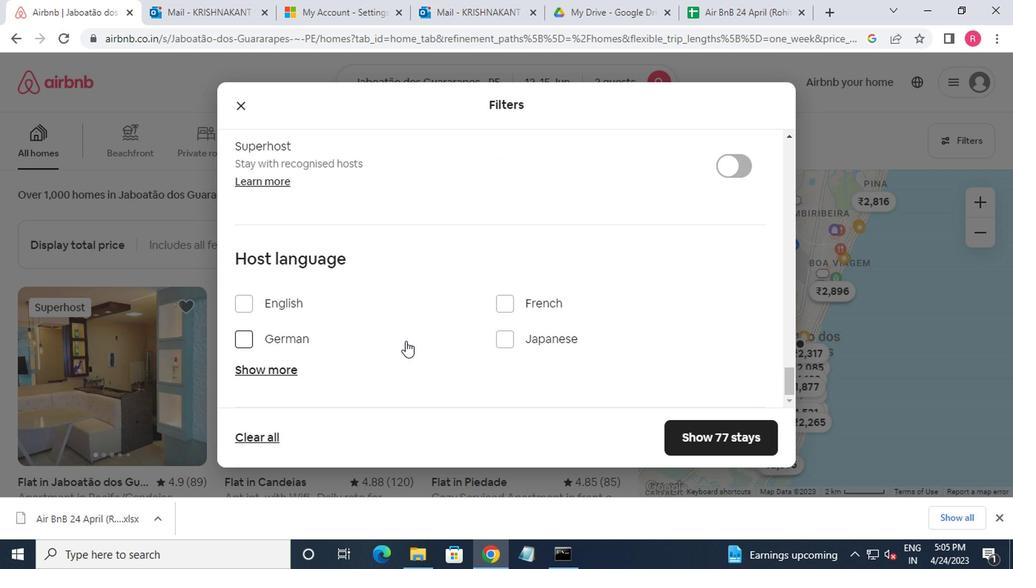 
Action: Mouse moved to (387, 348)
Screenshot: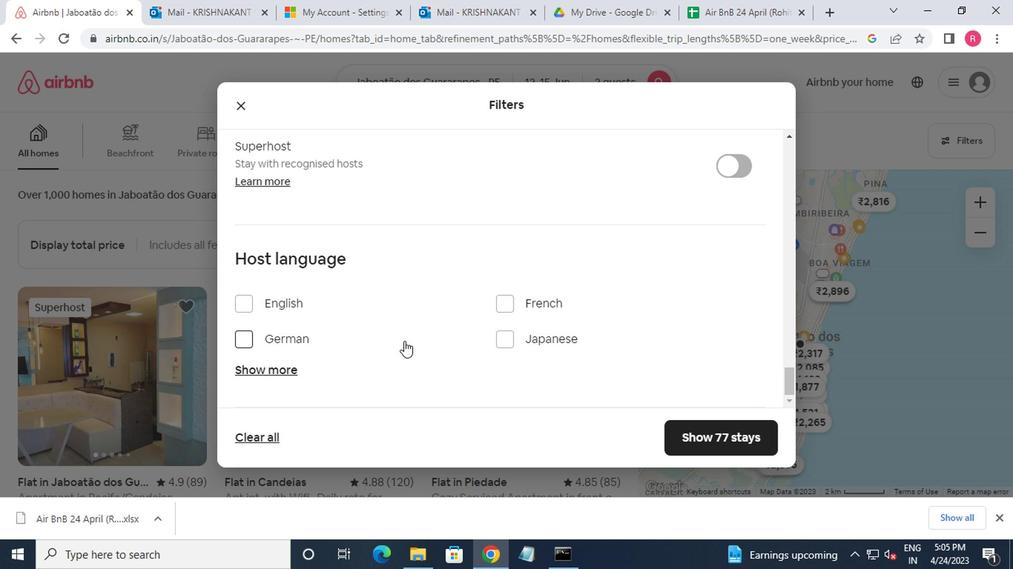 
Action: Mouse scrolled (387, 348) with delta (0, 0)
Screenshot: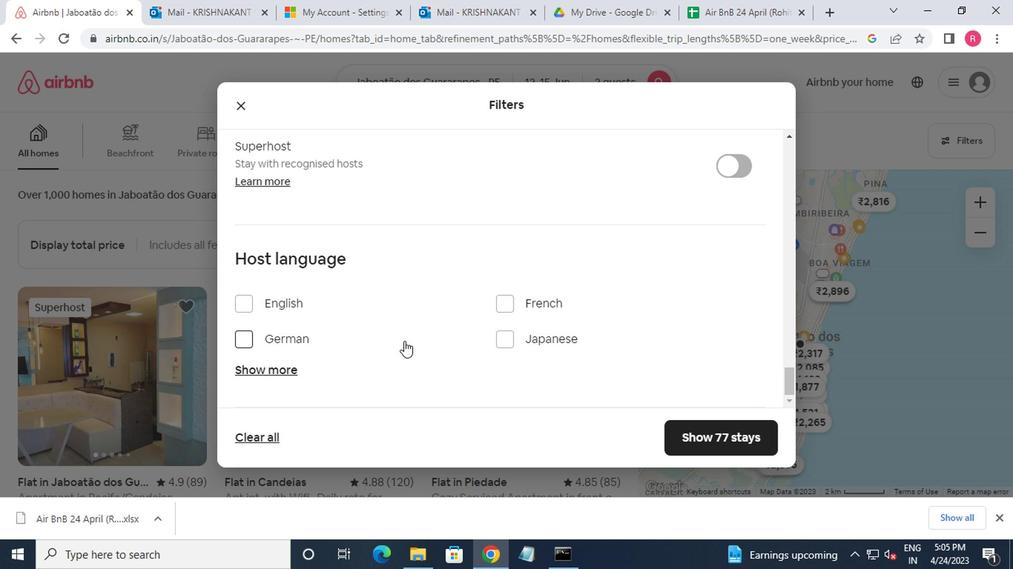 
Action: Mouse moved to (386, 349)
Screenshot: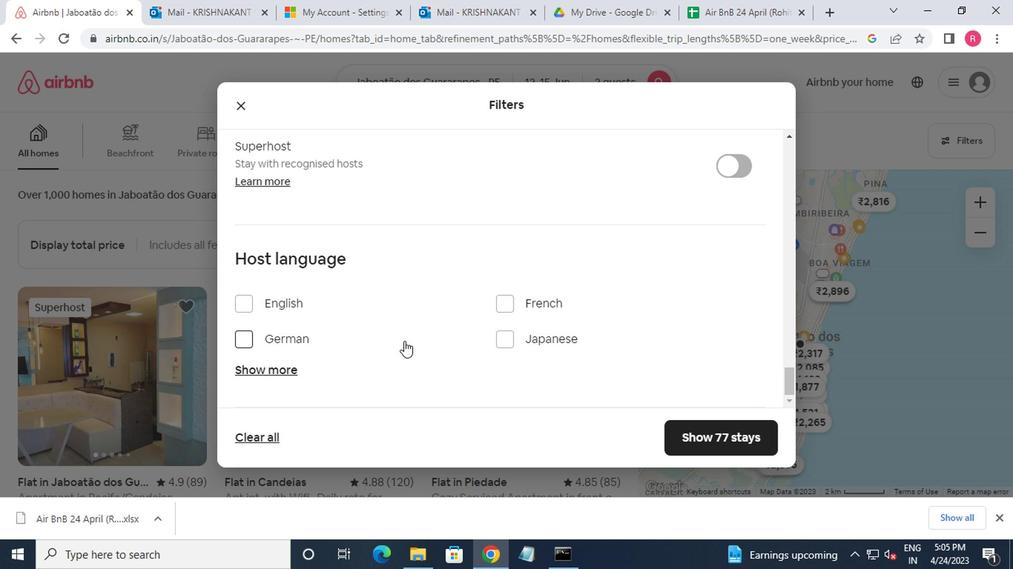 
Action: Mouse scrolled (386, 348) with delta (0, -1)
Screenshot: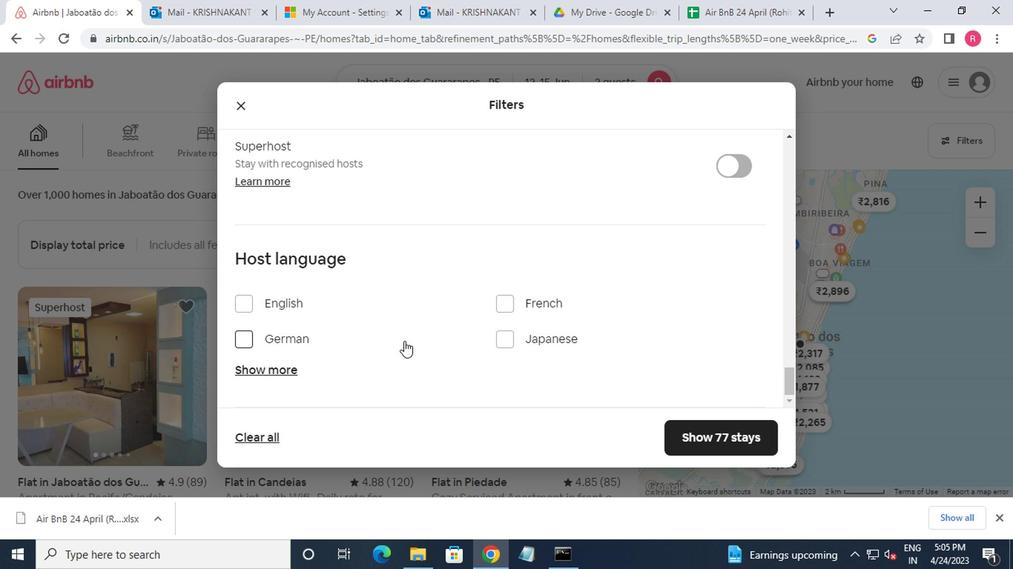 
Action: Mouse moved to (383, 351)
Screenshot: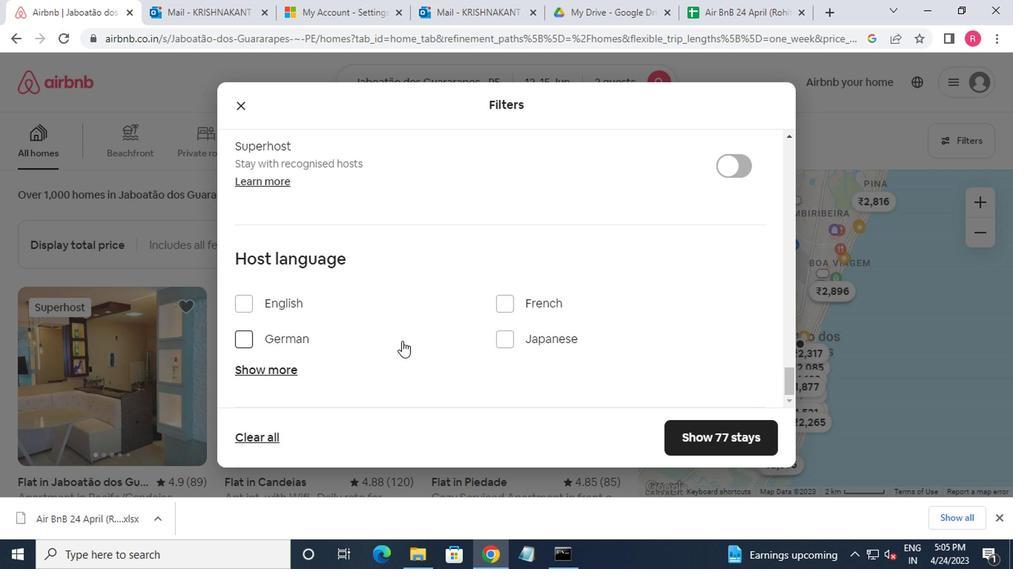 
Action: Mouse scrolled (383, 350) with delta (0, -1)
Screenshot: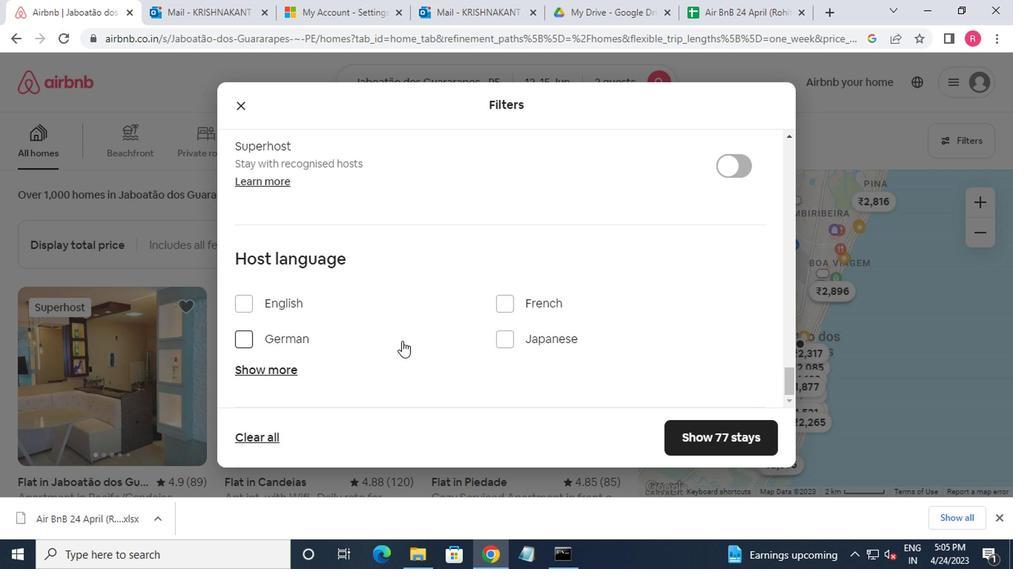 
Action: Mouse moved to (277, 368)
Screenshot: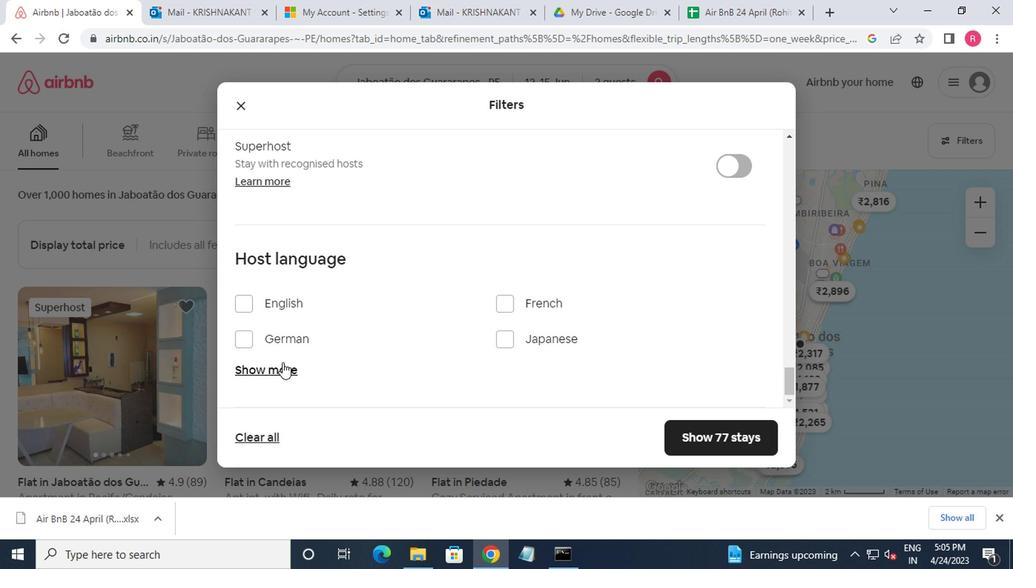 
Action: Mouse pressed left at (277, 368)
Screenshot: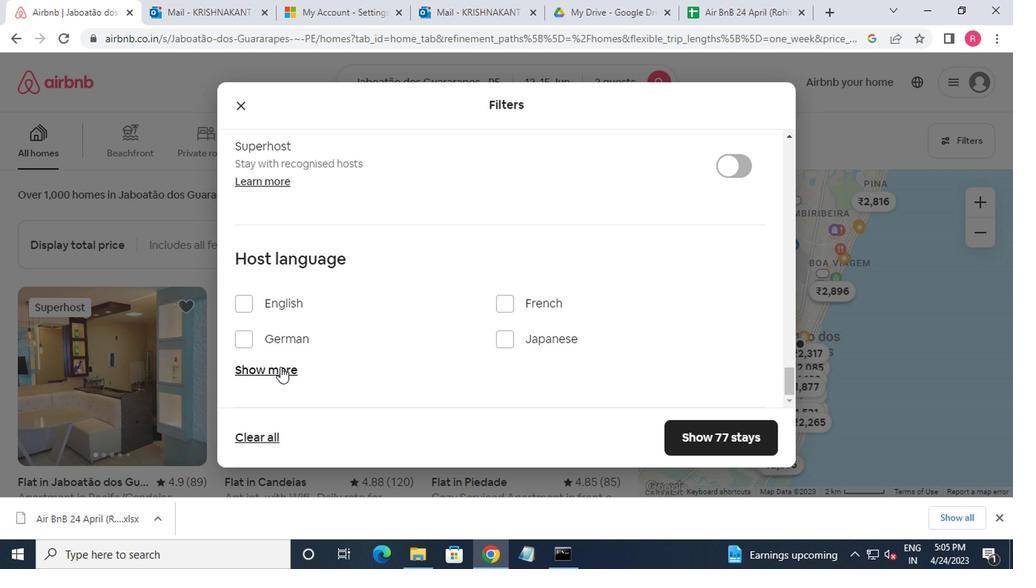 
Action: Mouse moved to (325, 387)
Screenshot: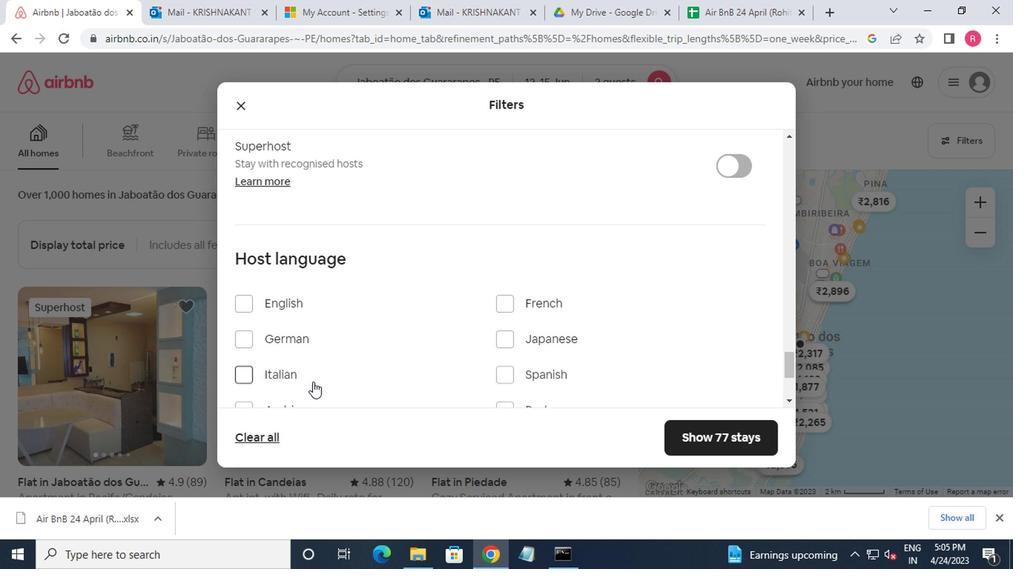 
Action: Mouse scrolled (325, 386) with delta (0, -1)
Screenshot: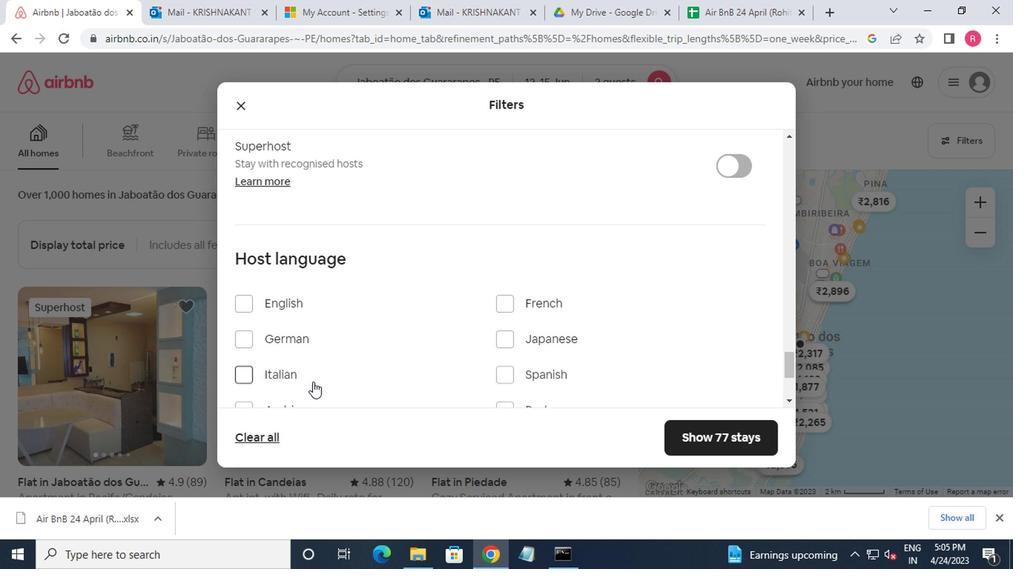 
Action: Mouse moved to (502, 308)
Screenshot: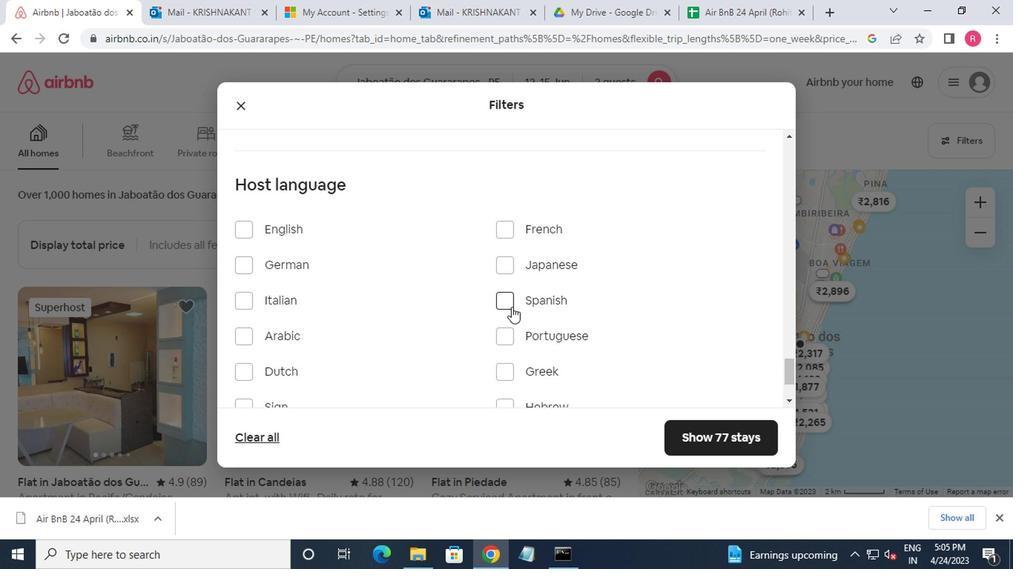 
Action: Mouse pressed left at (502, 308)
Screenshot: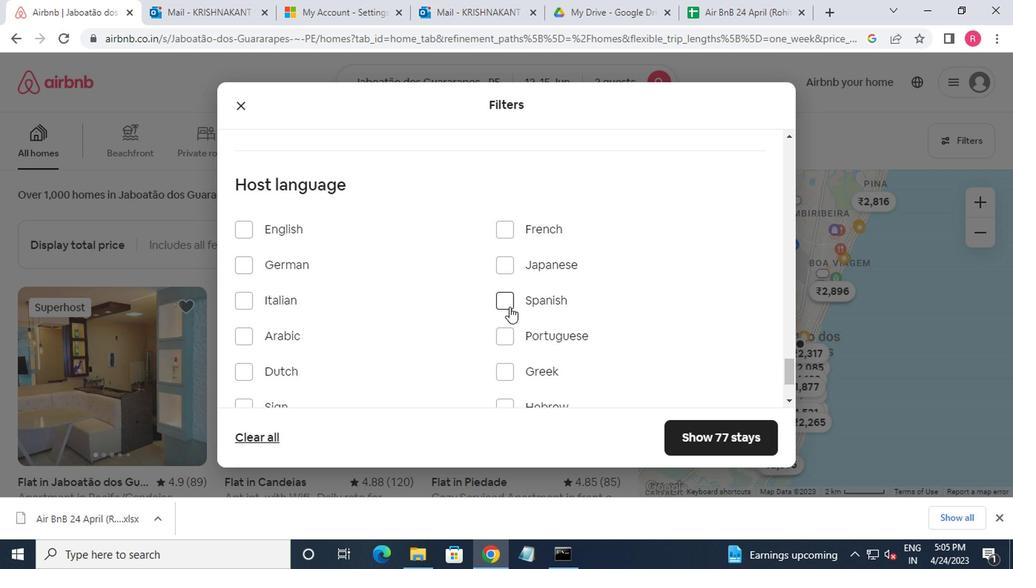 
Action: Mouse moved to (688, 435)
Screenshot: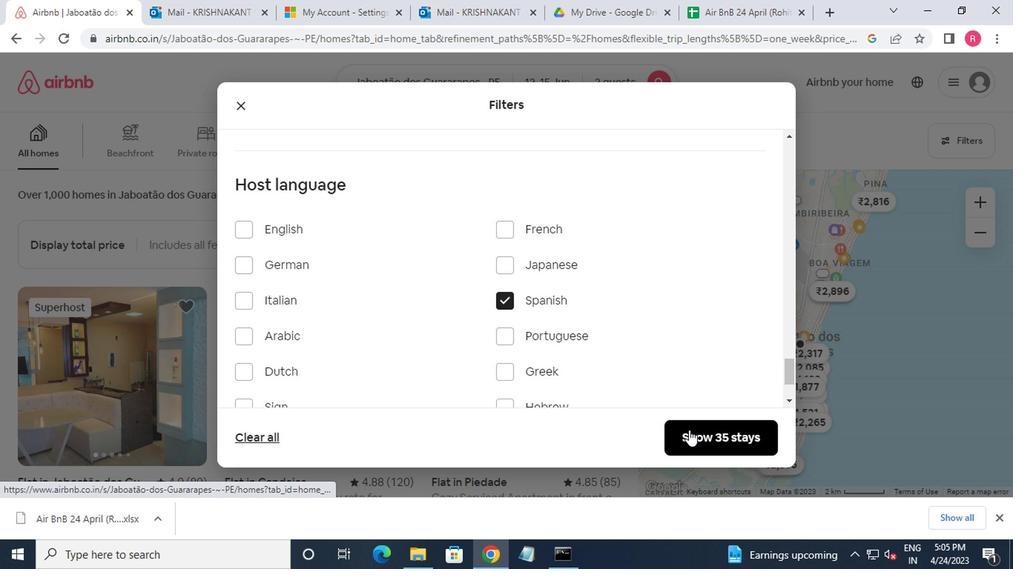 
Action: Mouse pressed left at (688, 435)
Screenshot: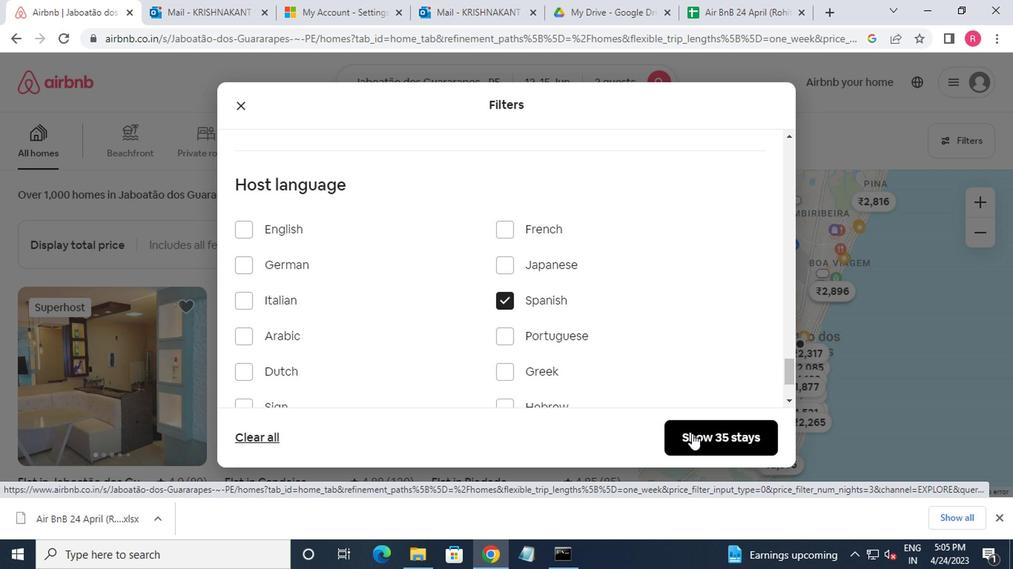 
Action: Mouse moved to (689, 435)
Screenshot: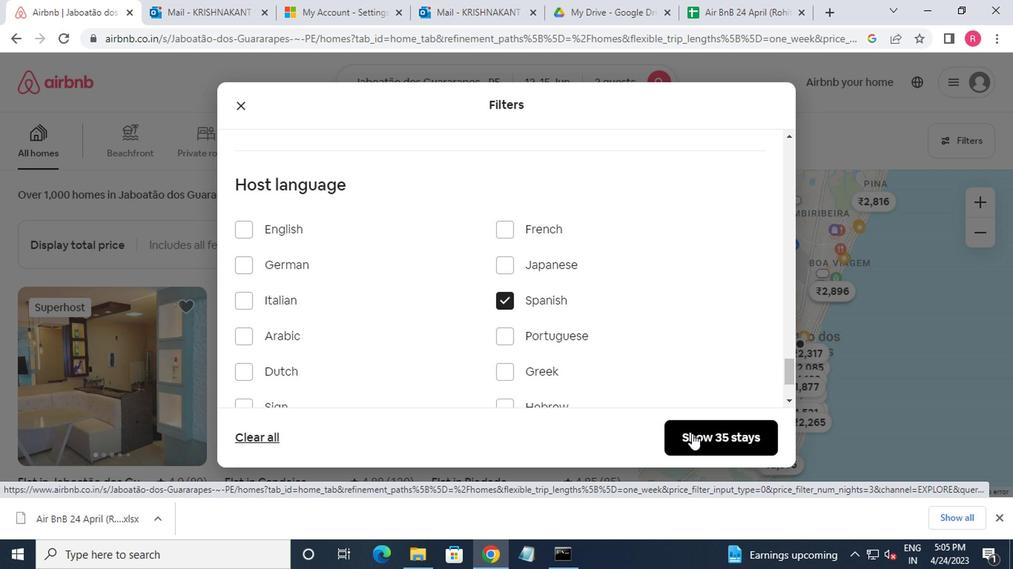 
